 Task: Search one way flight ticket for 2 adults, 2 children, 2 infants in seat in first from Birmingham: Birmingham-shuttlesworth International Airport to South Bend: South Bend International Airport on 8-6-2023. Choice of flights is Westjet. Number of bags: 7 checked bags. Price is upto 86000. Outbound departure time preference is 23:15.
Action: Mouse moved to (414, 347)
Screenshot: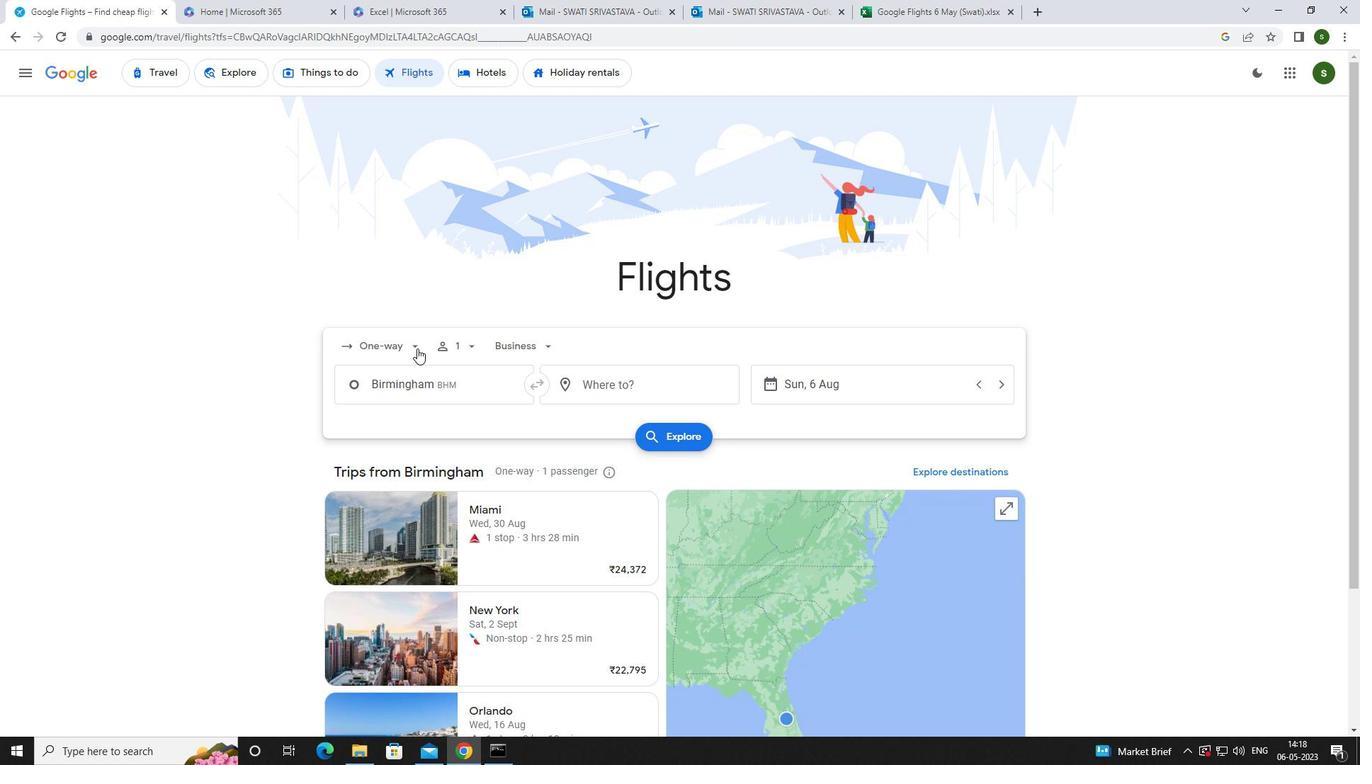 
Action: Mouse pressed left at (414, 347)
Screenshot: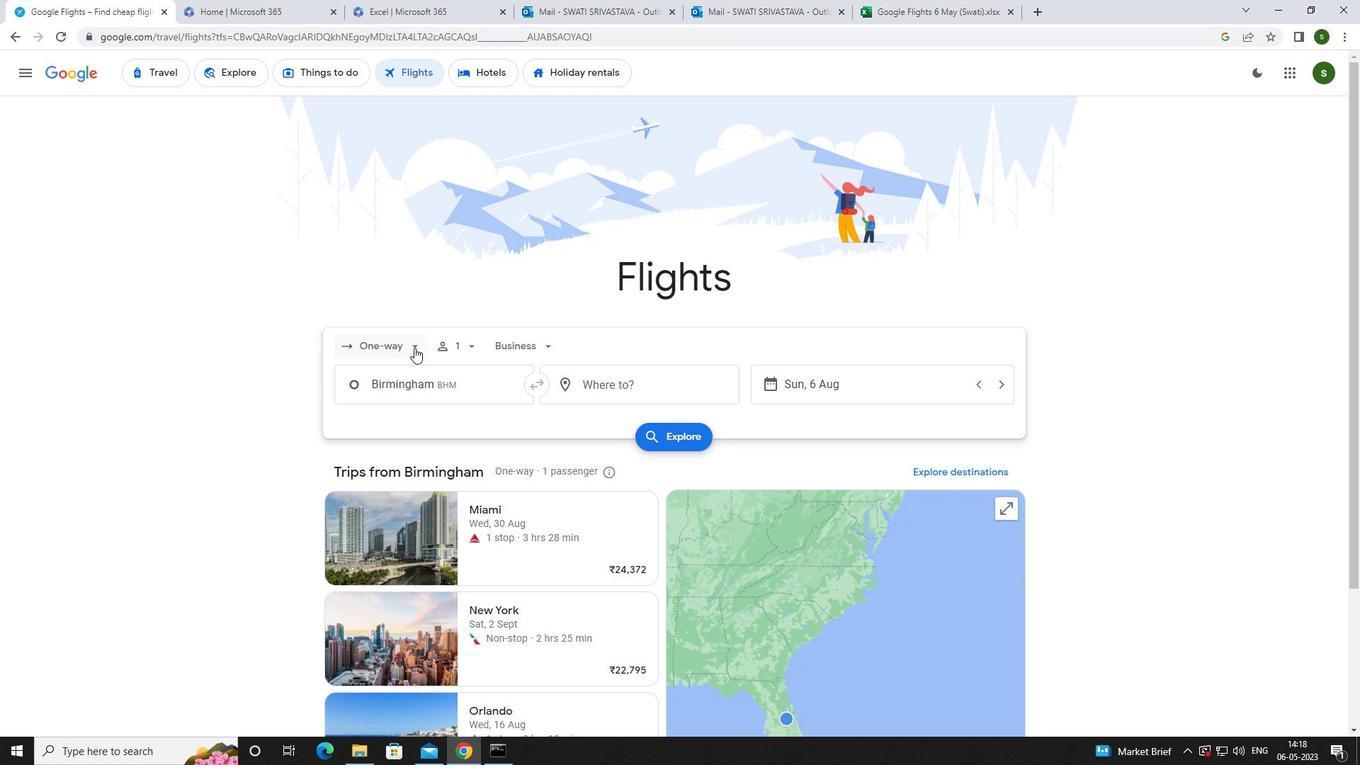 
Action: Mouse moved to (403, 413)
Screenshot: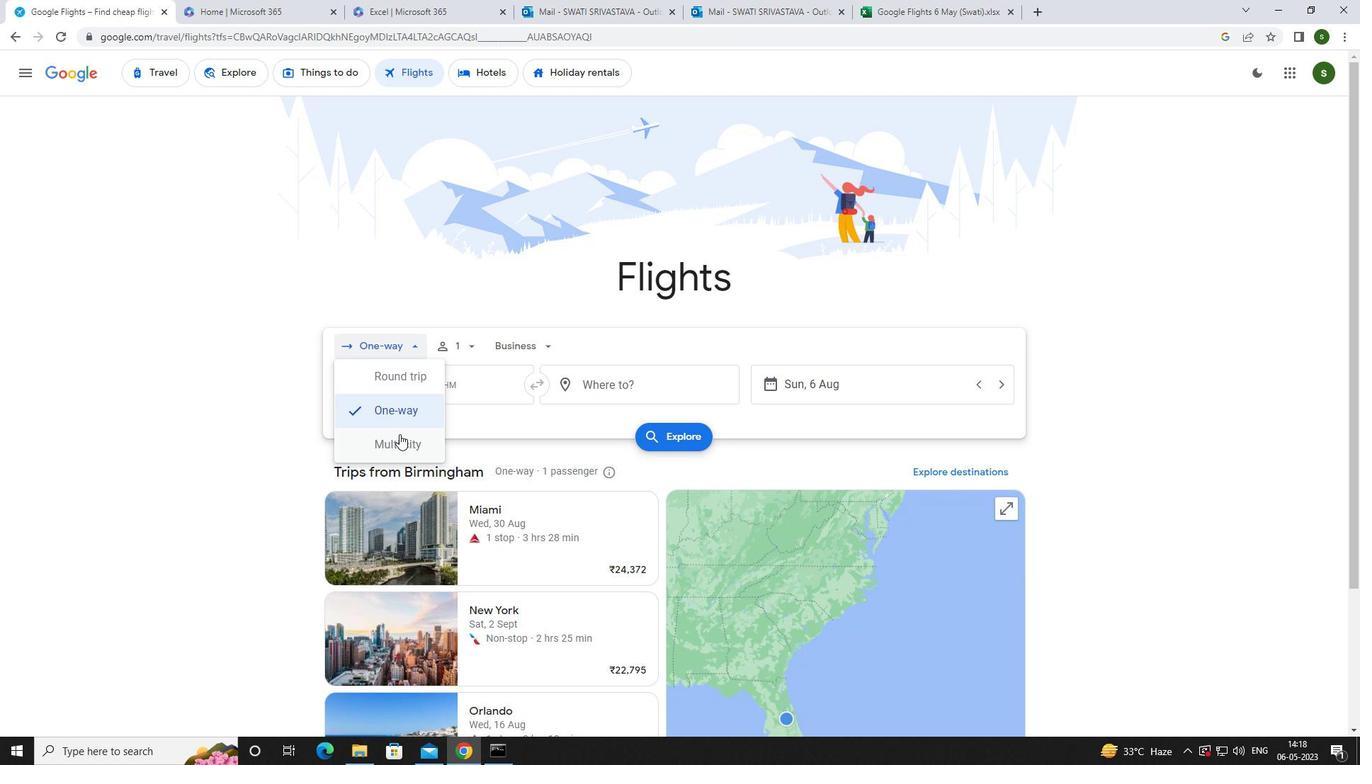 
Action: Mouse pressed left at (403, 413)
Screenshot: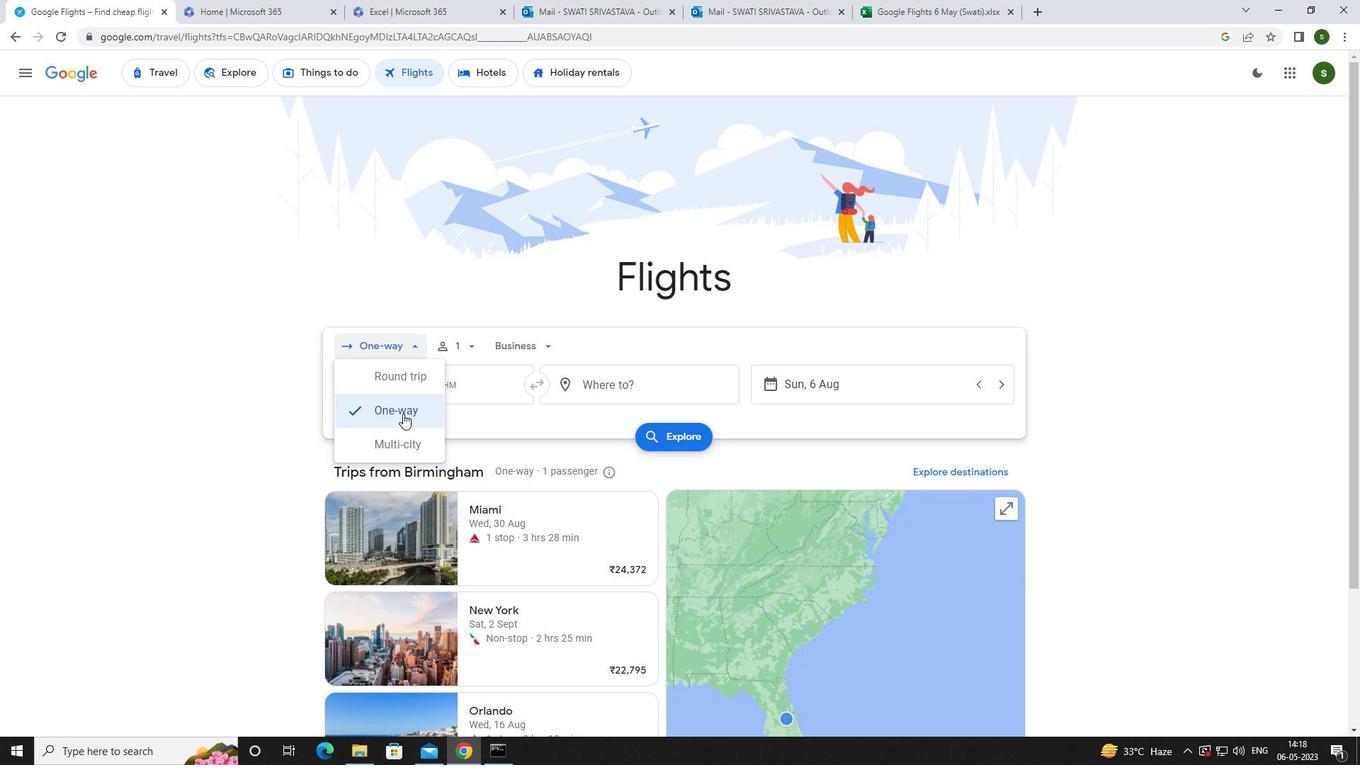 
Action: Mouse moved to (466, 342)
Screenshot: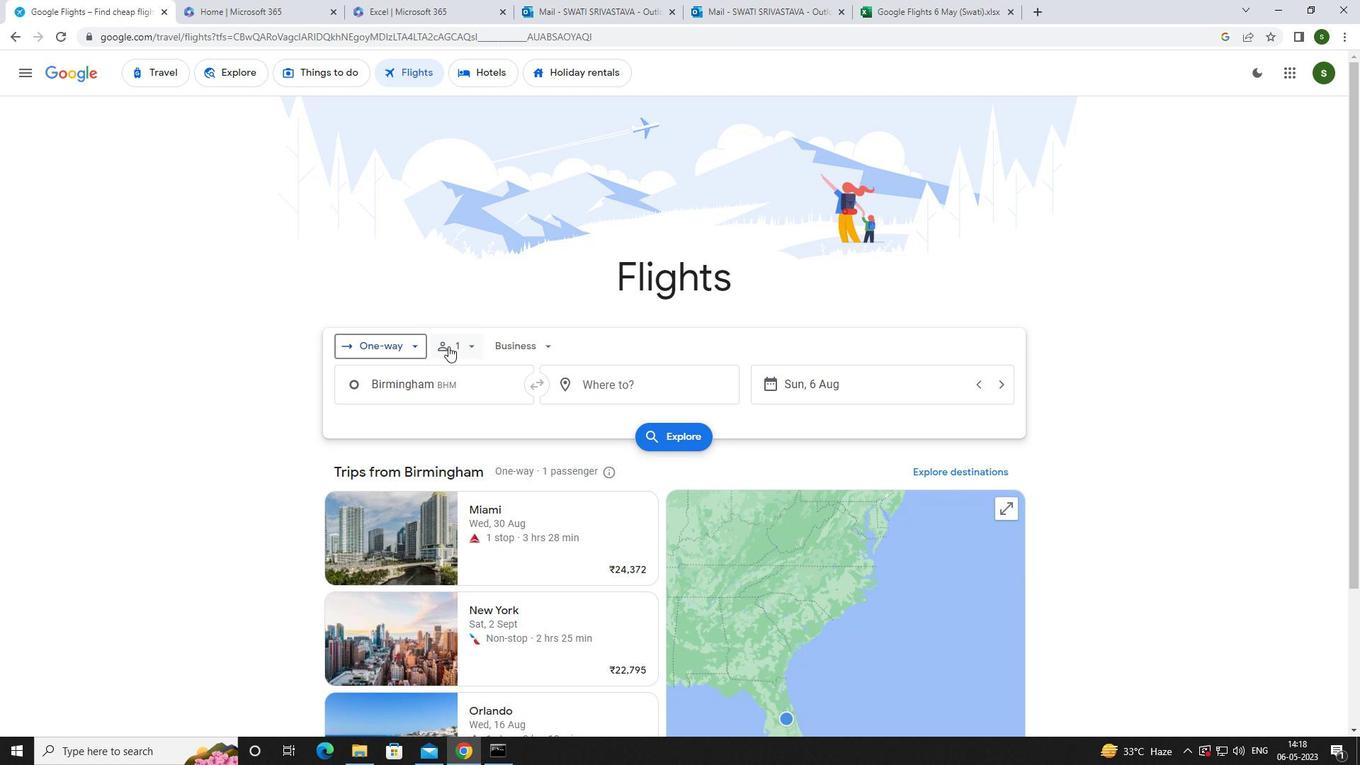 
Action: Mouse pressed left at (466, 342)
Screenshot: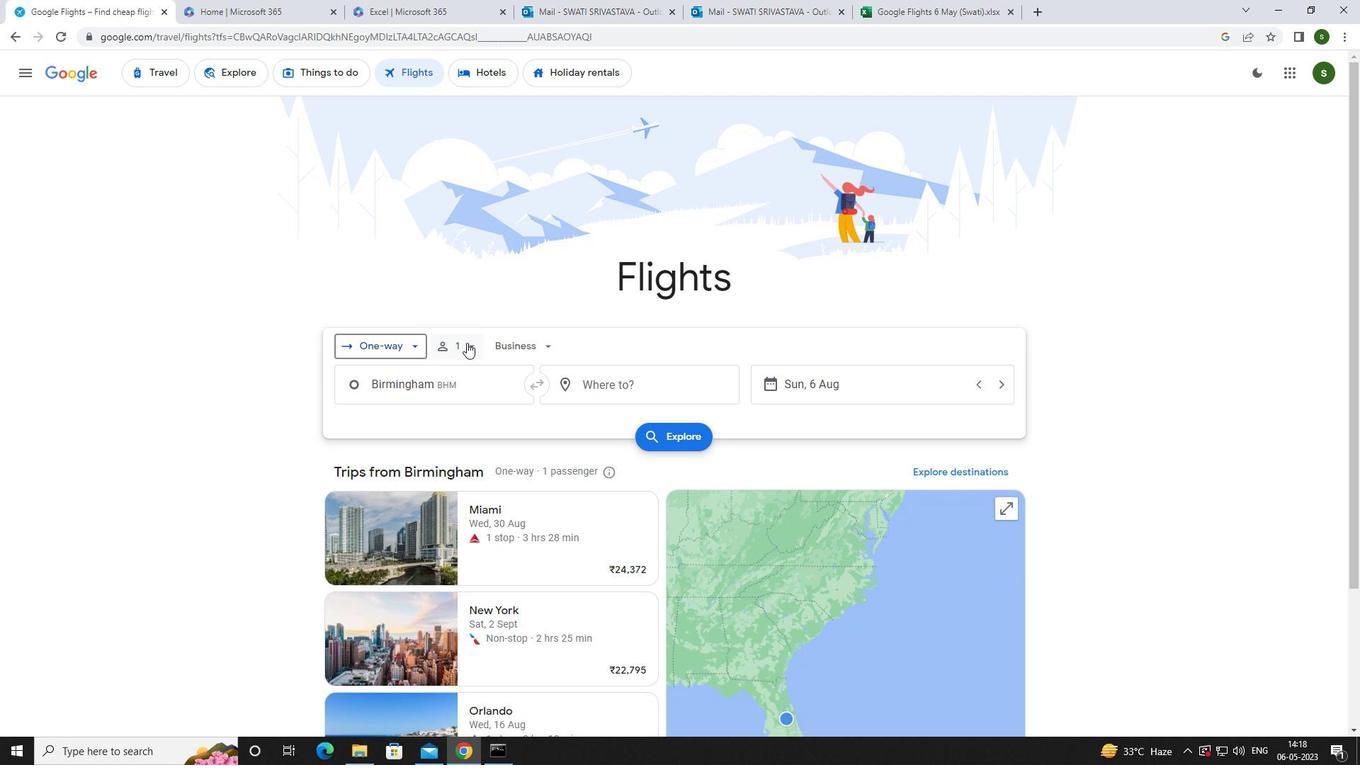 
Action: Mouse moved to (583, 380)
Screenshot: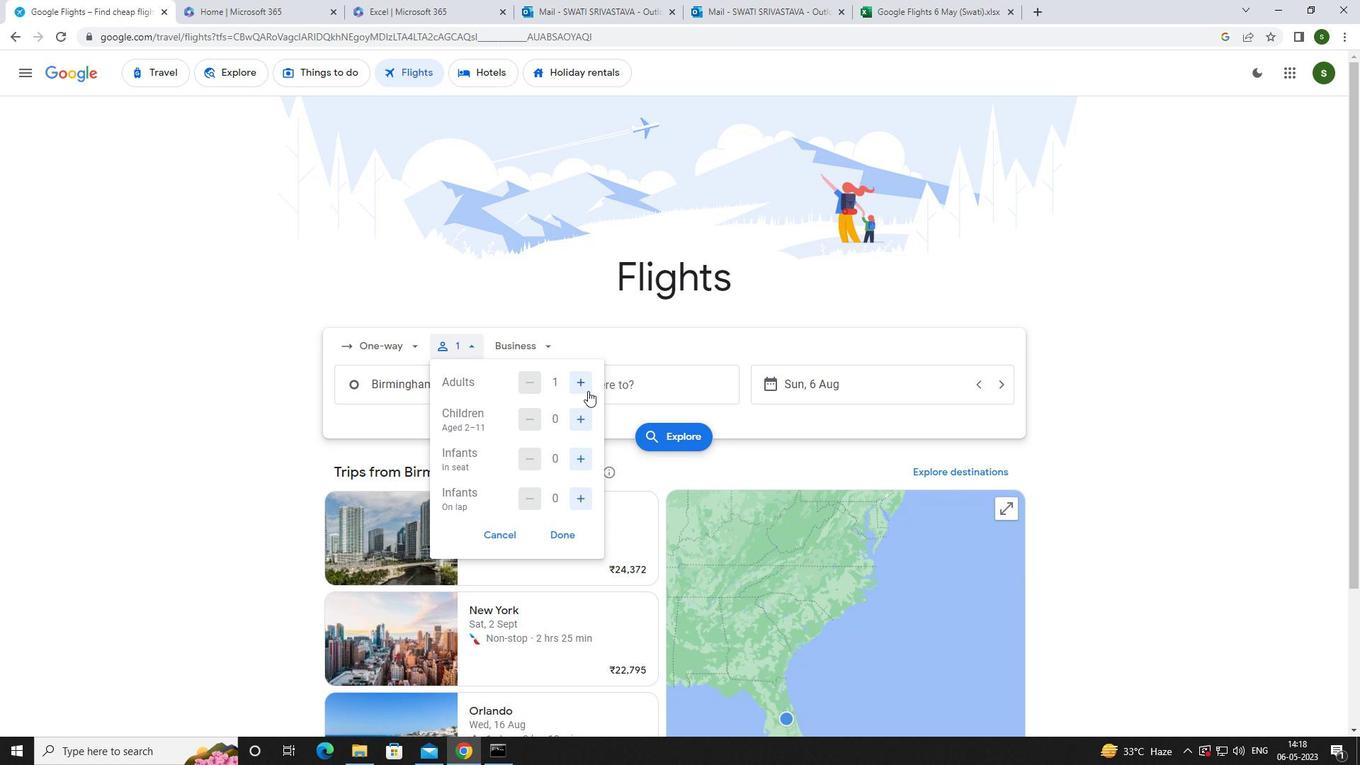 
Action: Mouse pressed left at (583, 380)
Screenshot: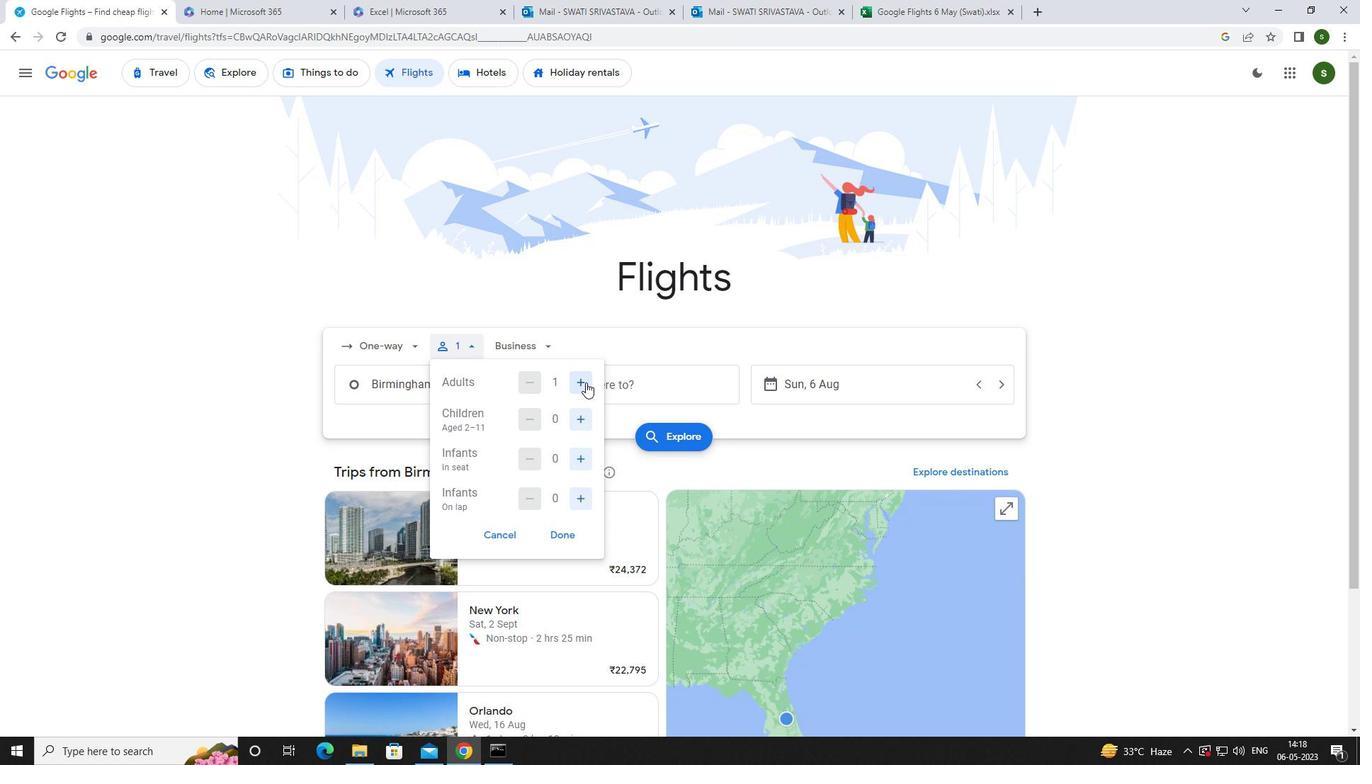 
Action: Mouse moved to (578, 415)
Screenshot: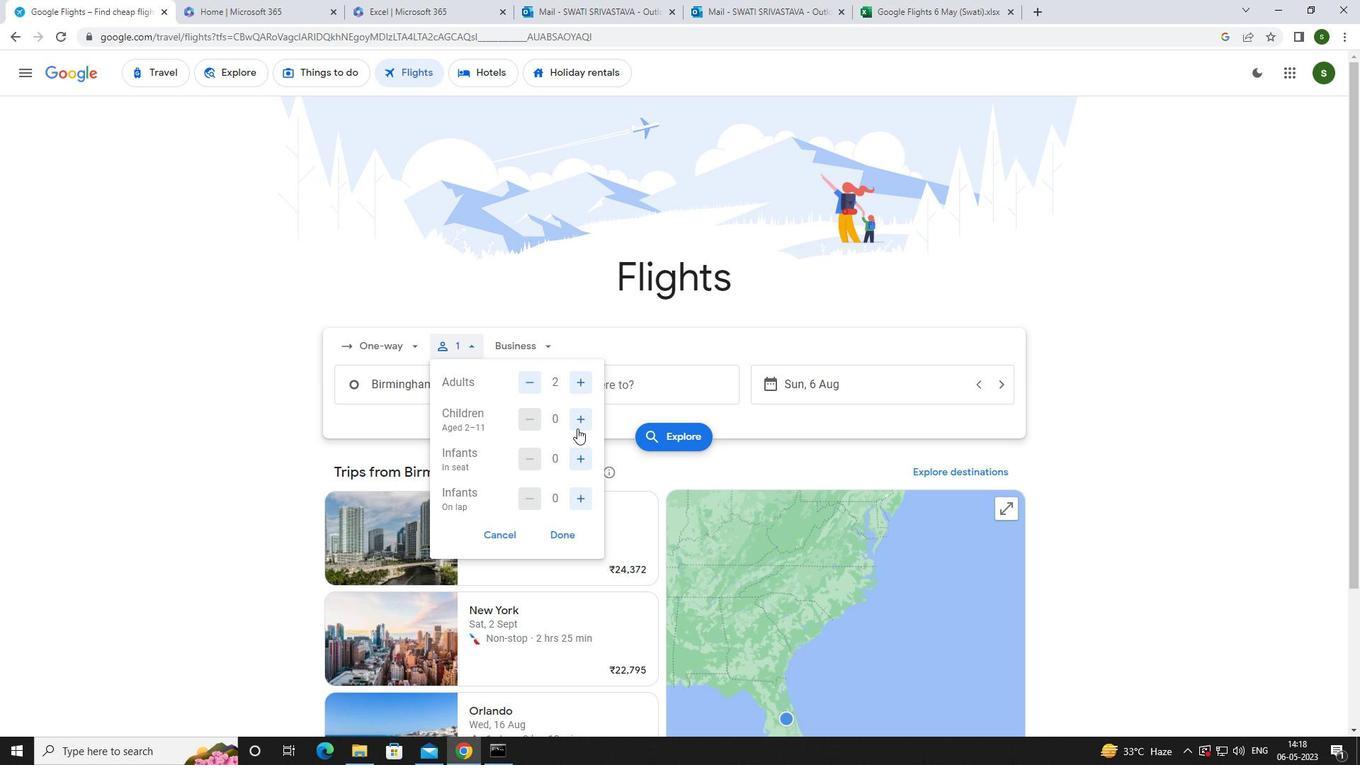 
Action: Mouse pressed left at (578, 415)
Screenshot: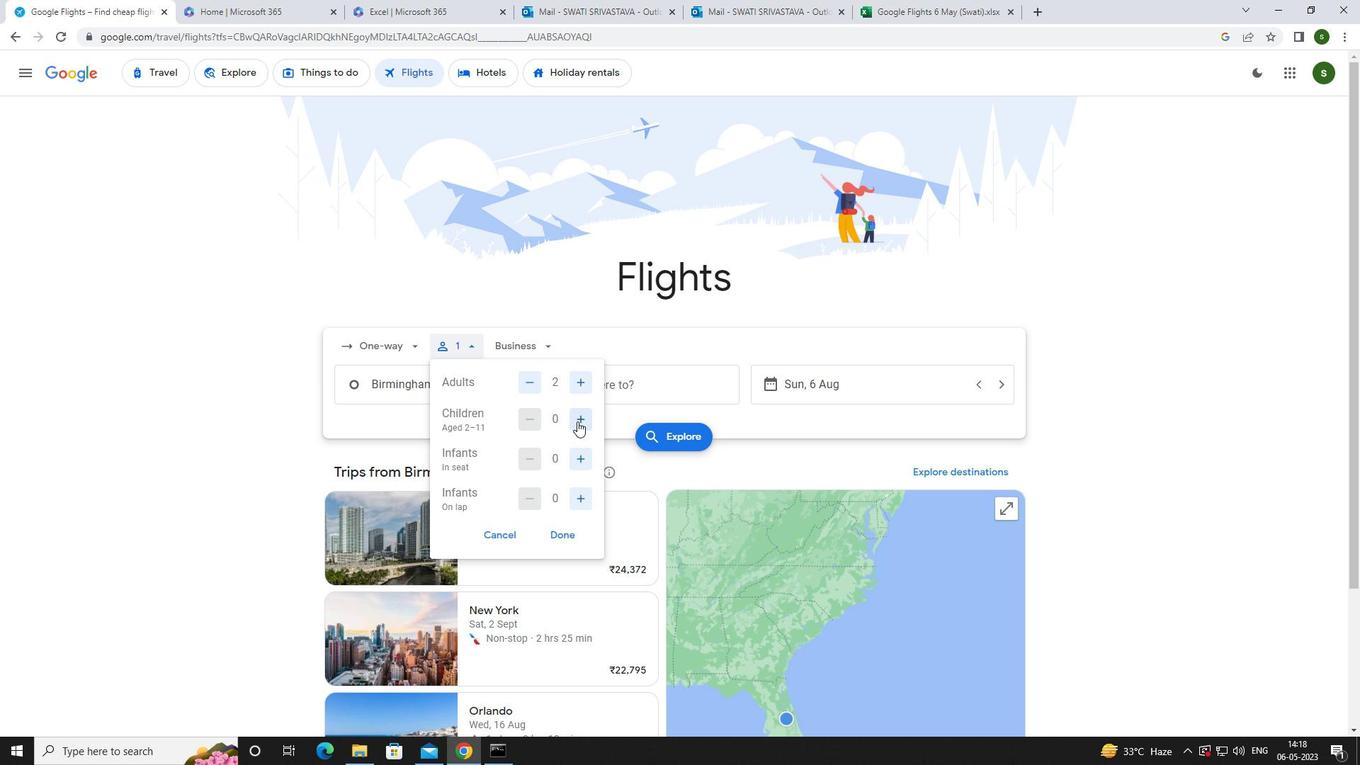 
Action: Mouse pressed left at (578, 415)
Screenshot: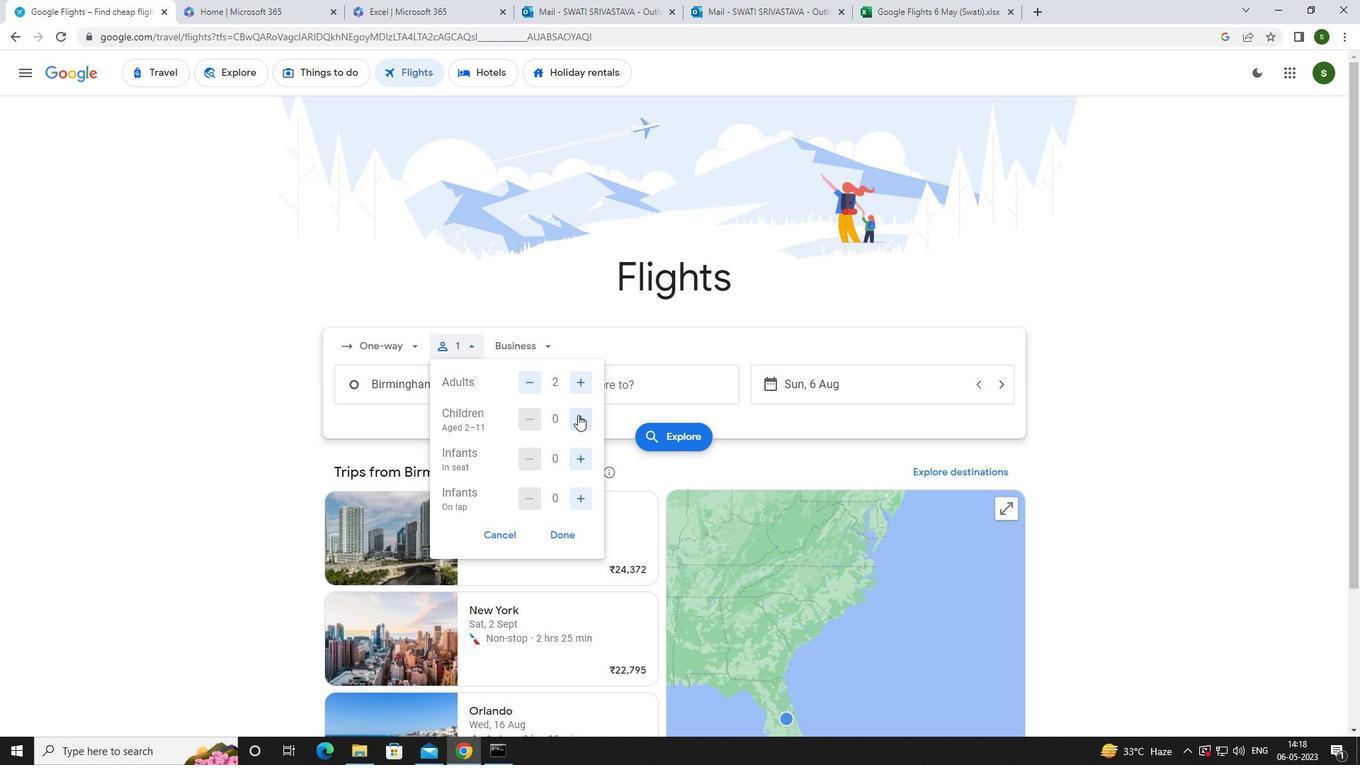 
Action: Mouse moved to (582, 456)
Screenshot: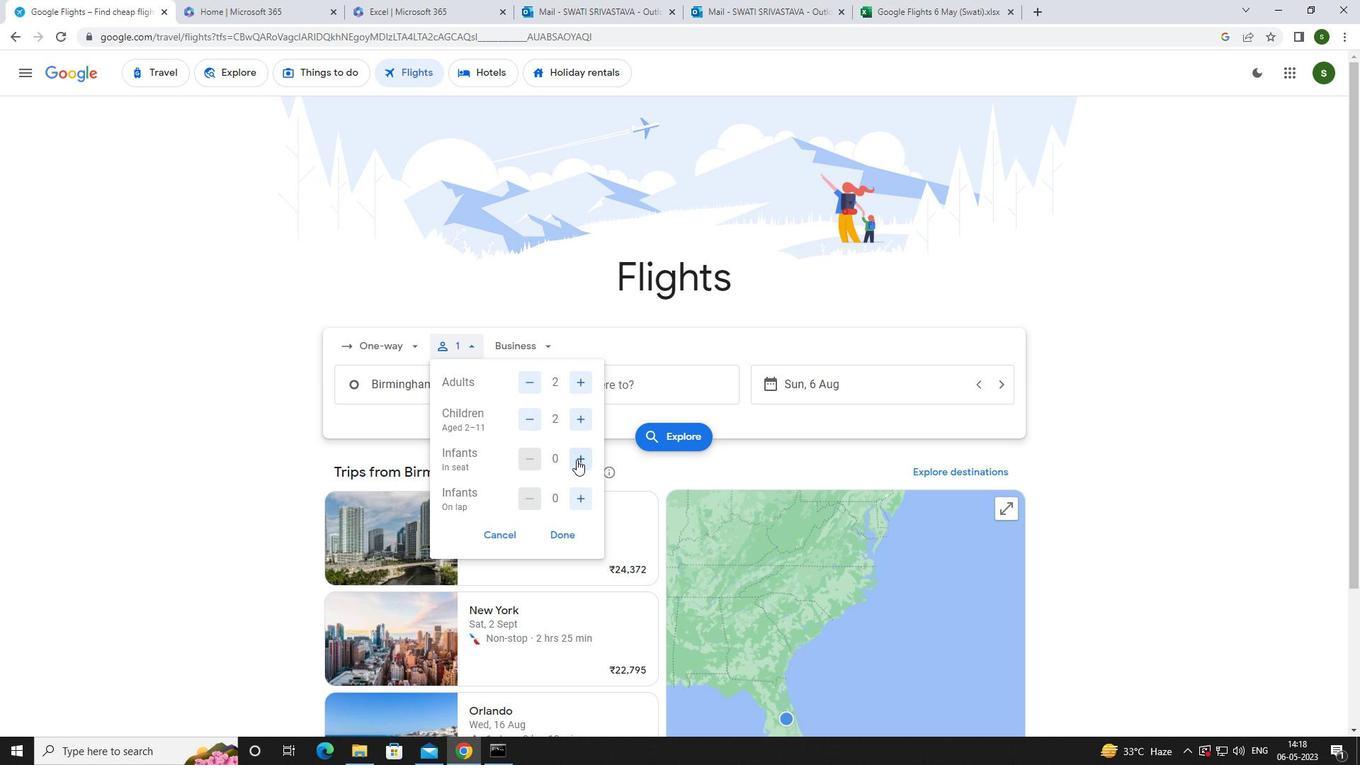 
Action: Mouse pressed left at (582, 456)
Screenshot: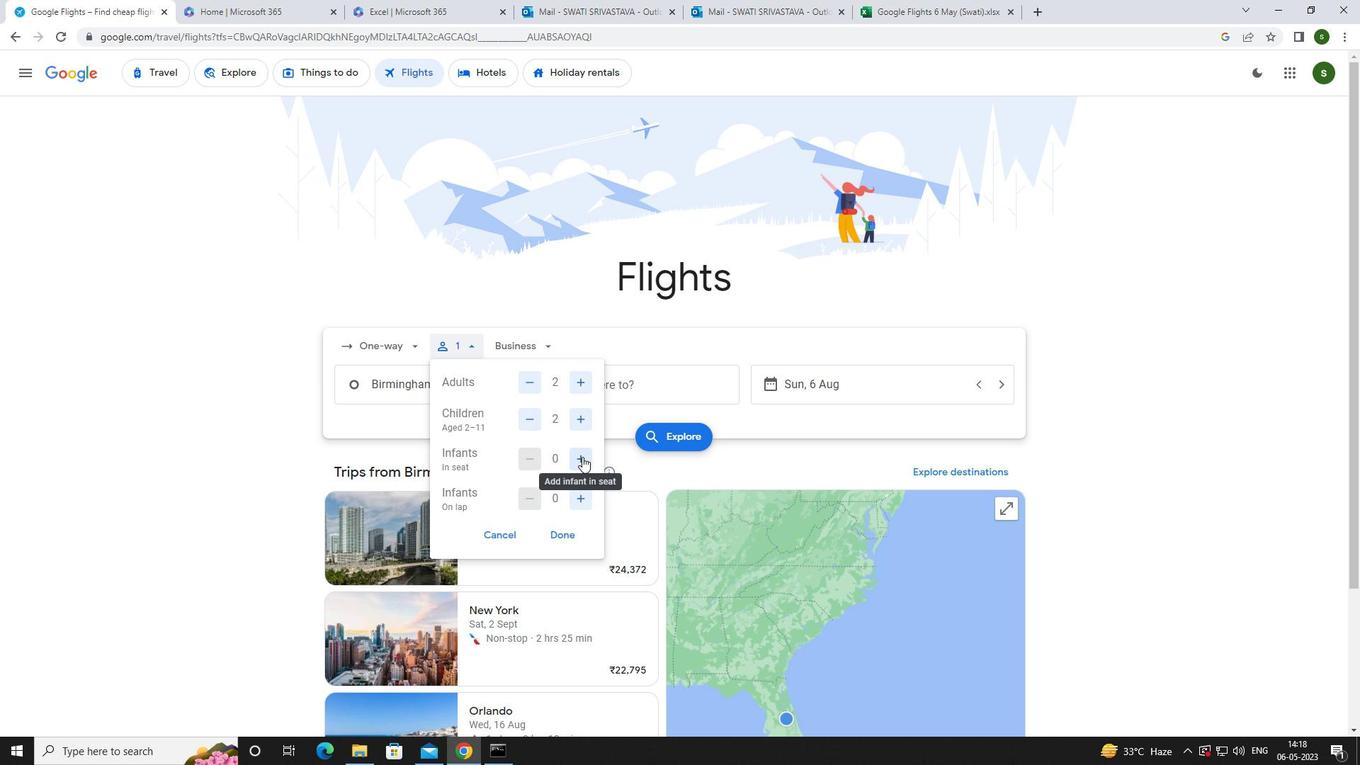 
Action: Mouse pressed left at (582, 456)
Screenshot: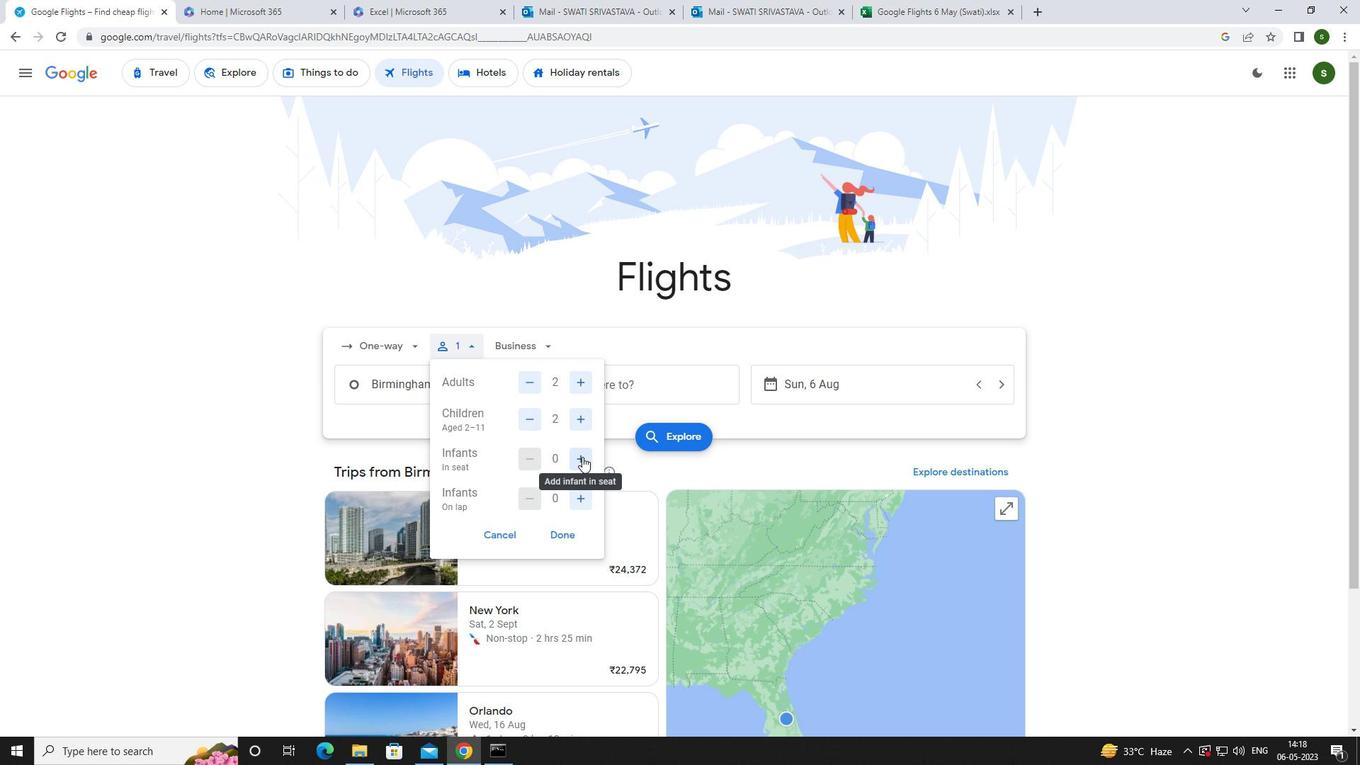 
Action: Mouse moved to (517, 342)
Screenshot: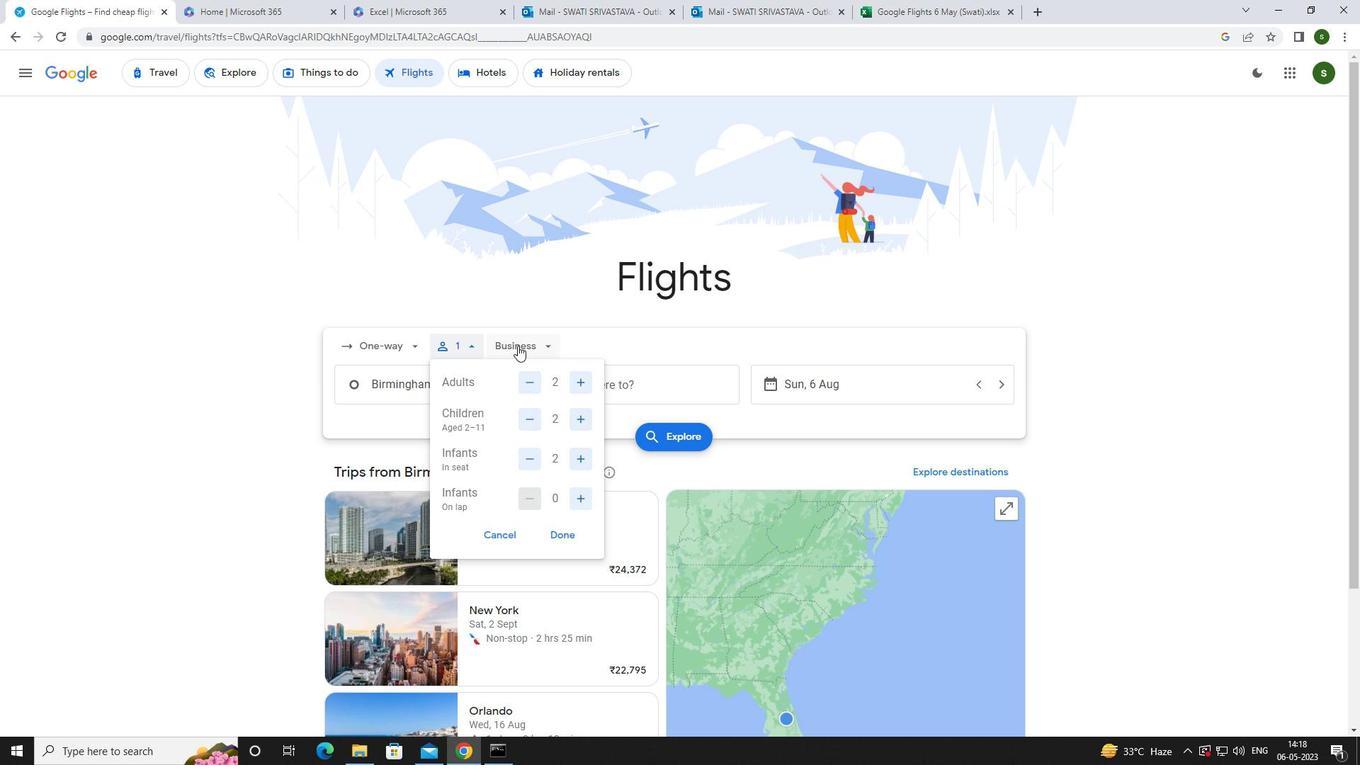 
Action: Mouse pressed left at (517, 342)
Screenshot: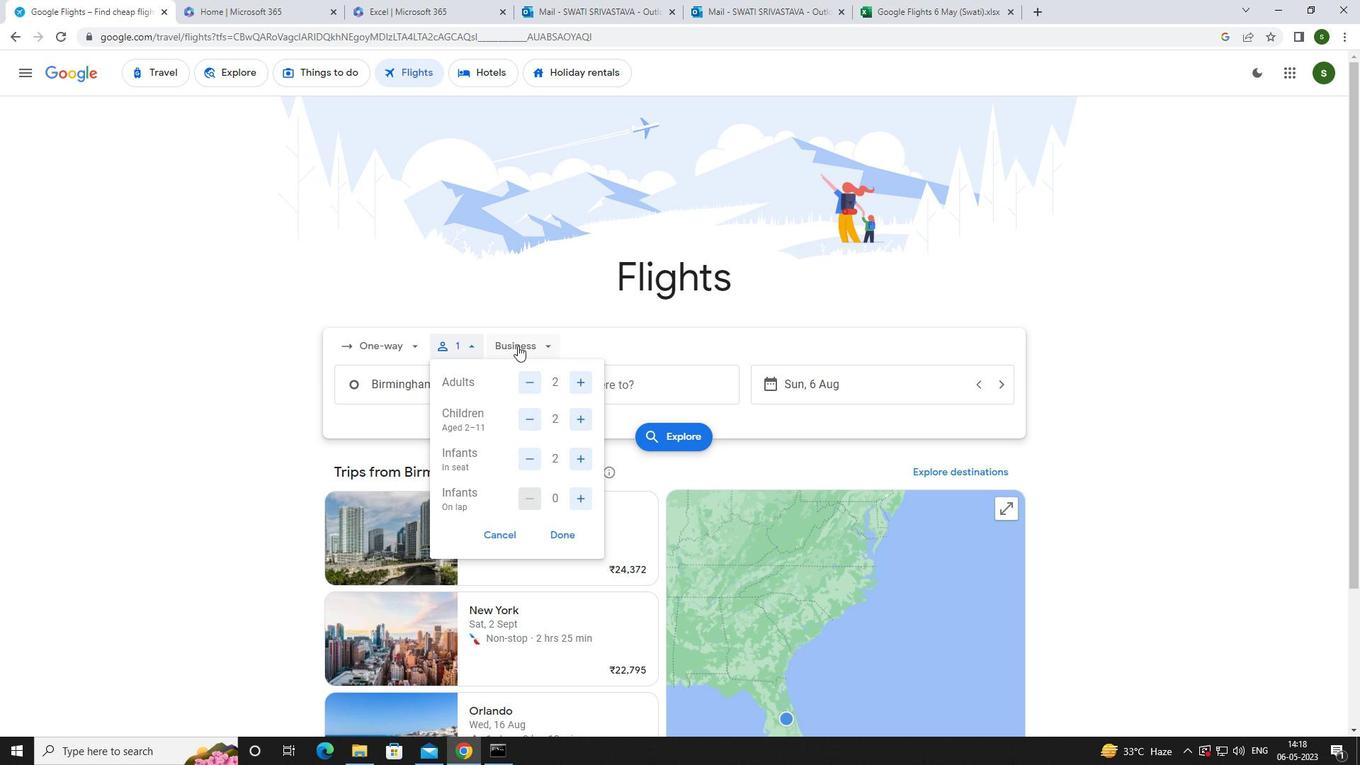 
Action: Mouse moved to (552, 476)
Screenshot: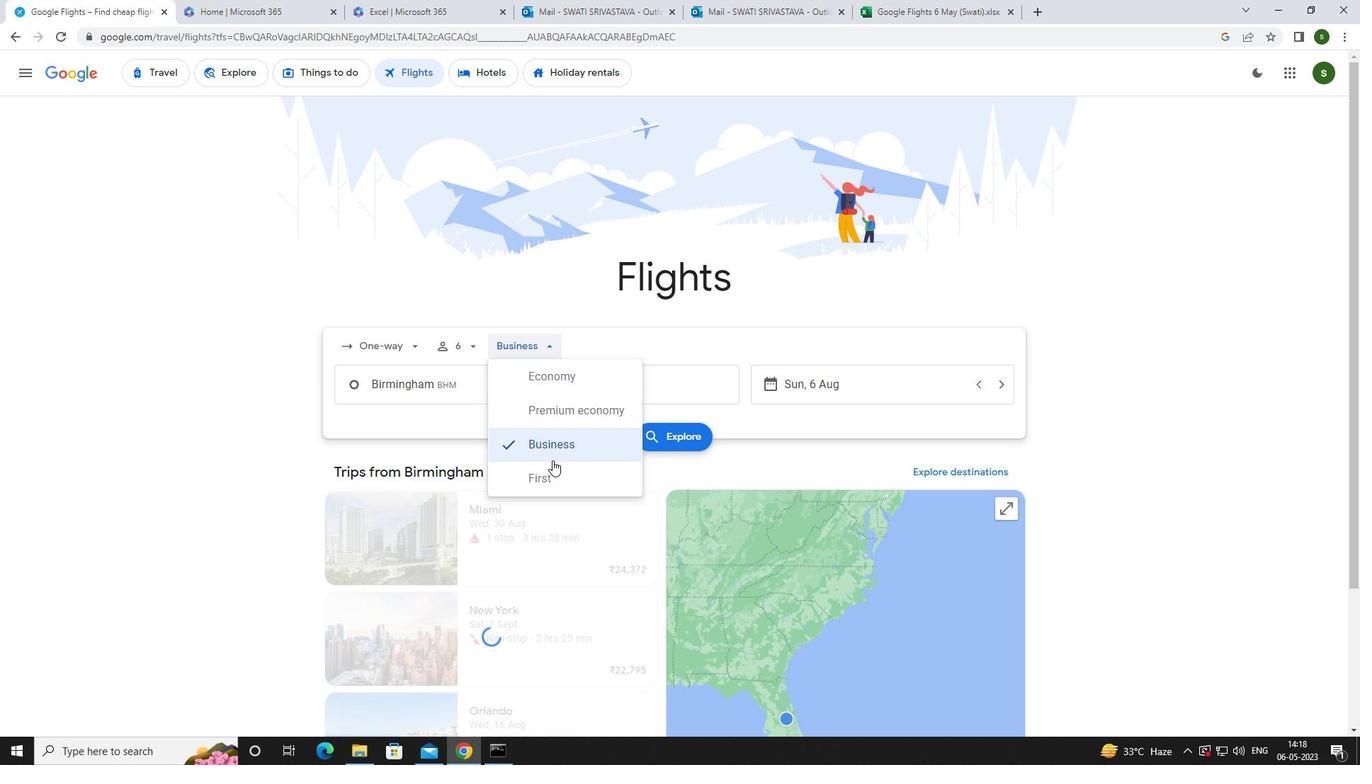 
Action: Mouse pressed left at (552, 476)
Screenshot: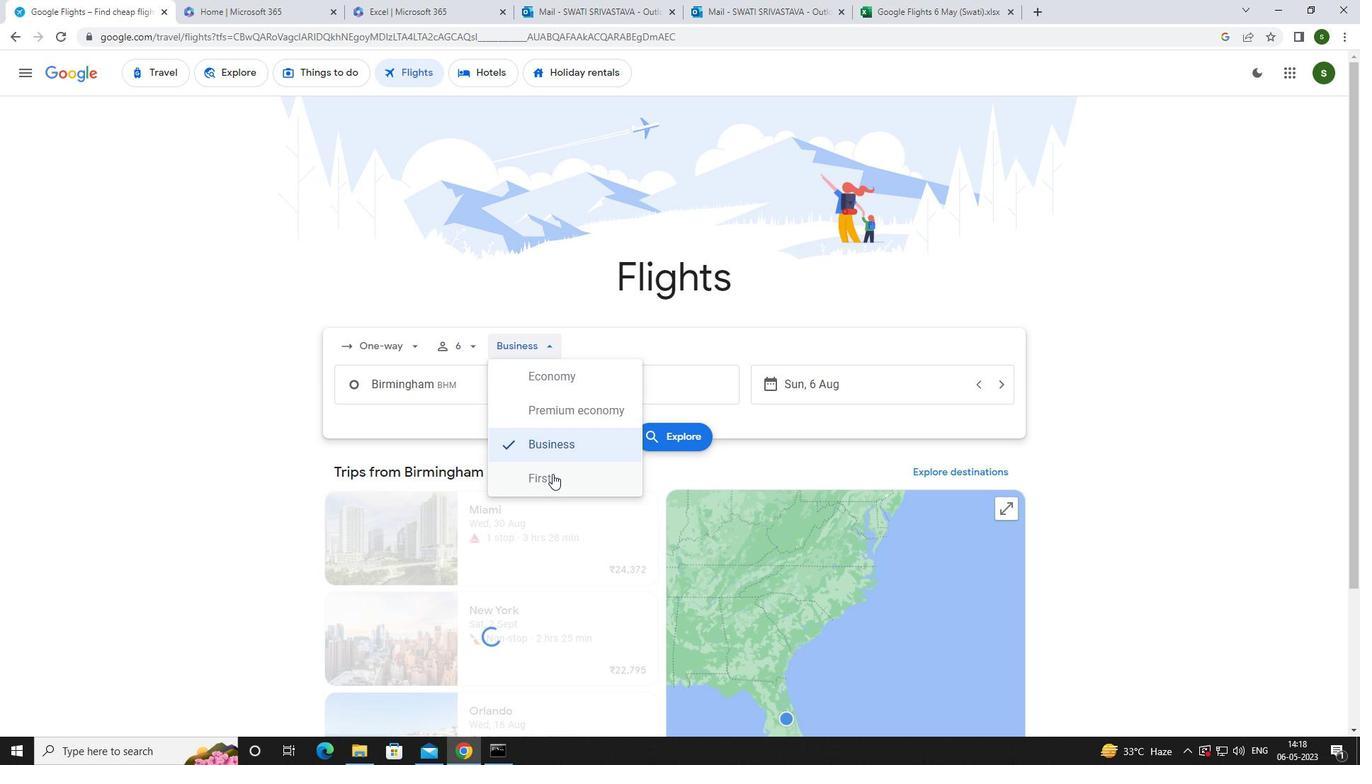 
Action: Mouse moved to (498, 393)
Screenshot: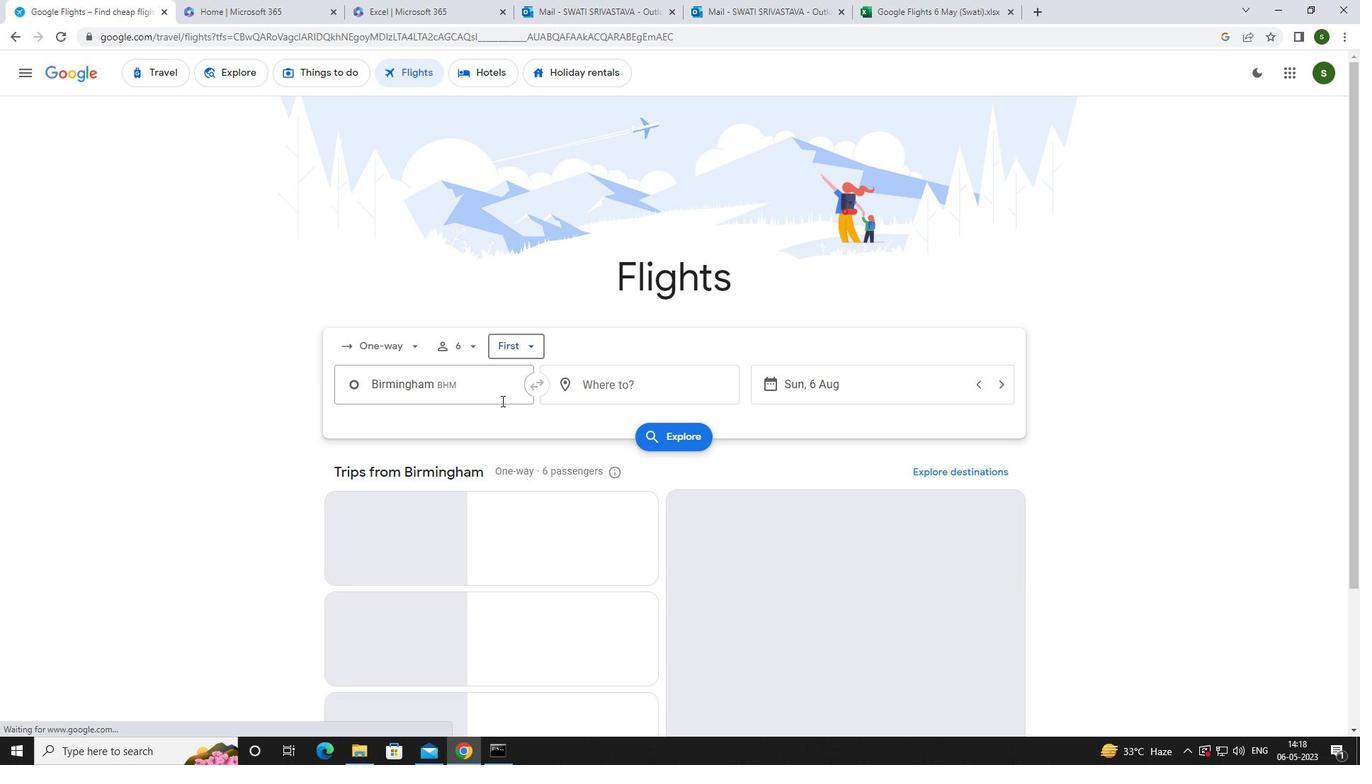 
Action: Mouse pressed left at (498, 393)
Screenshot: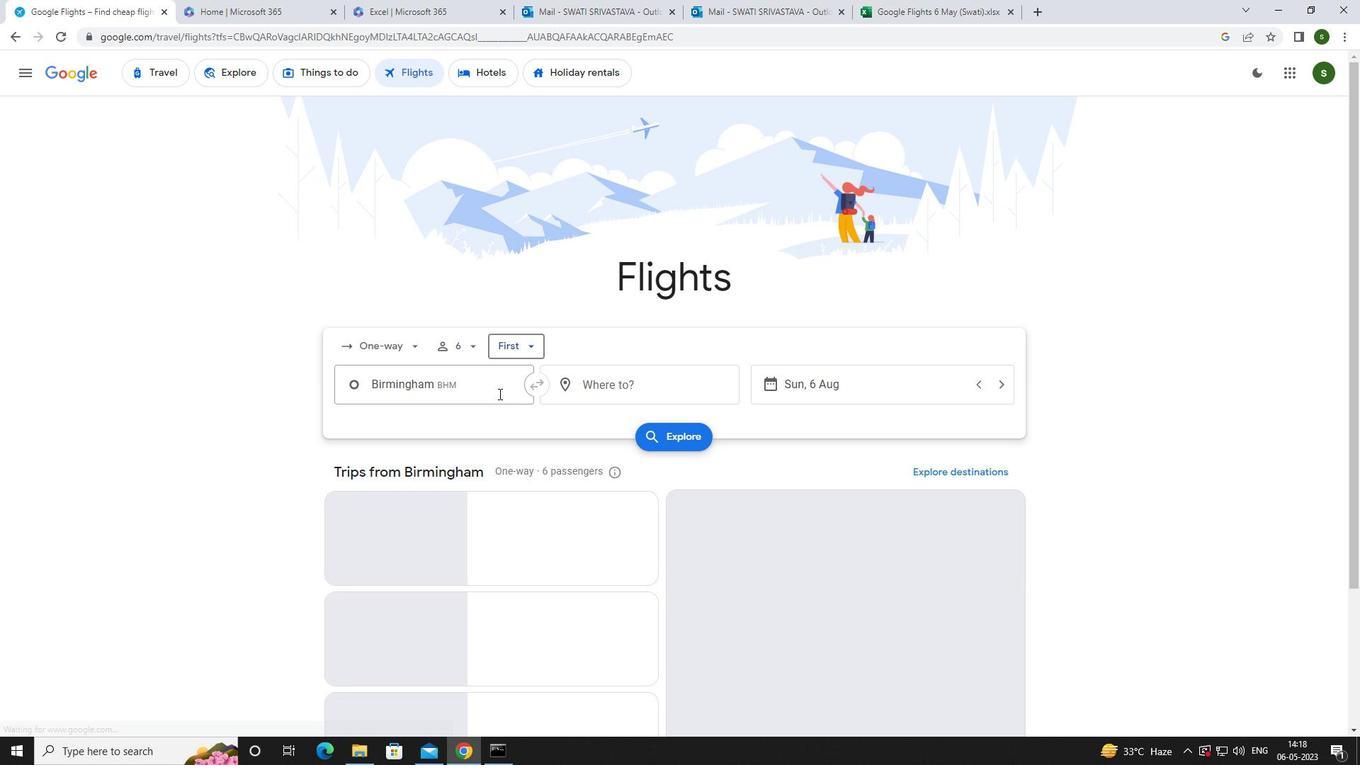 
Action: Key pressed <Key.caps_lock>b<Key.caps_lock>irmingh
Screenshot: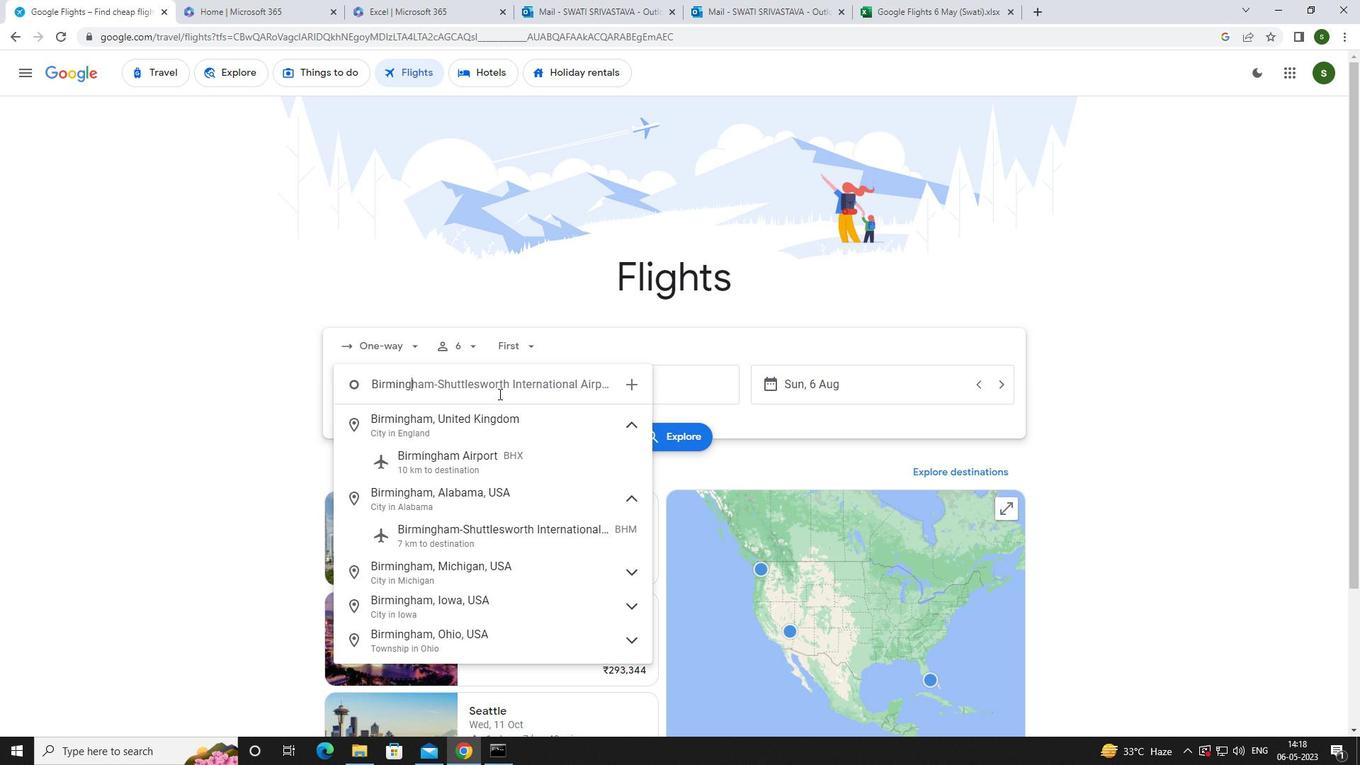 
Action: Mouse moved to (506, 519)
Screenshot: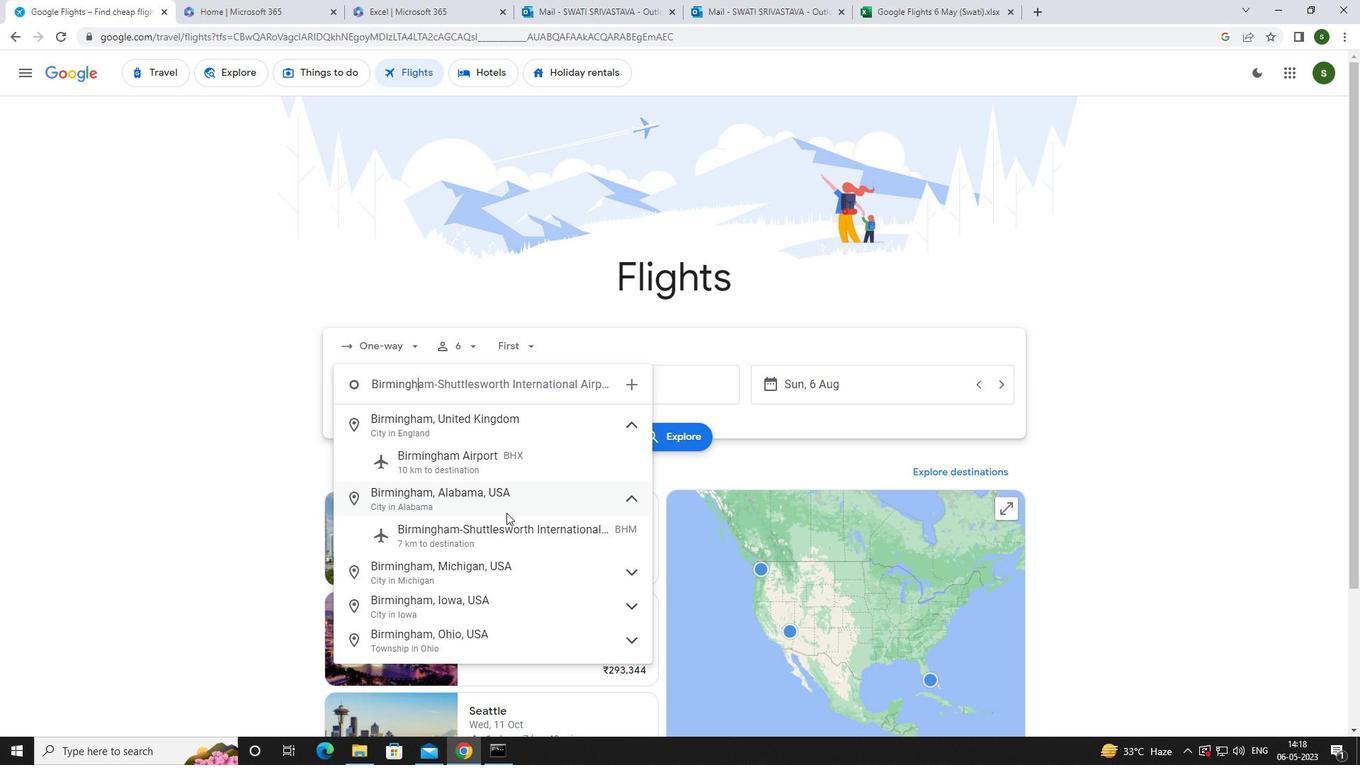 
Action: Mouse pressed left at (506, 519)
Screenshot: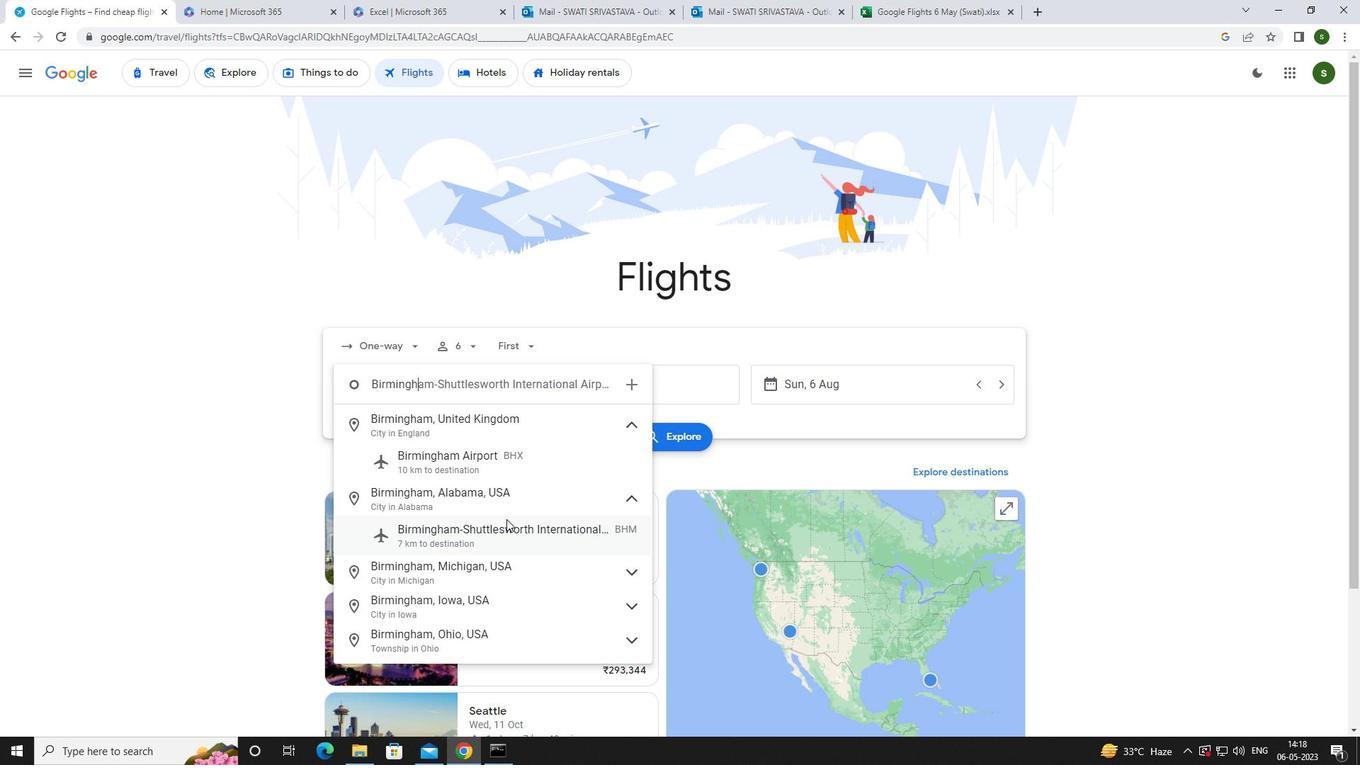
Action: Mouse moved to (616, 388)
Screenshot: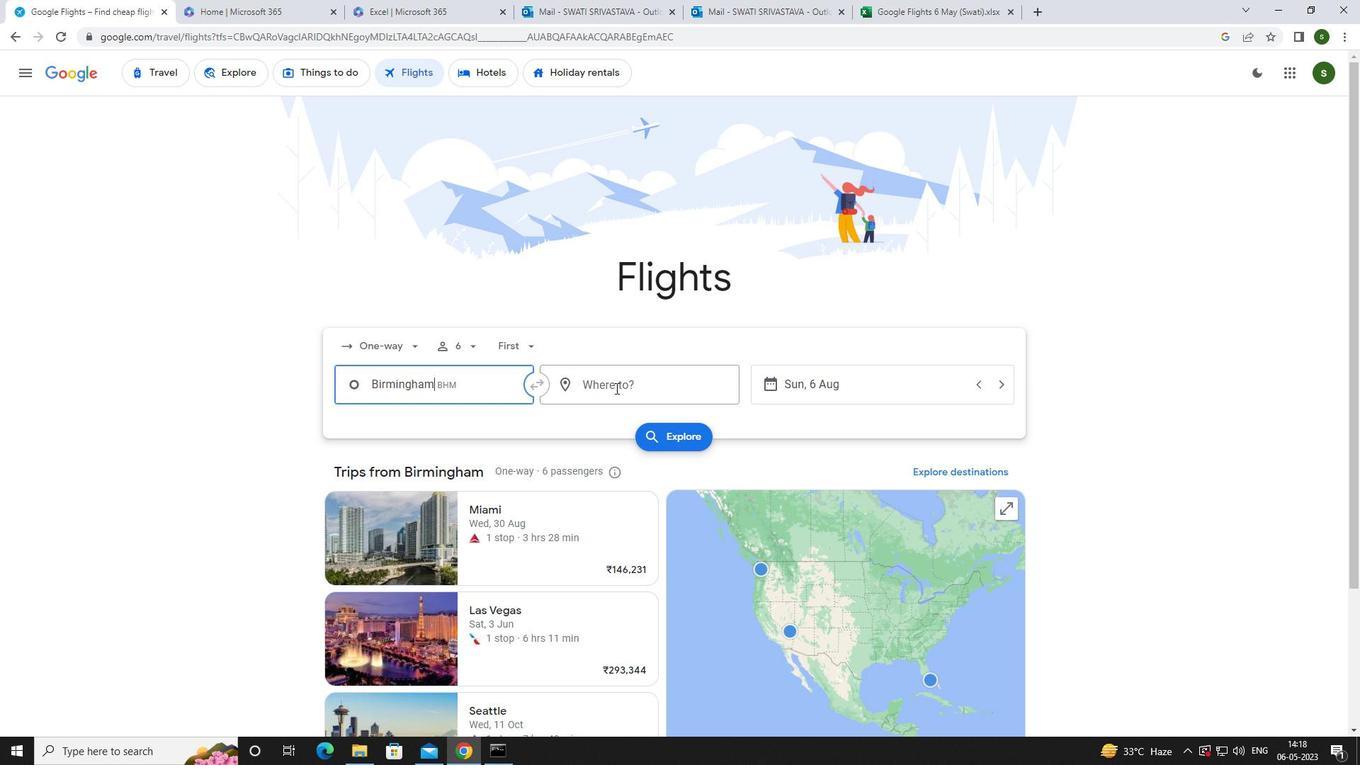 
Action: Mouse pressed left at (616, 388)
Screenshot: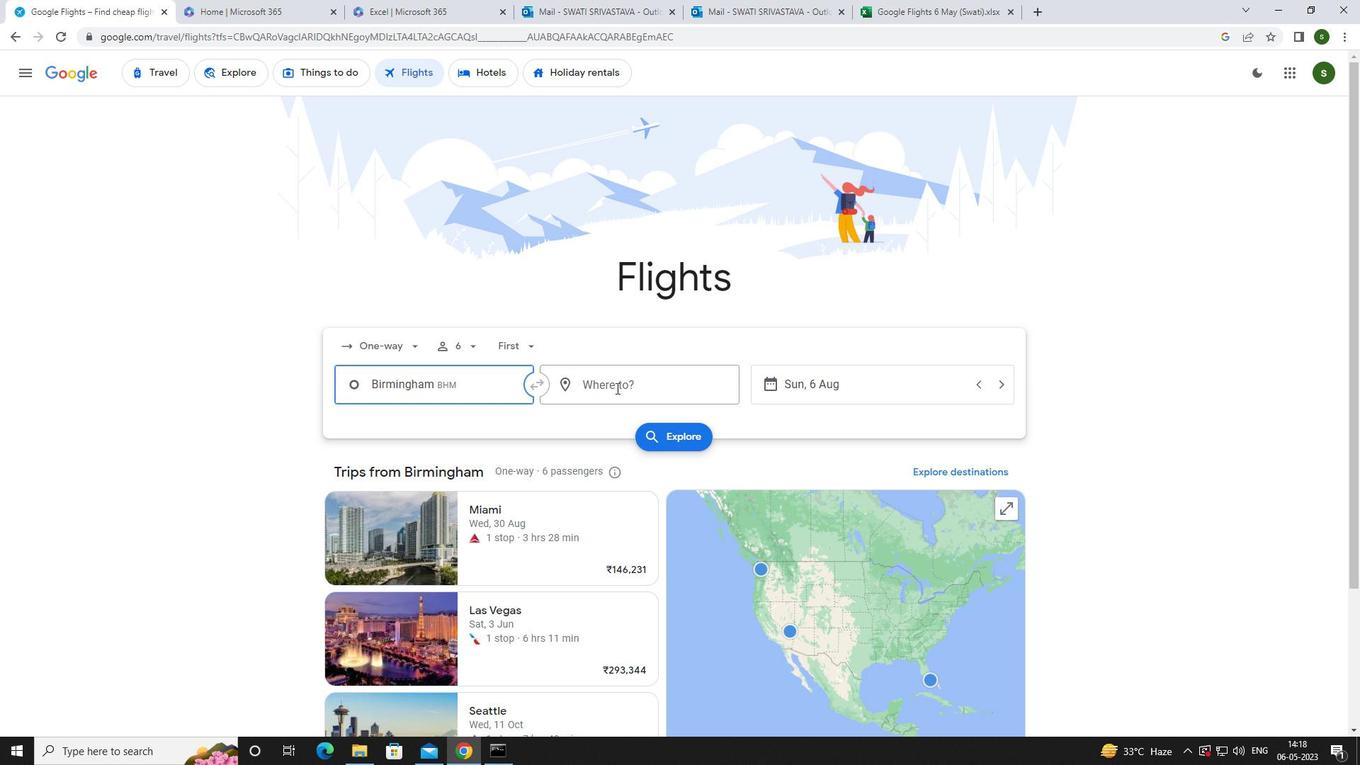 
Action: Key pressed <Key.caps_lock>s<Key.caps_lock>outh<Key.space><Key.caps_lock>b<Key.caps_lock>end<Key.space>
Screenshot: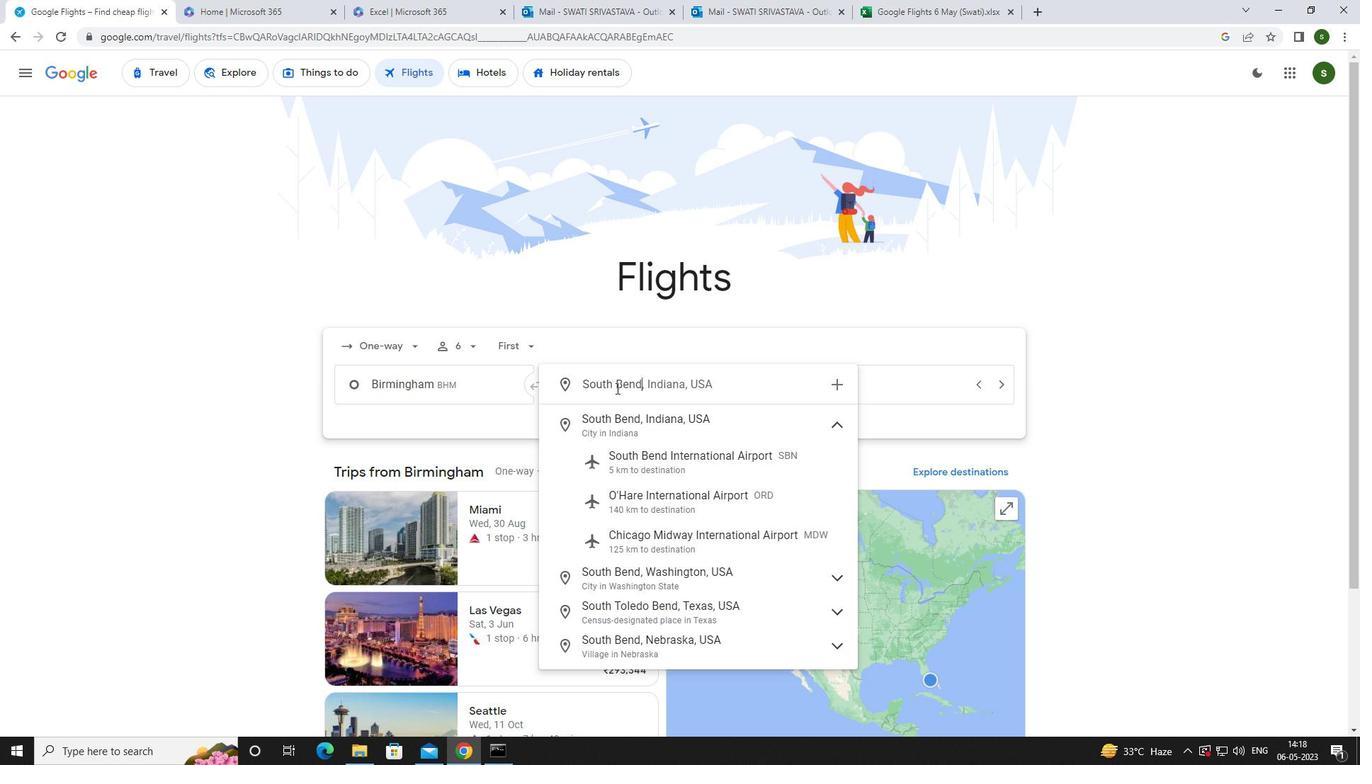 
Action: Mouse moved to (711, 471)
Screenshot: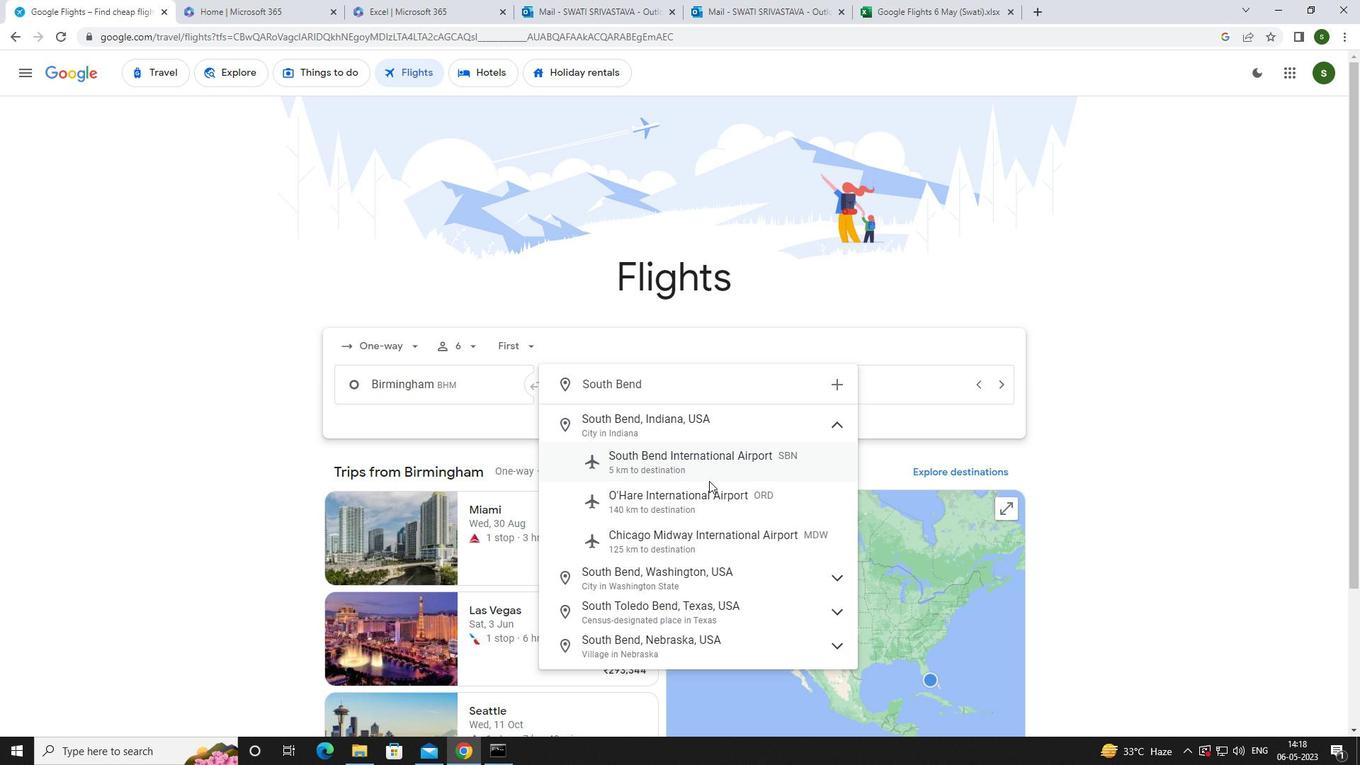 
Action: Mouse pressed left at (711, 471)
Screenshot: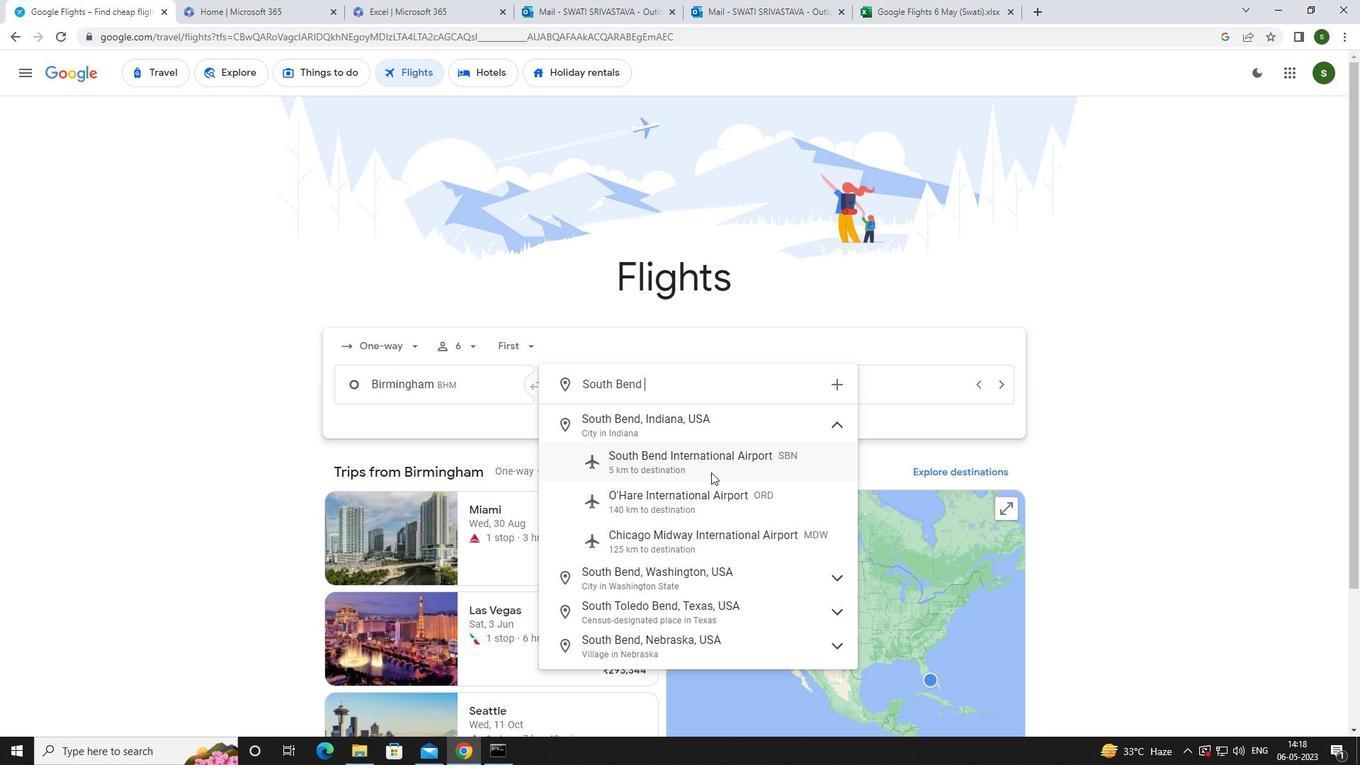 
Action: Mouse moved to (811, 383)
Screenshot: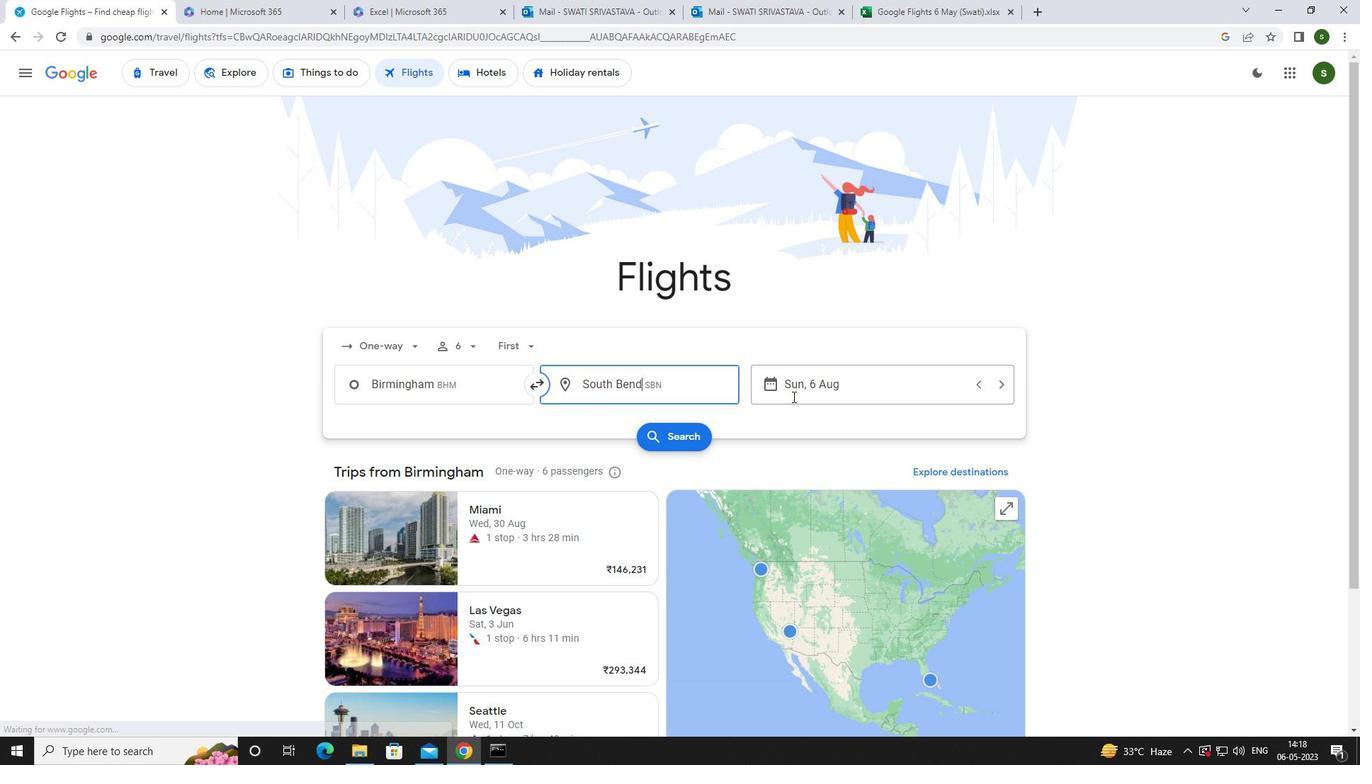 
Action: Mouse pressed left at (811, 383)
Screenshot: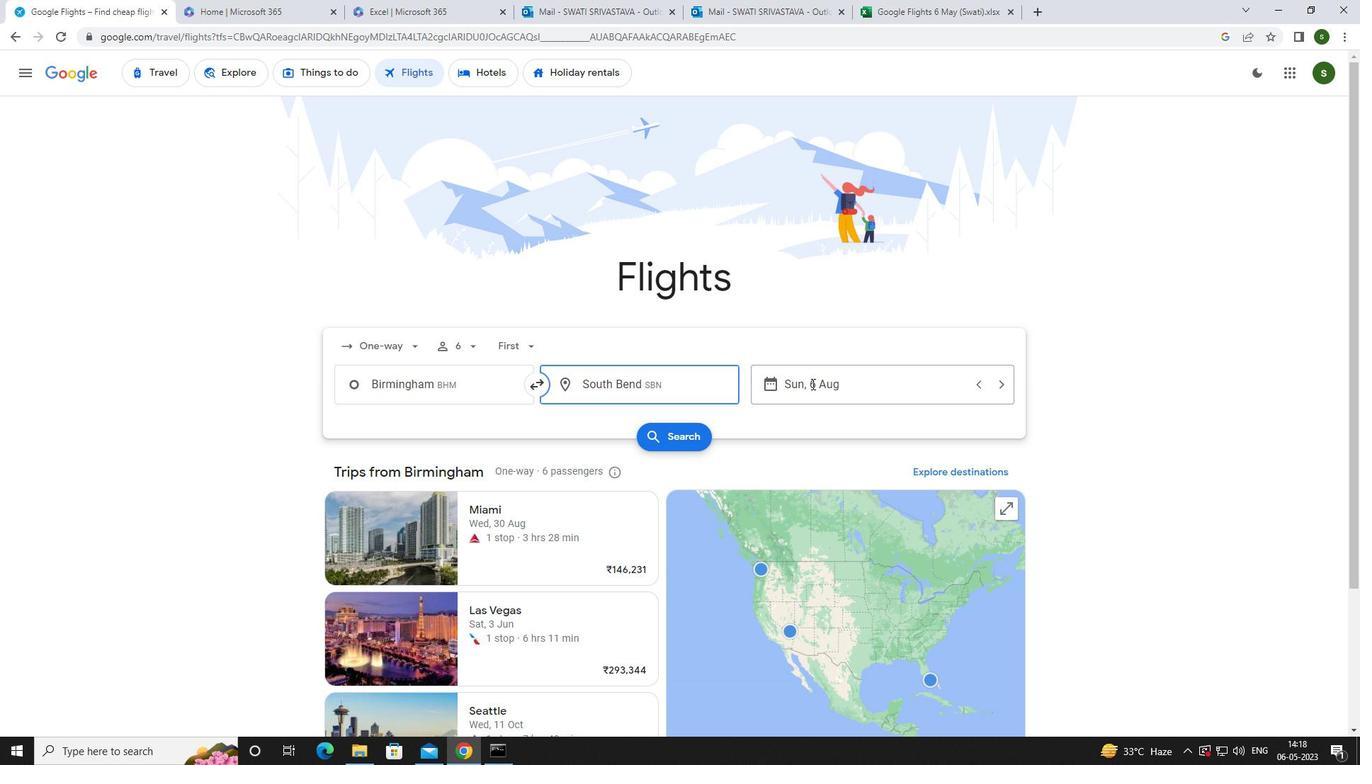 
Action: Mouse moved to (505, 517)
Screenshot: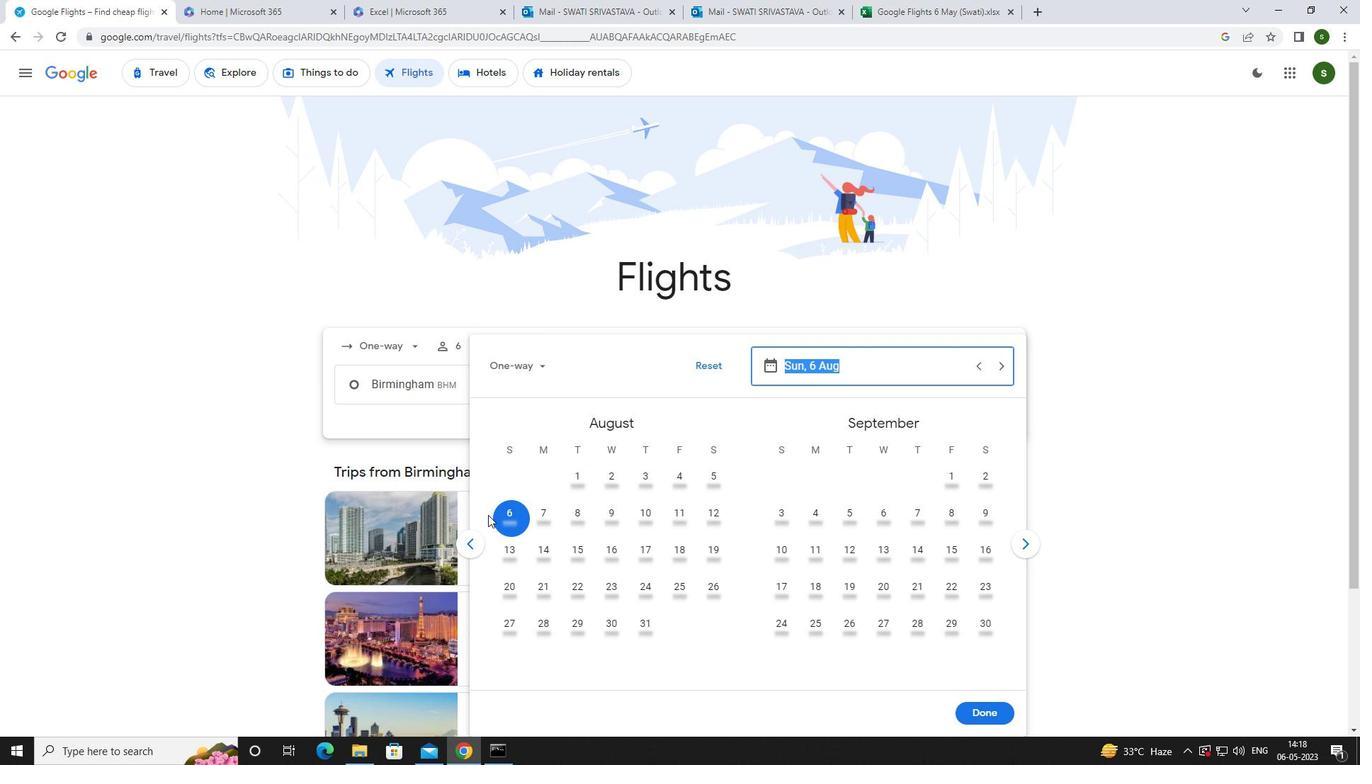 
Action: Mouse pressed left at (505, 517)
Screenshot: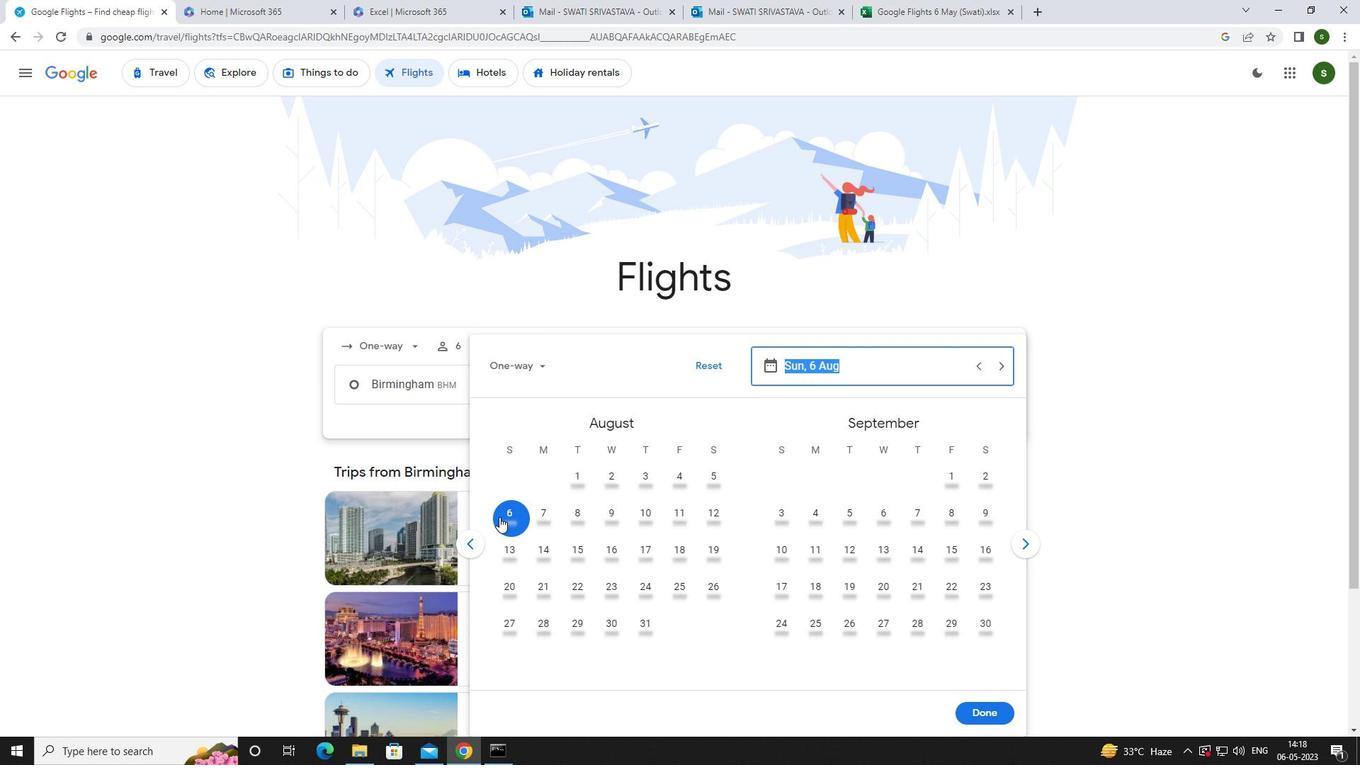 
Action: Mouse moved to (987, 714)
Screenshot: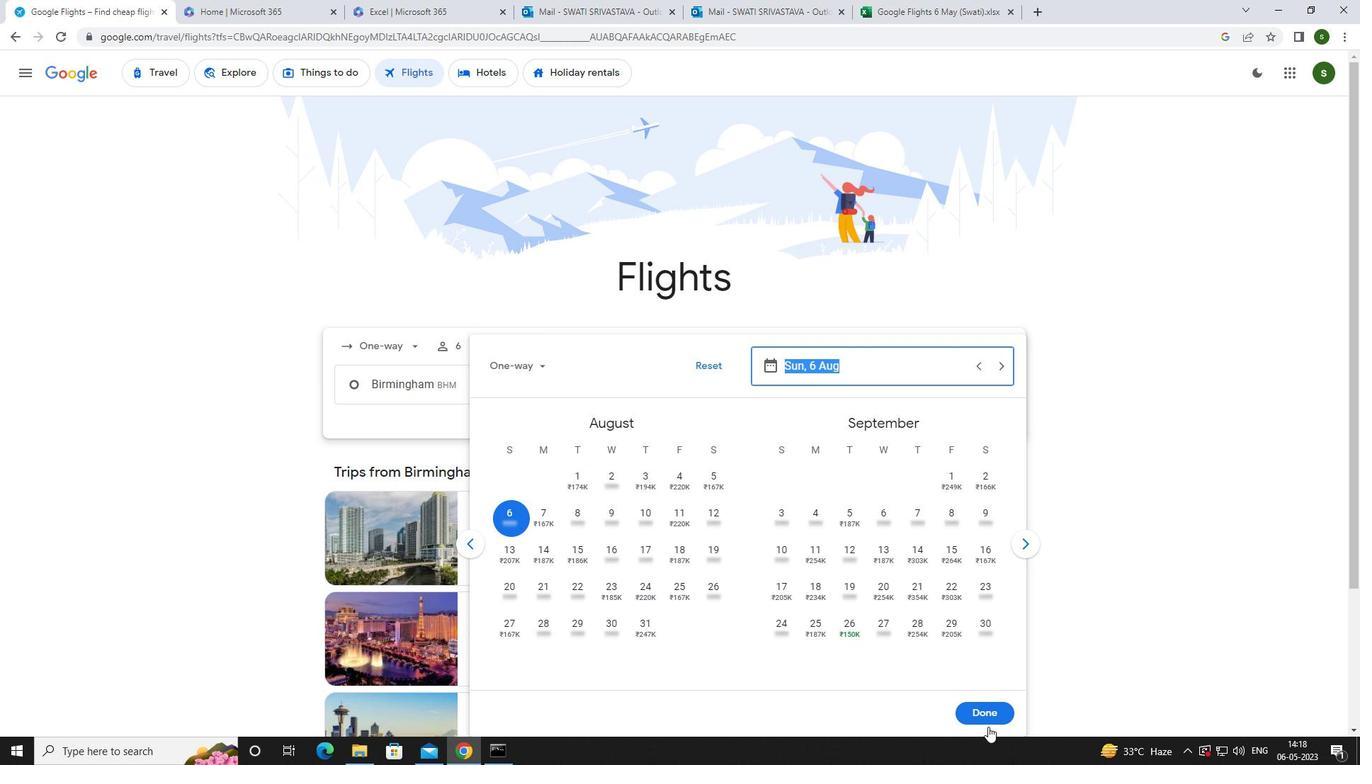 
Action: Mouse pressed left at (987, 714)
Screenshot: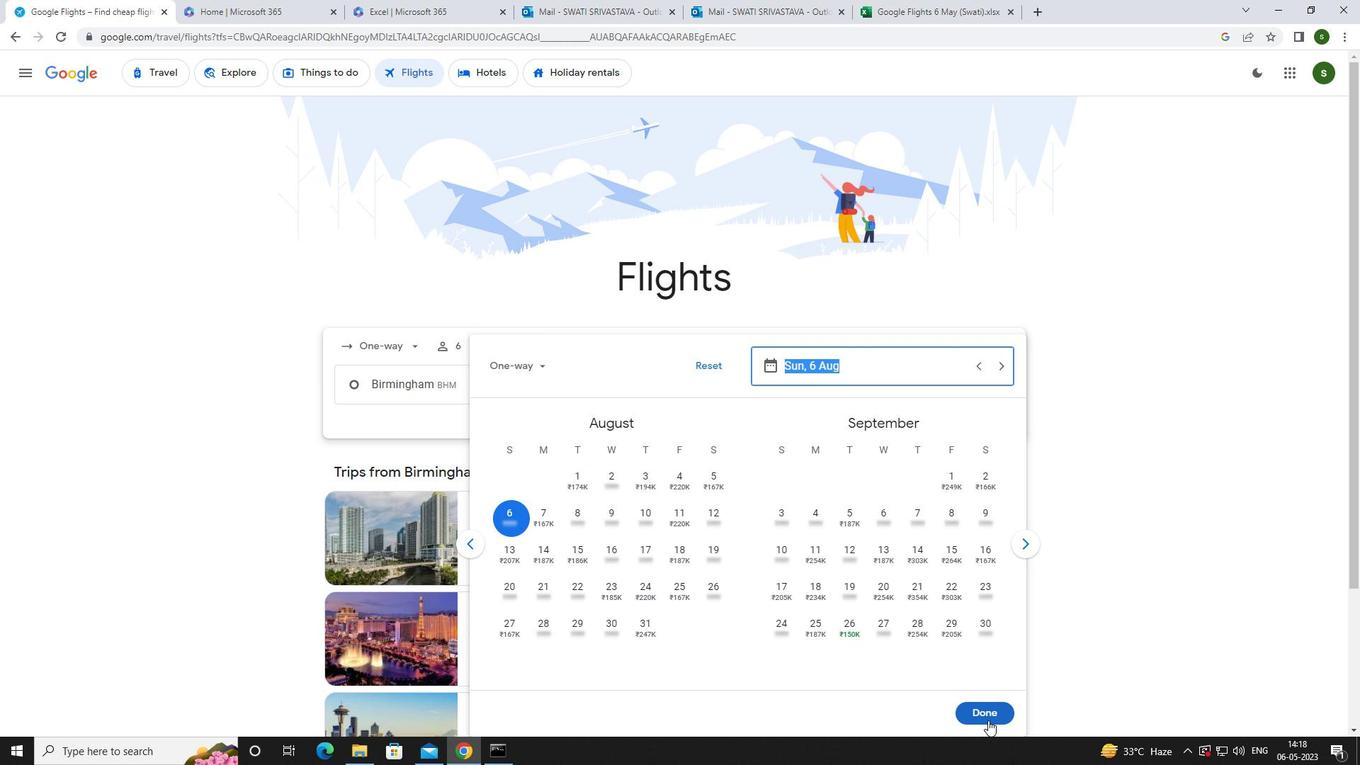 
Action: Mouse moved to (682, 428)
Screenshot: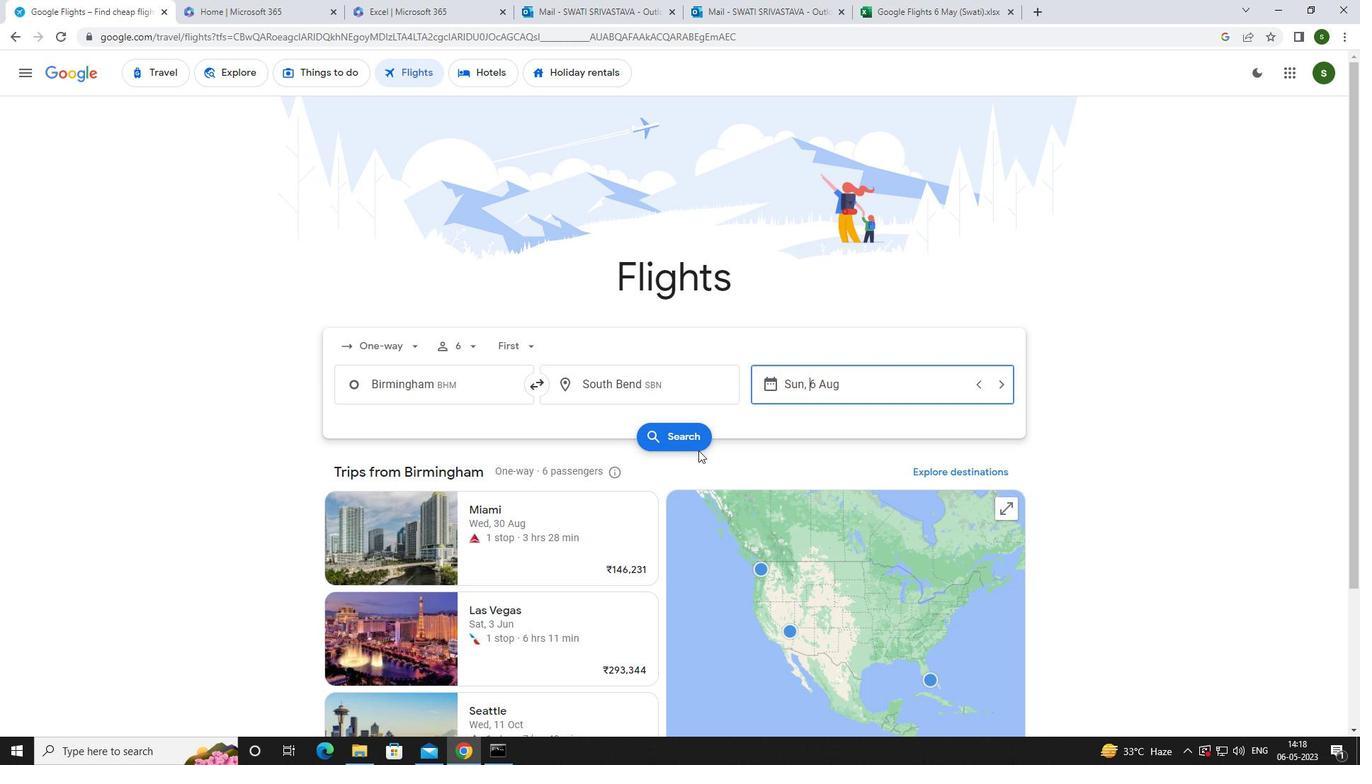 
Action: Mouse pressed left at (682, 428)
Screenshot: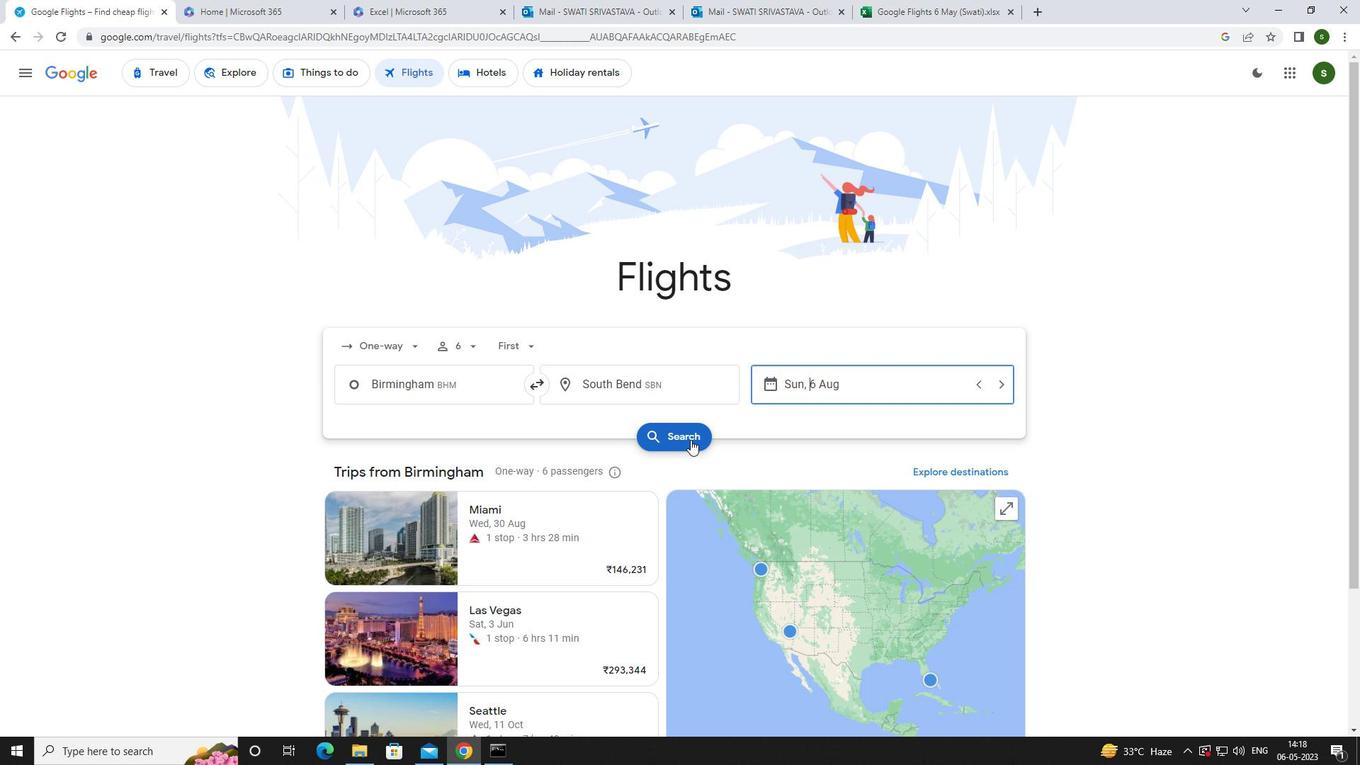 
Action: Mouse moved to (364, 204)
Screenshot: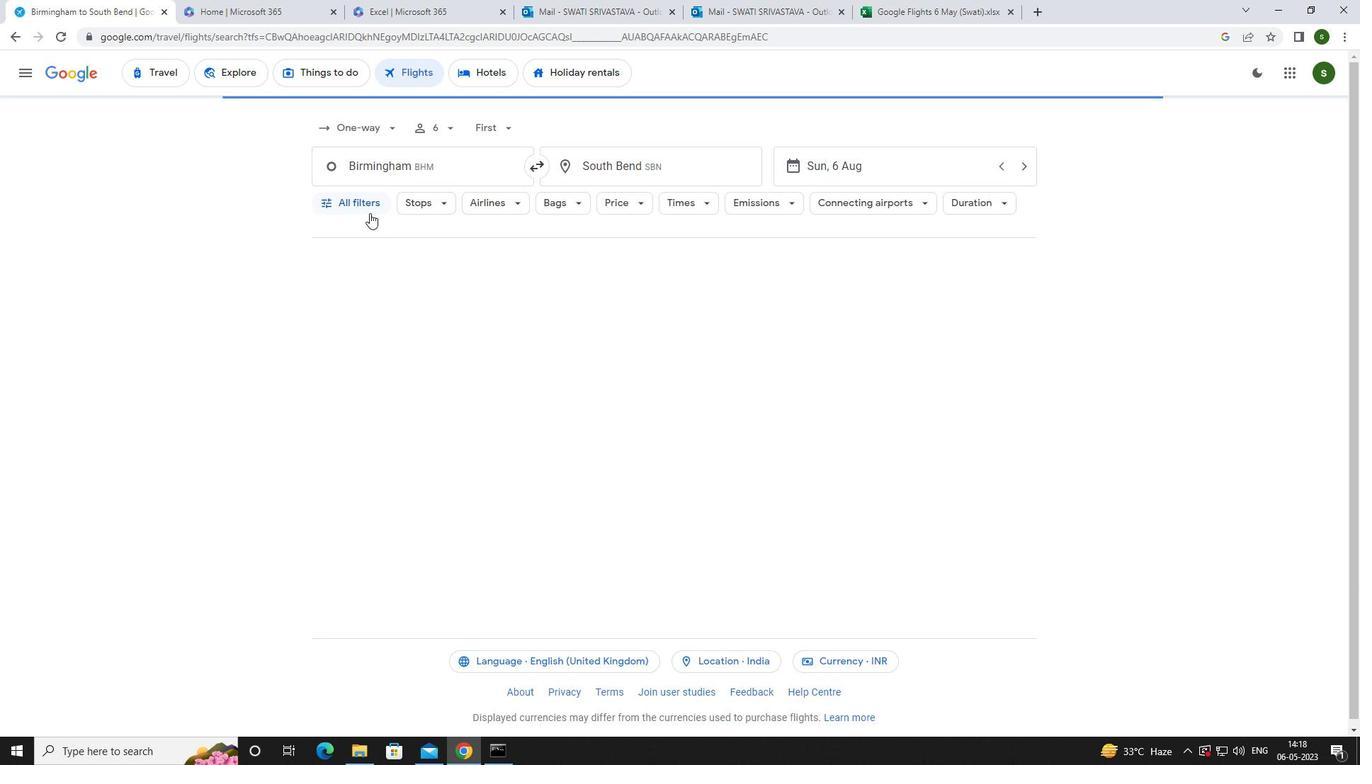 
Action: Mouse pressed left at (364, 204)
Screenshot: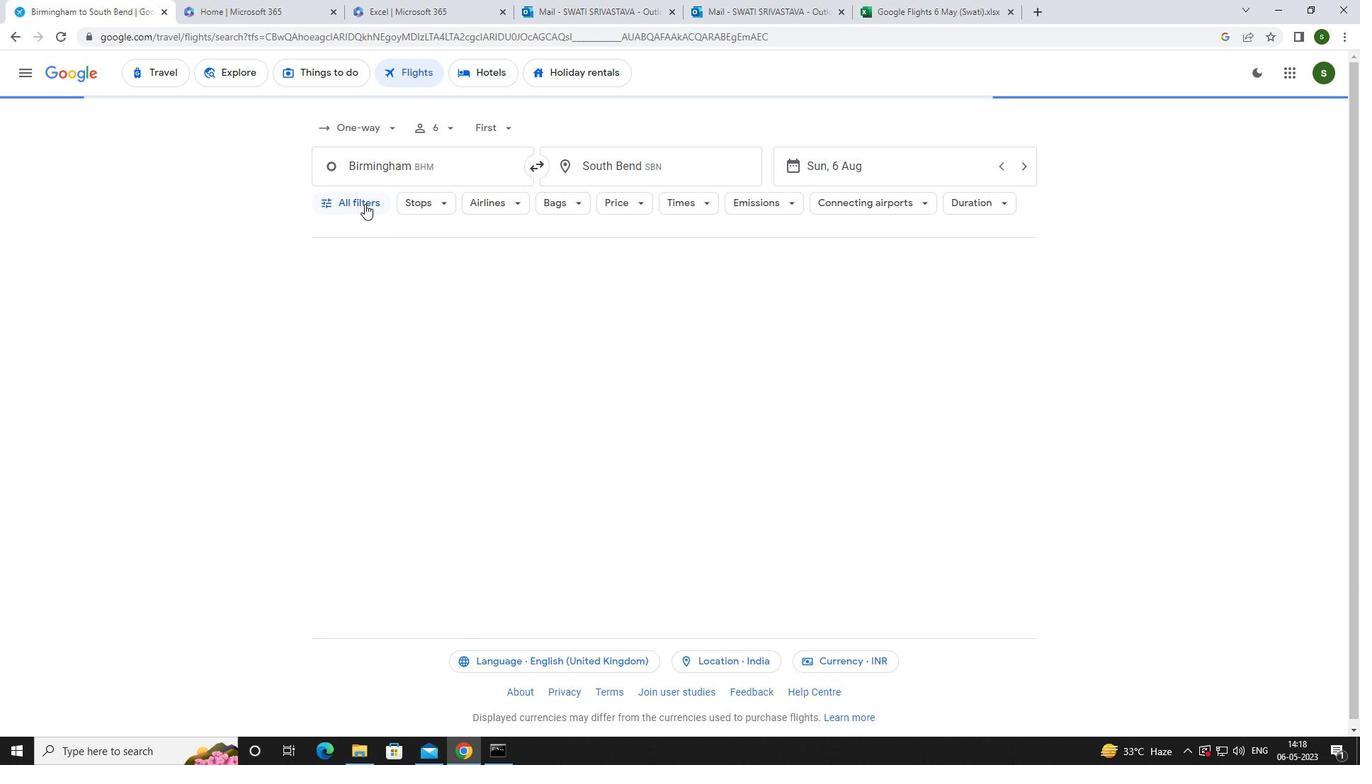 
Action: Mouse moved to (486, 393)
Screenshot: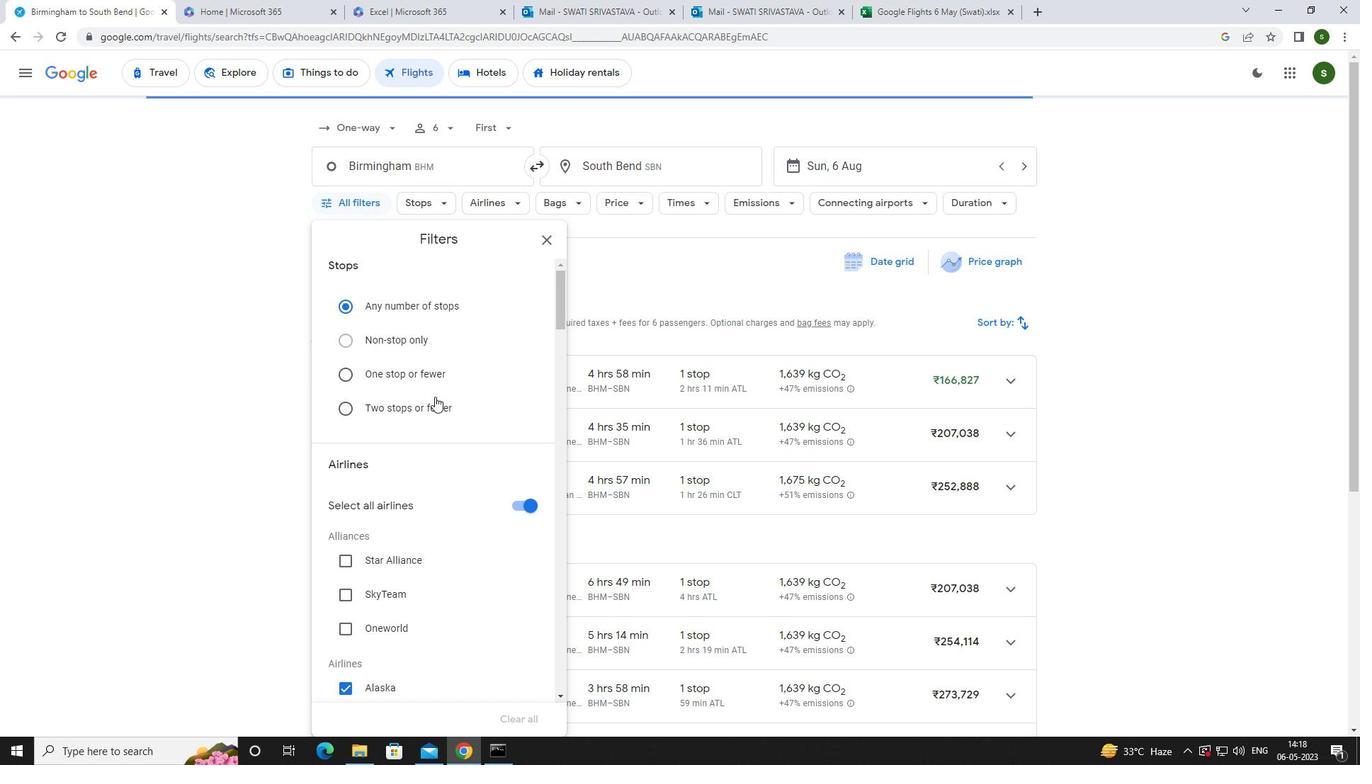 
Action: Mouse scrolled (486, 392) with delta (0, 0)
Screenshot: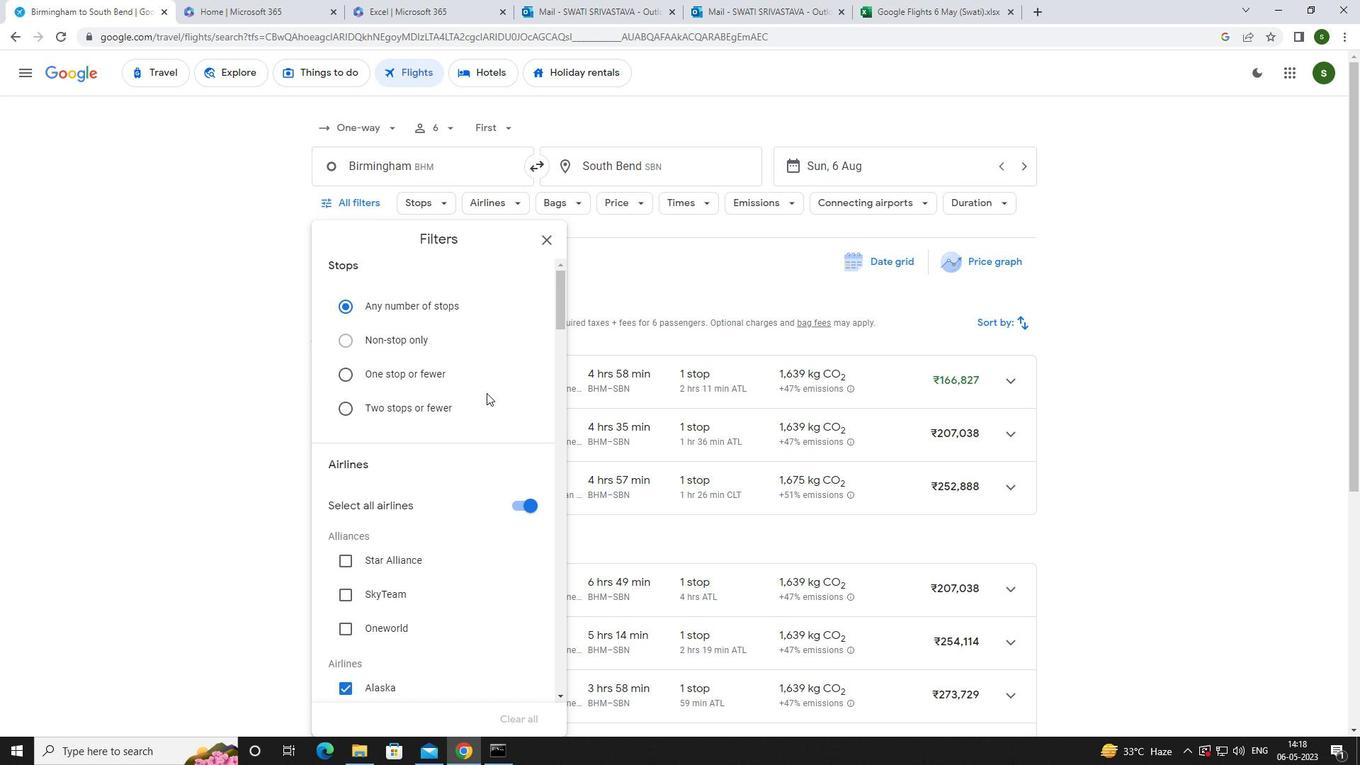 
Action: Mouse scrolled (486, 392) with delta (0, 0)
Screenshot: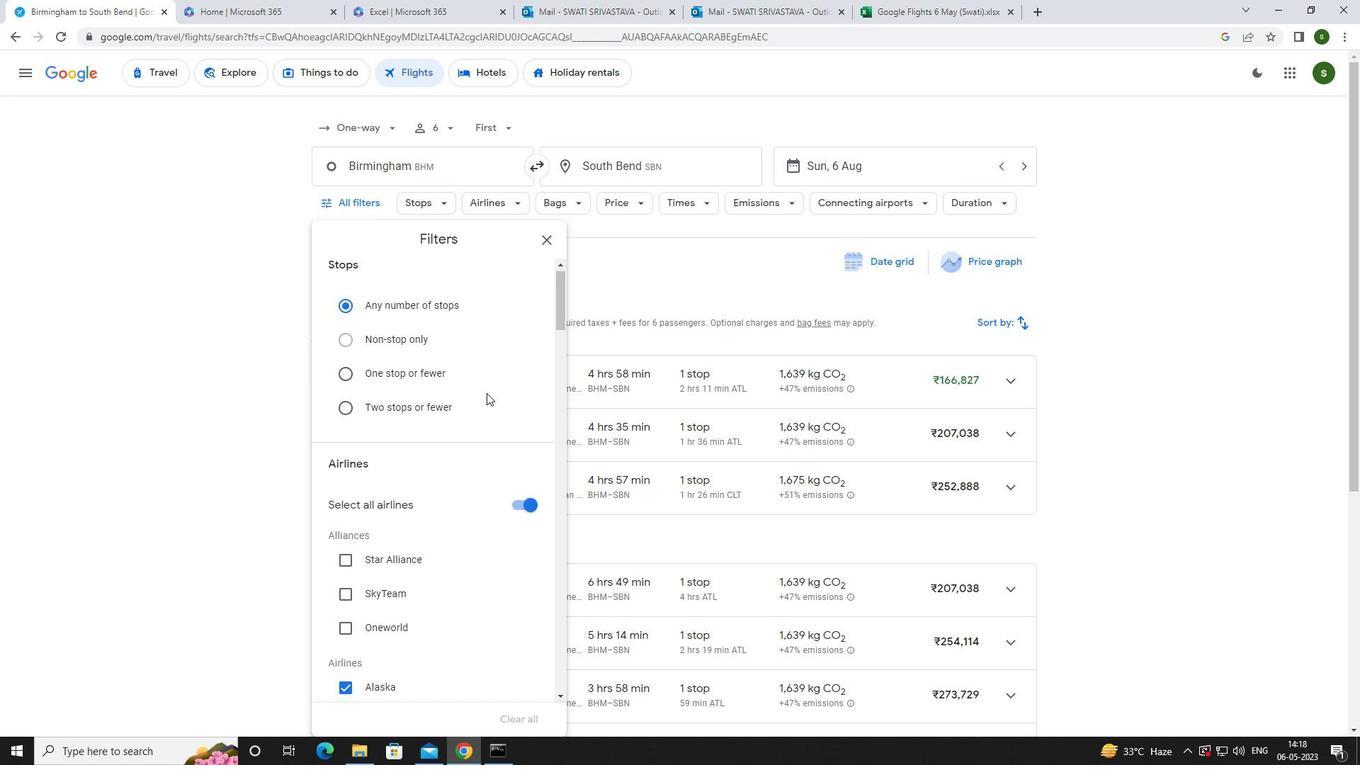 
Action: Mouse moved to (526, 364)
Screenshot: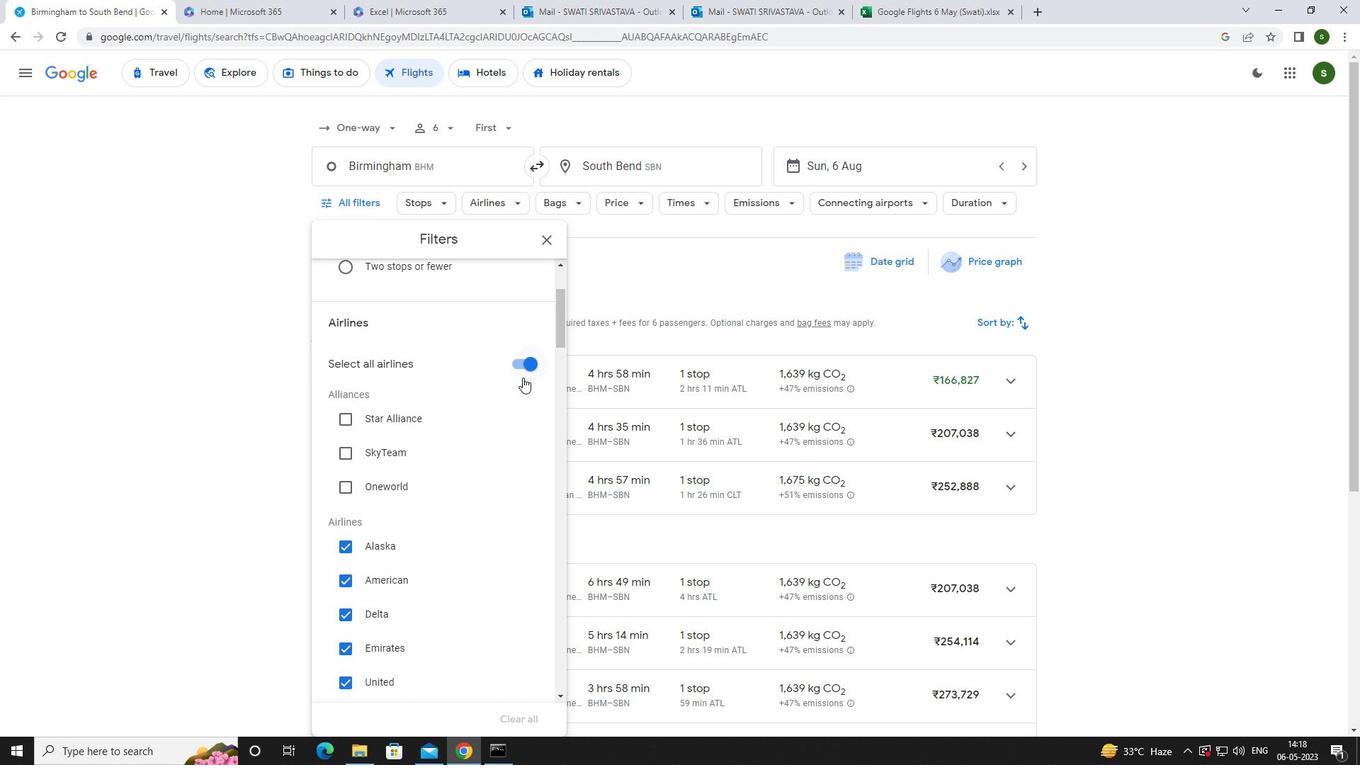 
Action: Mouse pressed left at (526, 364)
Screenshot: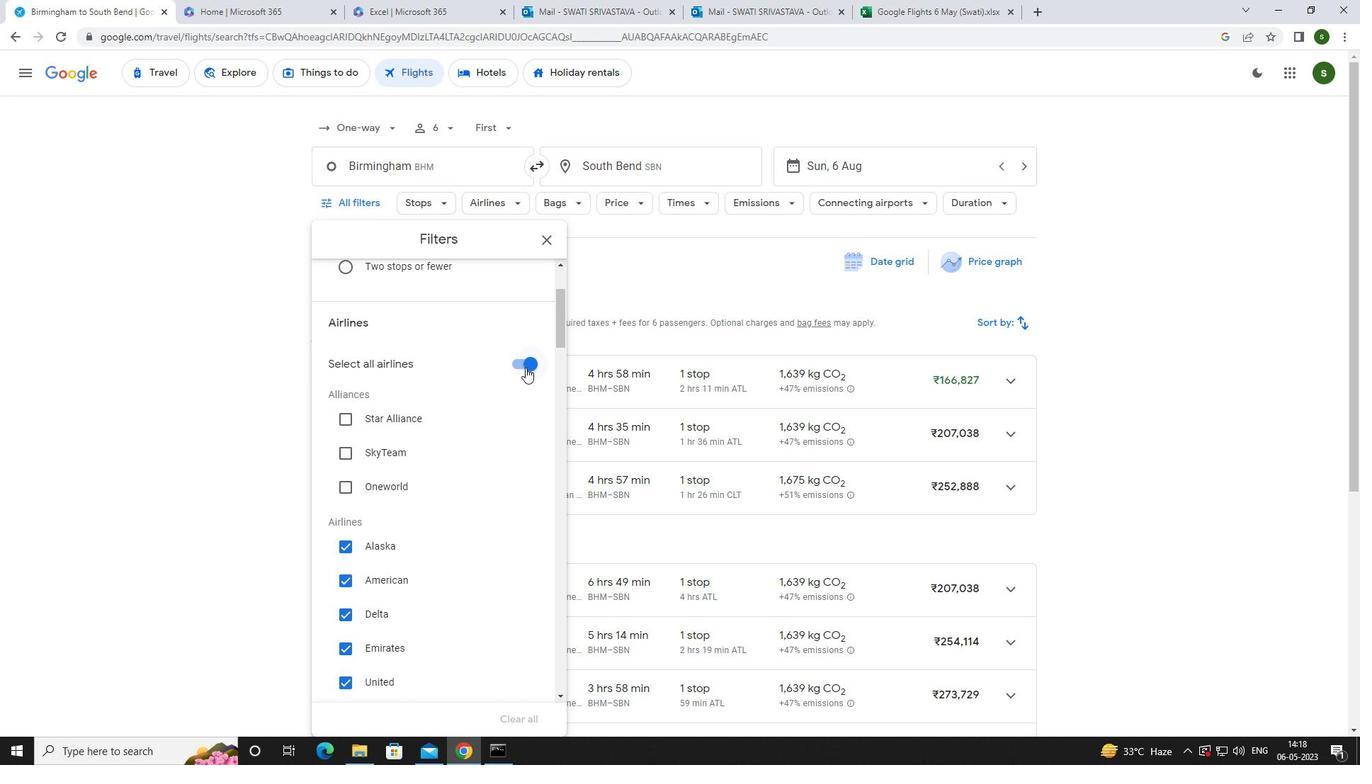 
Action: Mouse moved to (502, 369)
Screenshot: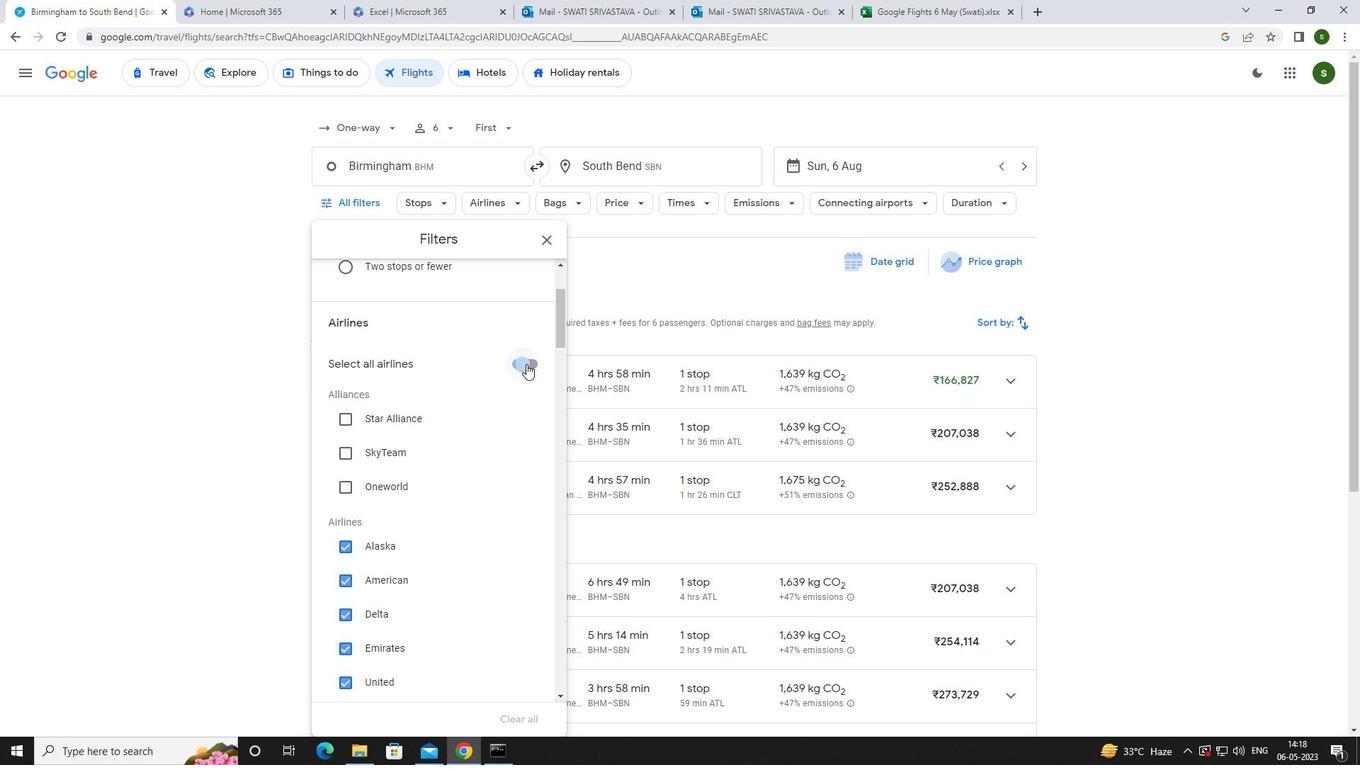 
Action: Mouse scrolled (502, 369) with delta (0, 0)
Screenshot: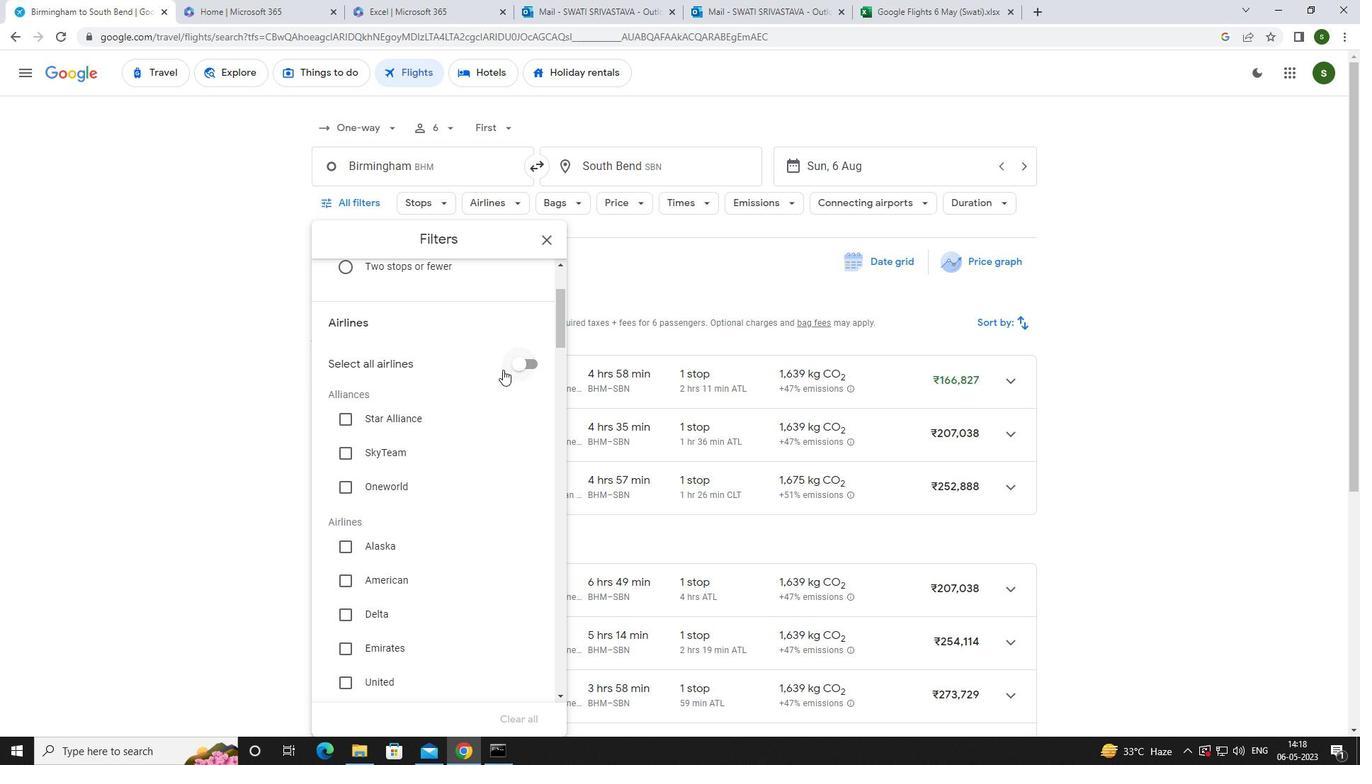 
Action: Mouse scrolled (502, 369) with delta (0, 0)
Screenshot: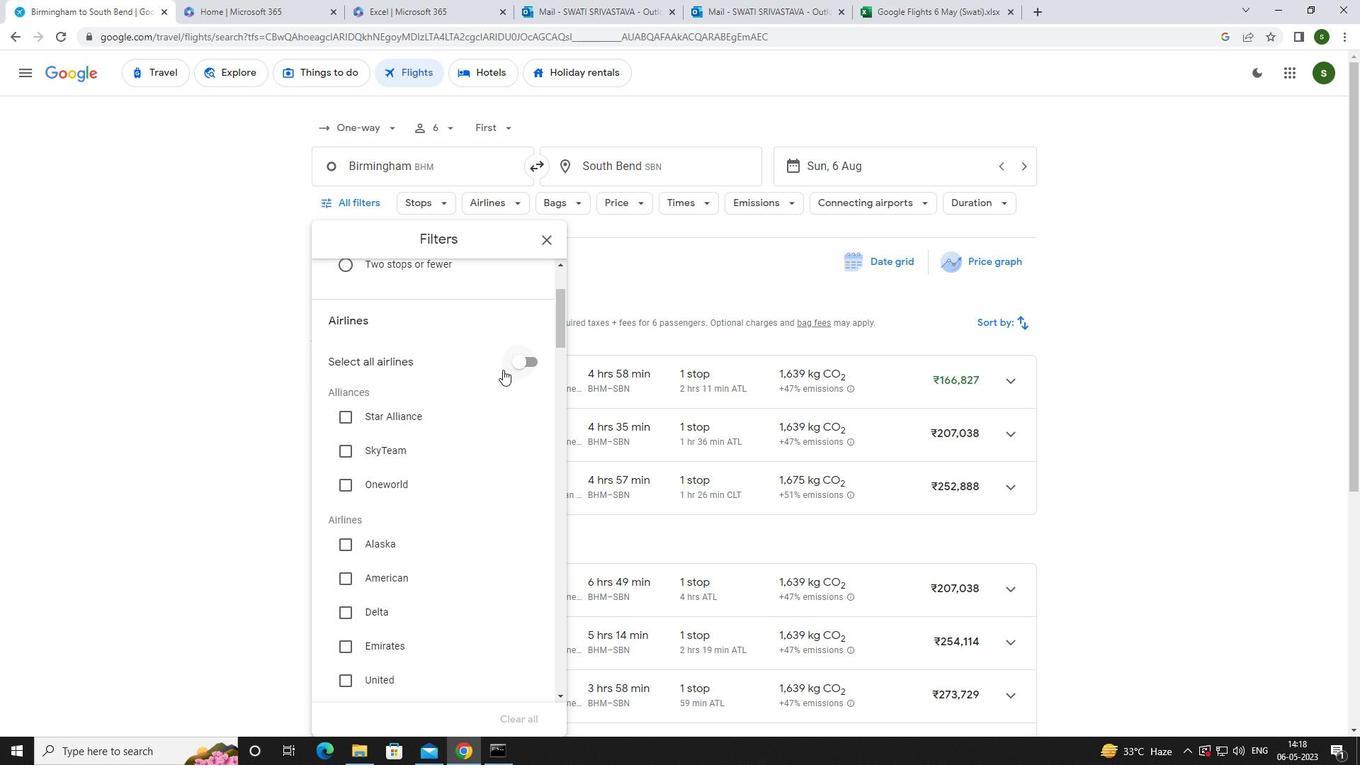 
Action: Mouse scrolled (502, 369) with delta (0, 0)
Screenshot: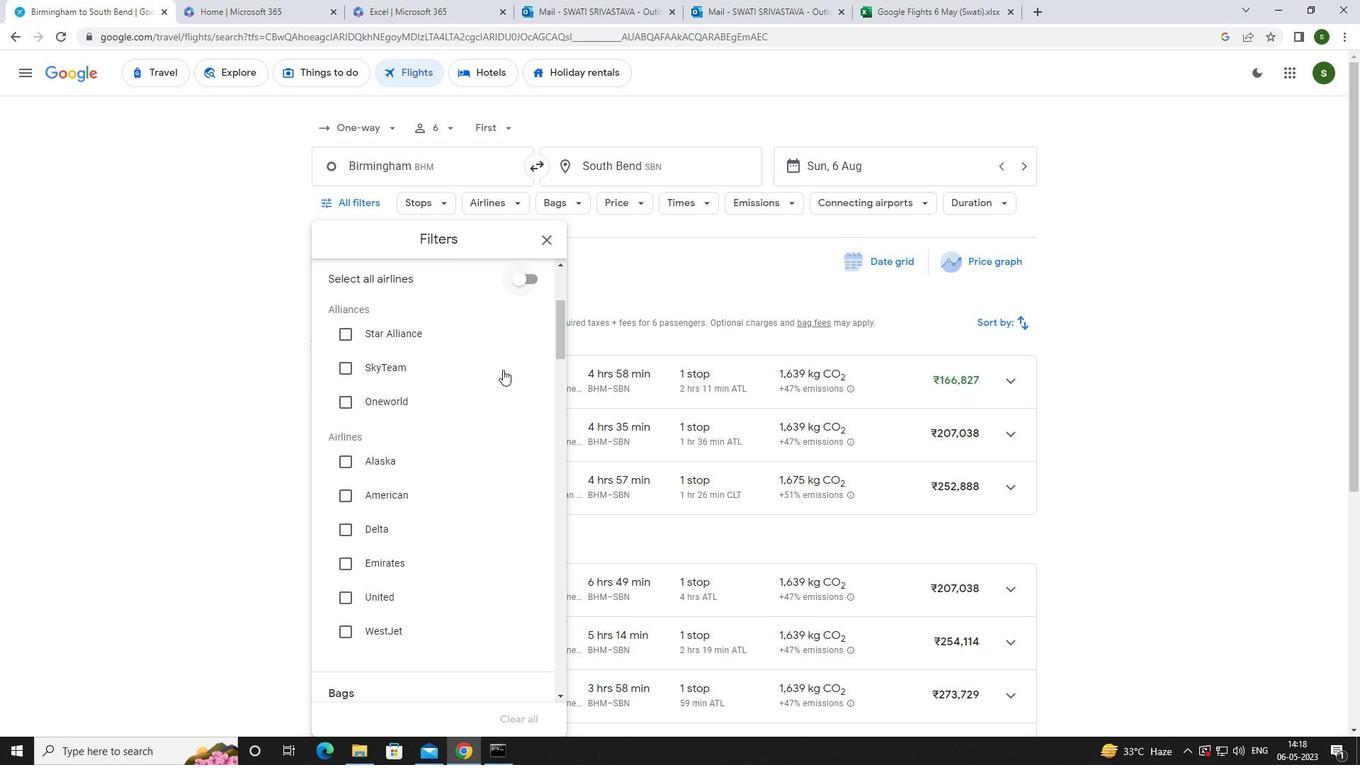 
Action: Mouse moved to (396, 497)
Screenshot: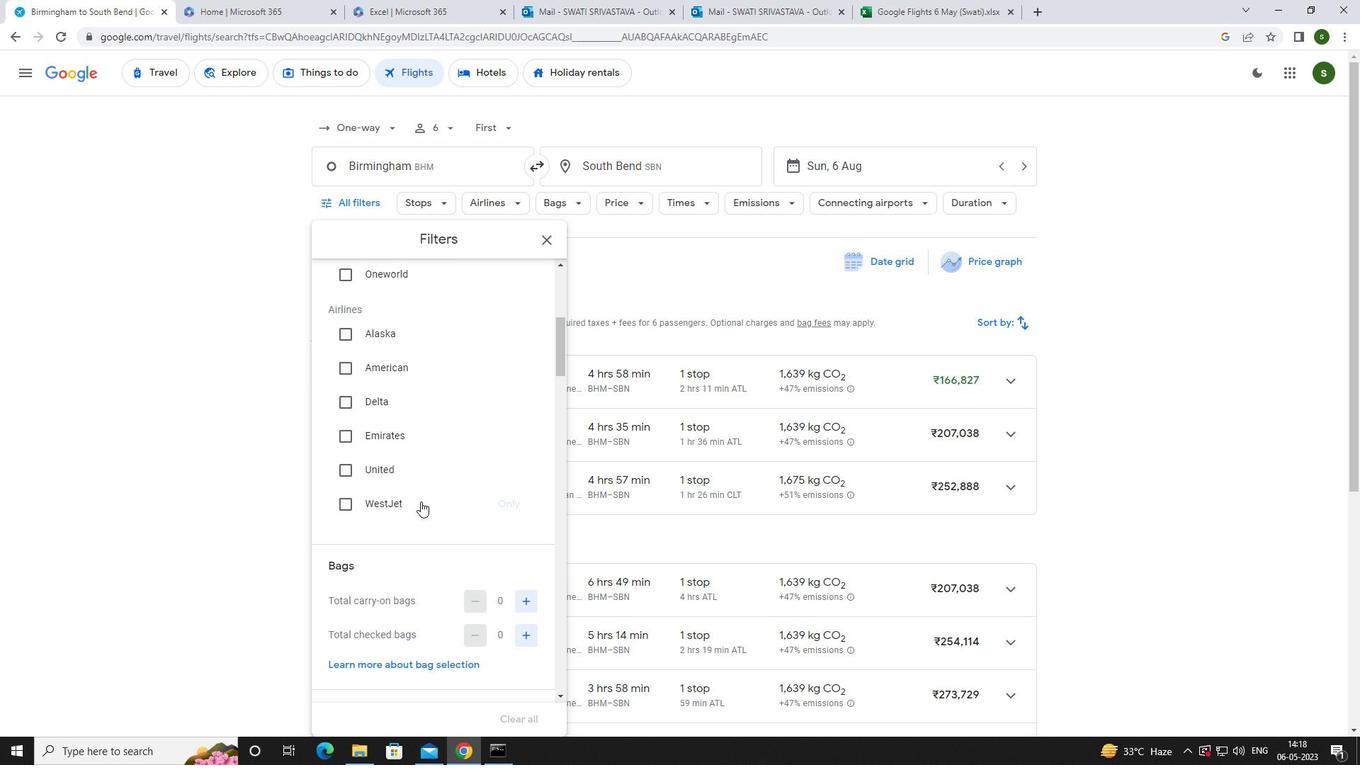 
Action: Mouse pressed left at (396, 497)
Screenshot: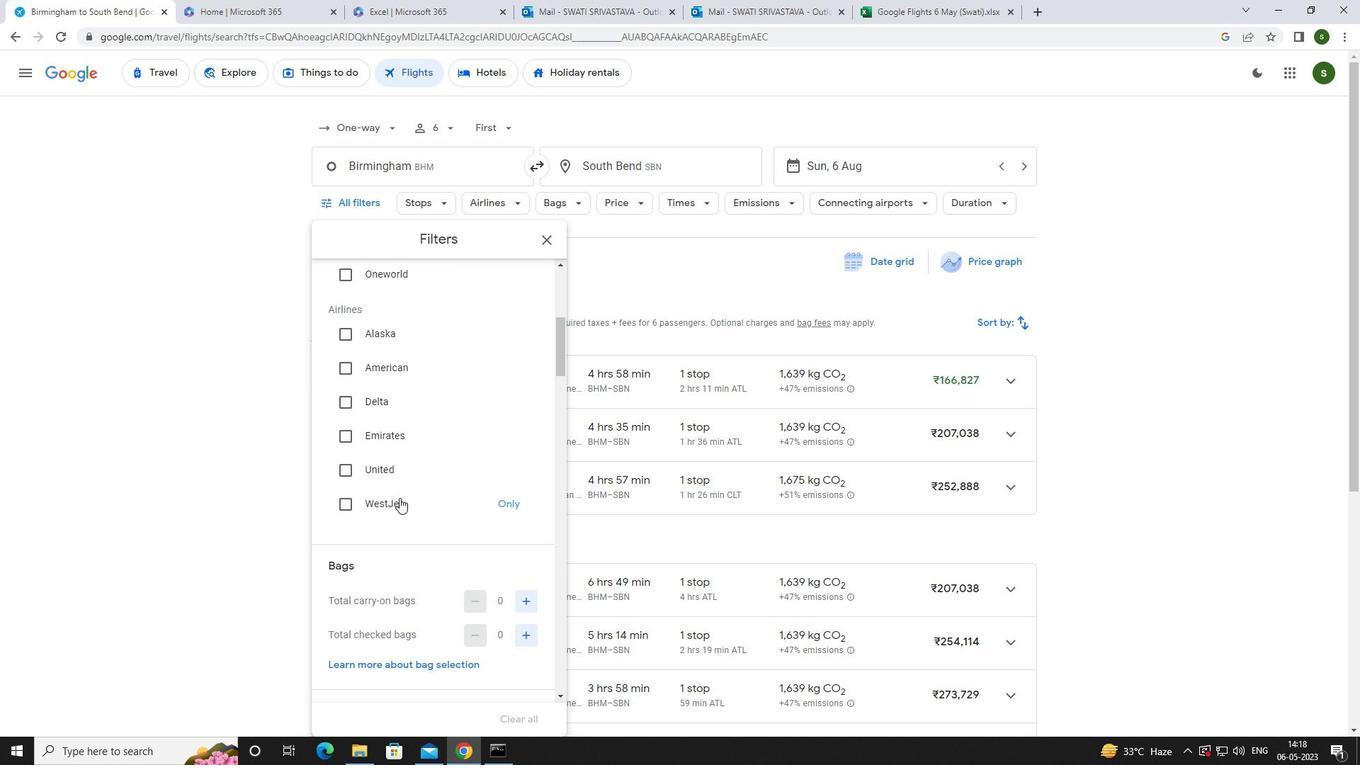
Action: Mouse scrolled (396, 497) with delta (0, 0)
Screenshot: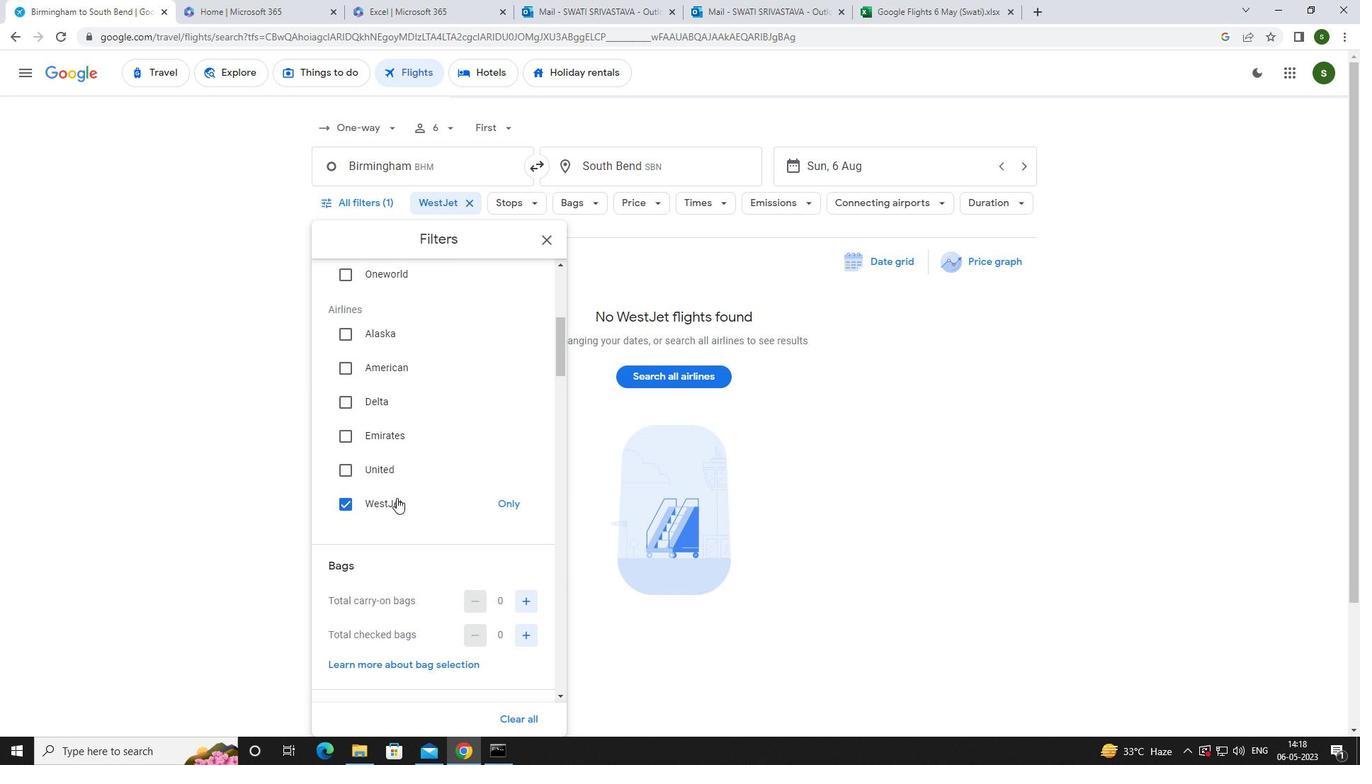 
Action: Mouse scrolled (396, 497) with delta (0, 0)
Screenshot: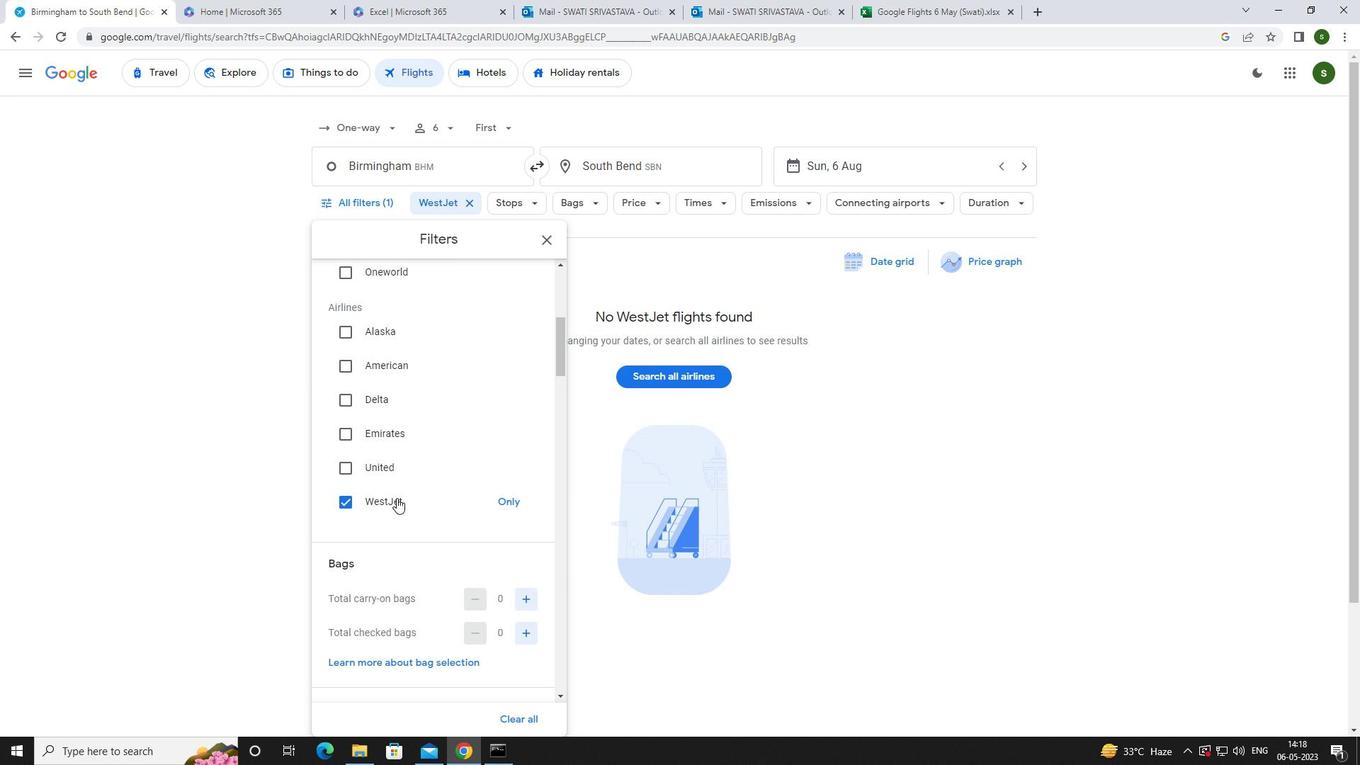 
Action: Mouse moved to (518, 490)
Screenshot: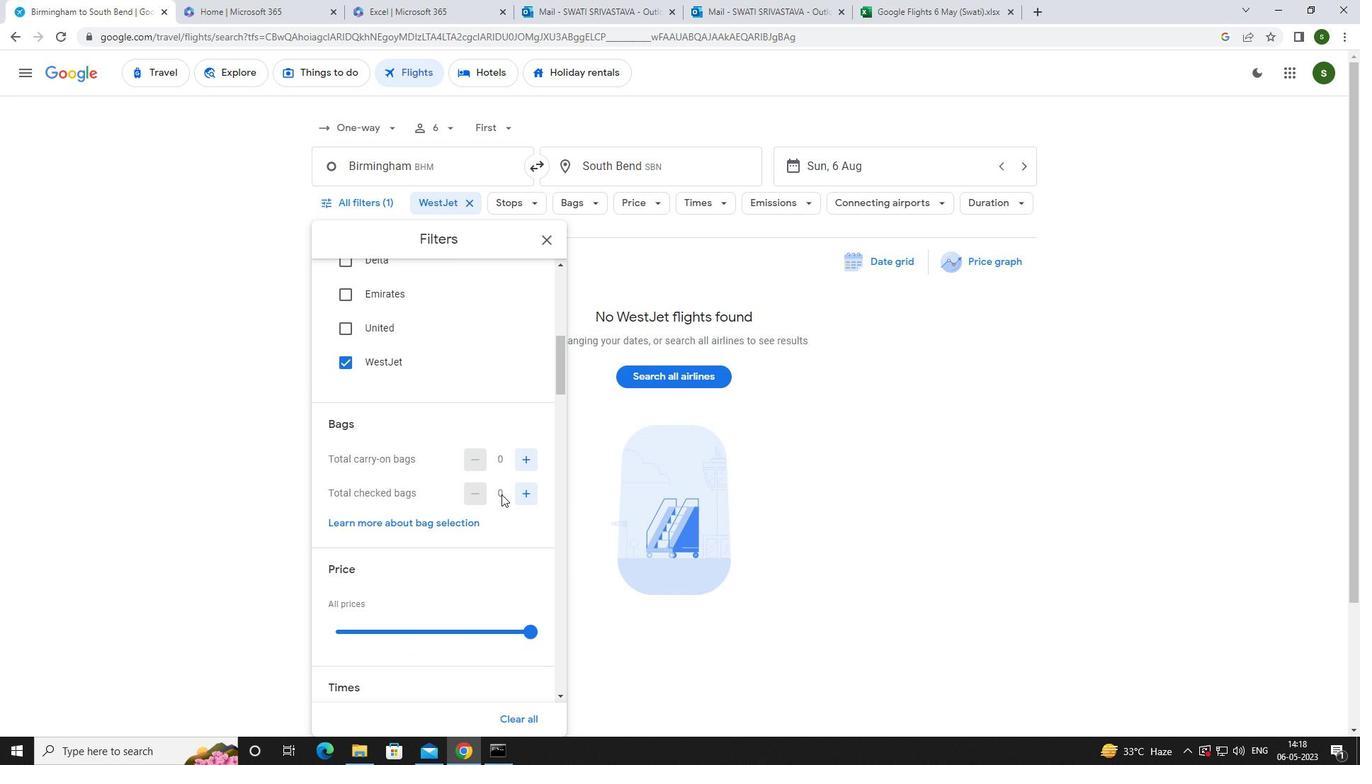 
Action: Mouse pressed left at (518, 490)
Screenshot: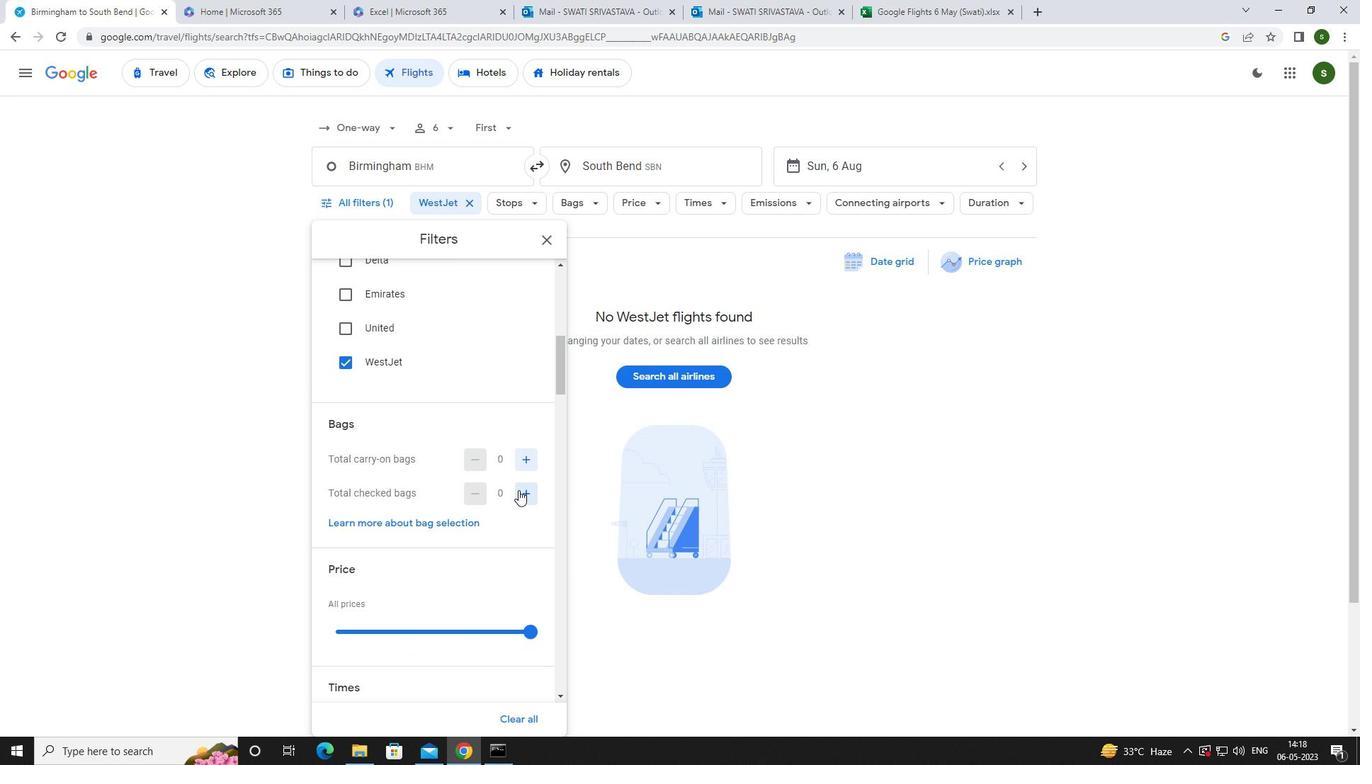 
Action: Mouse pressed left at (518, 490)
Screenshot: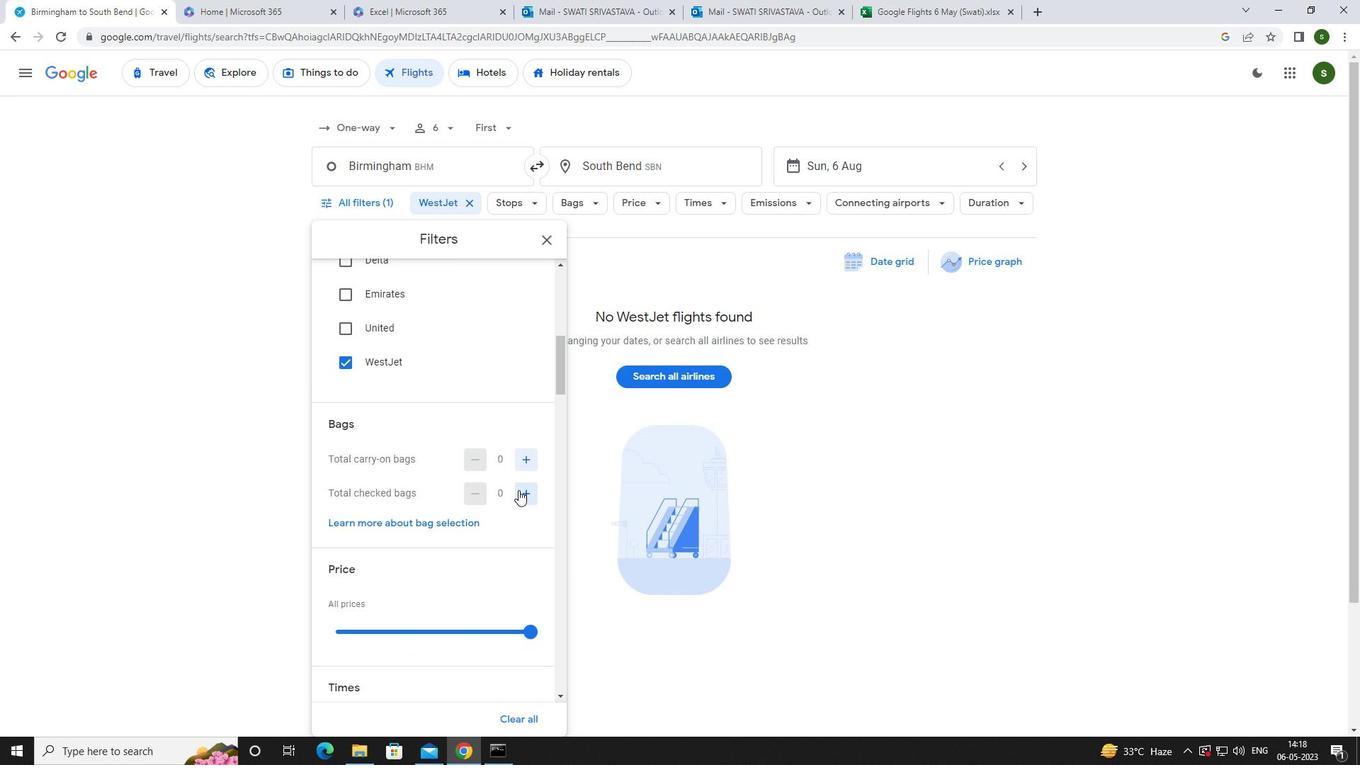 
Action: Mouse pressed left at (518, 490)
Screenshot: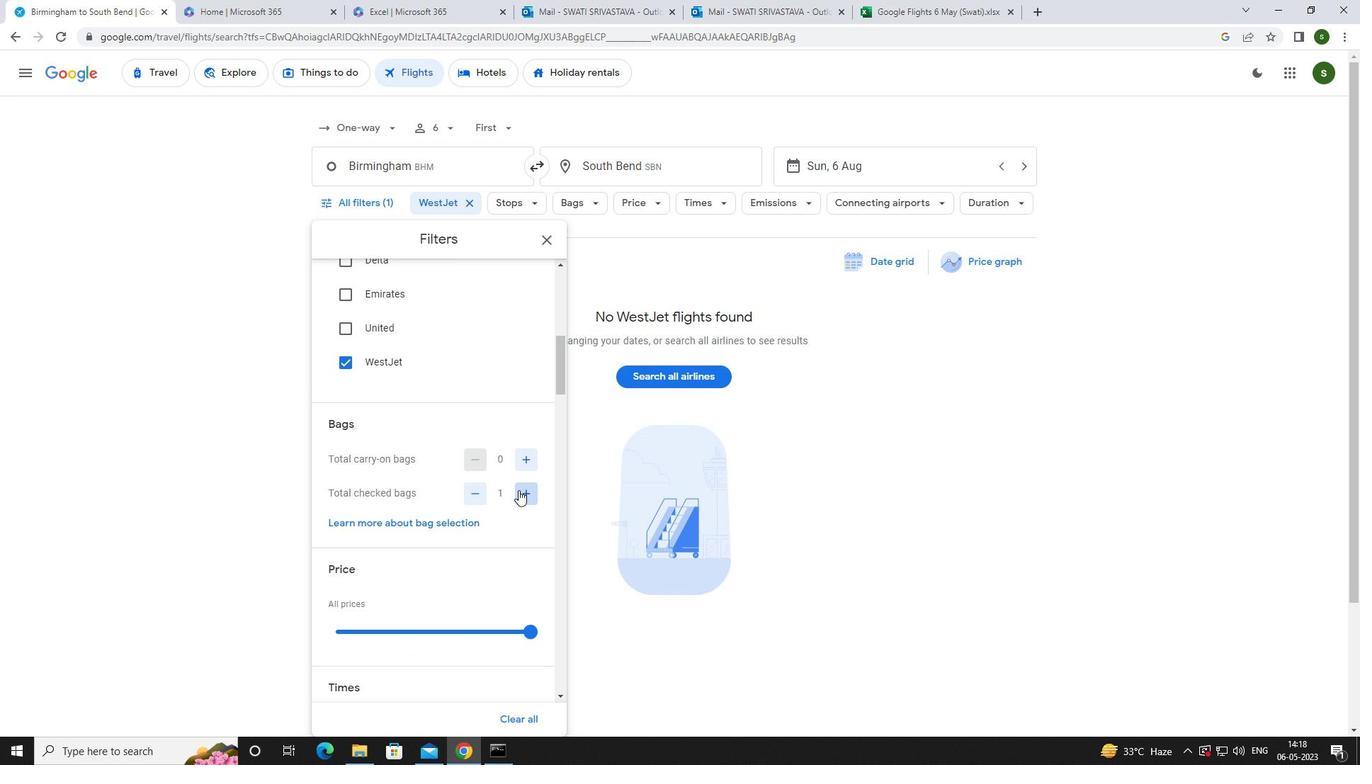 
Action: Mouse pressed left at (518, 490)
Screenshot: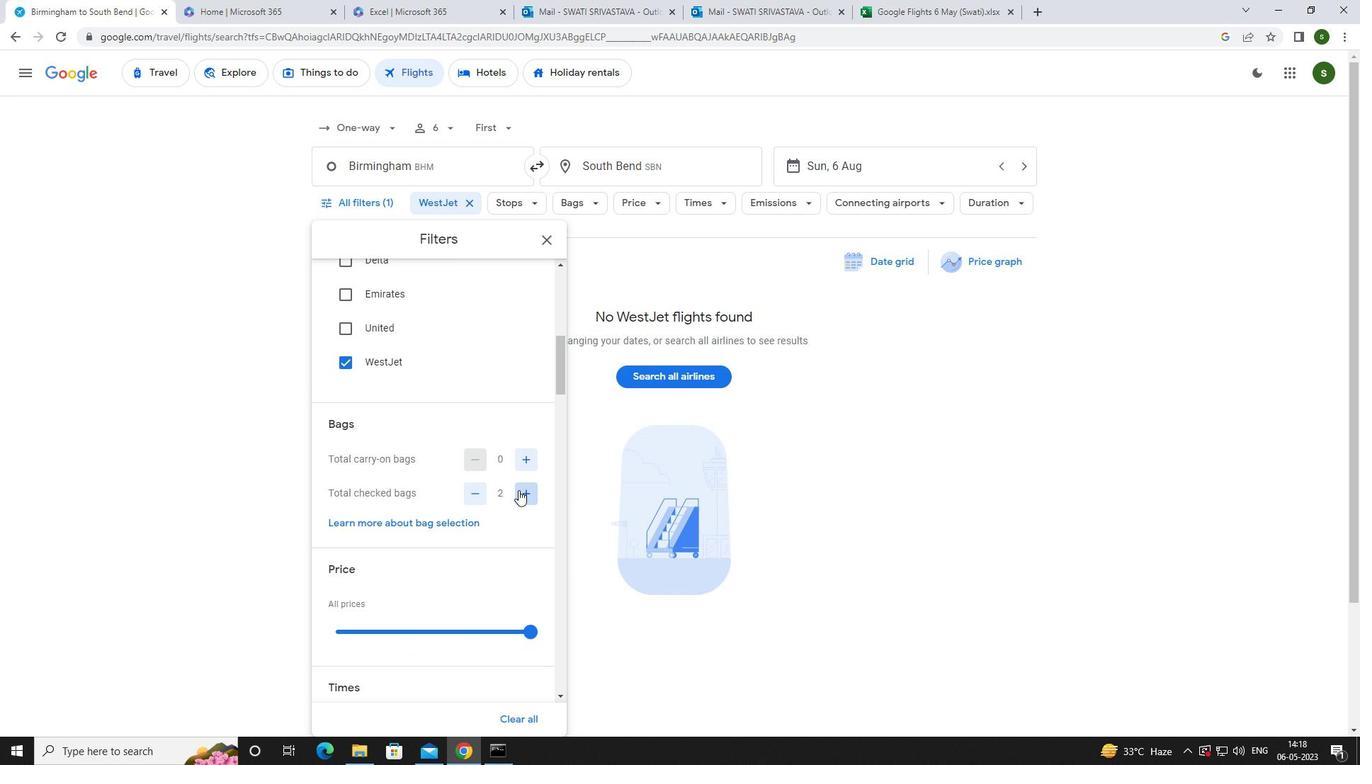 
Action: Mouse pressed left at (518, 490)
Screenshot: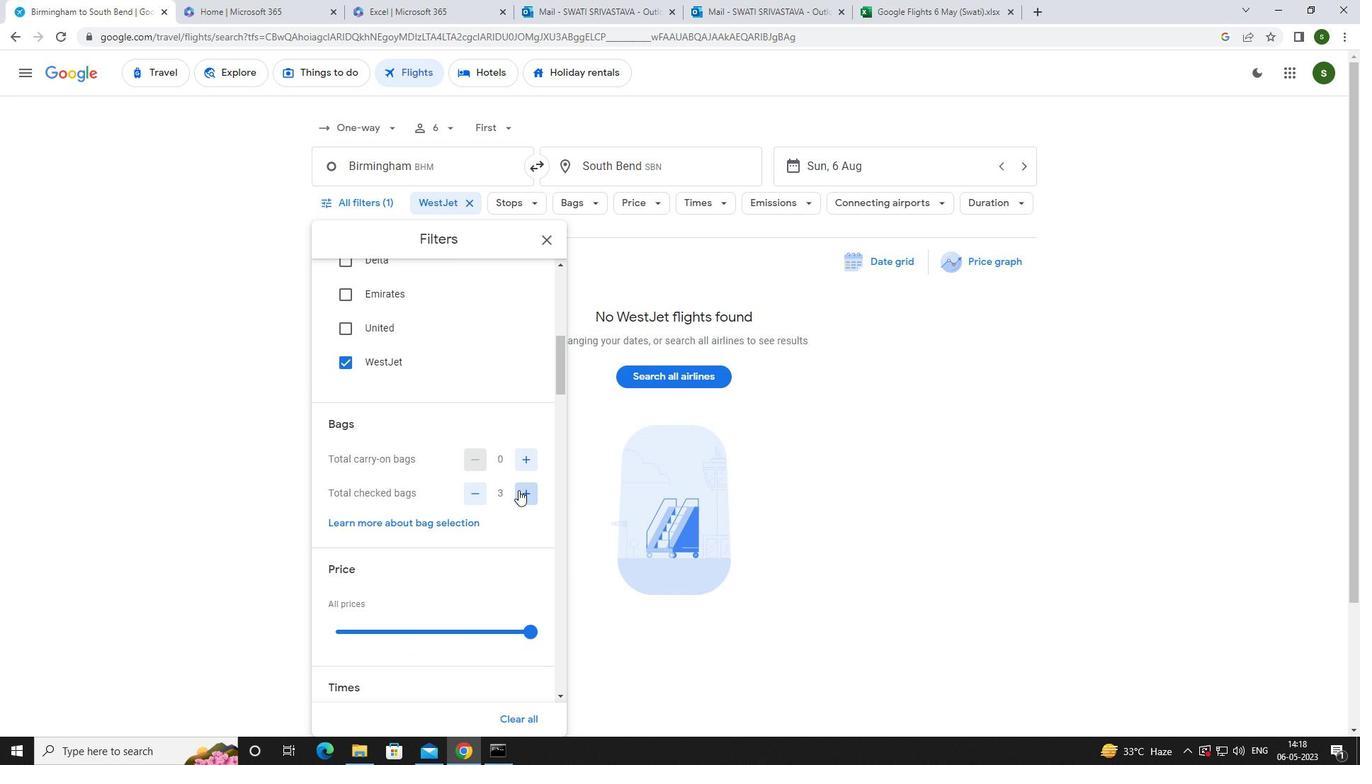 
Action: Mouse pressed left at (518, 490)
Screenshot: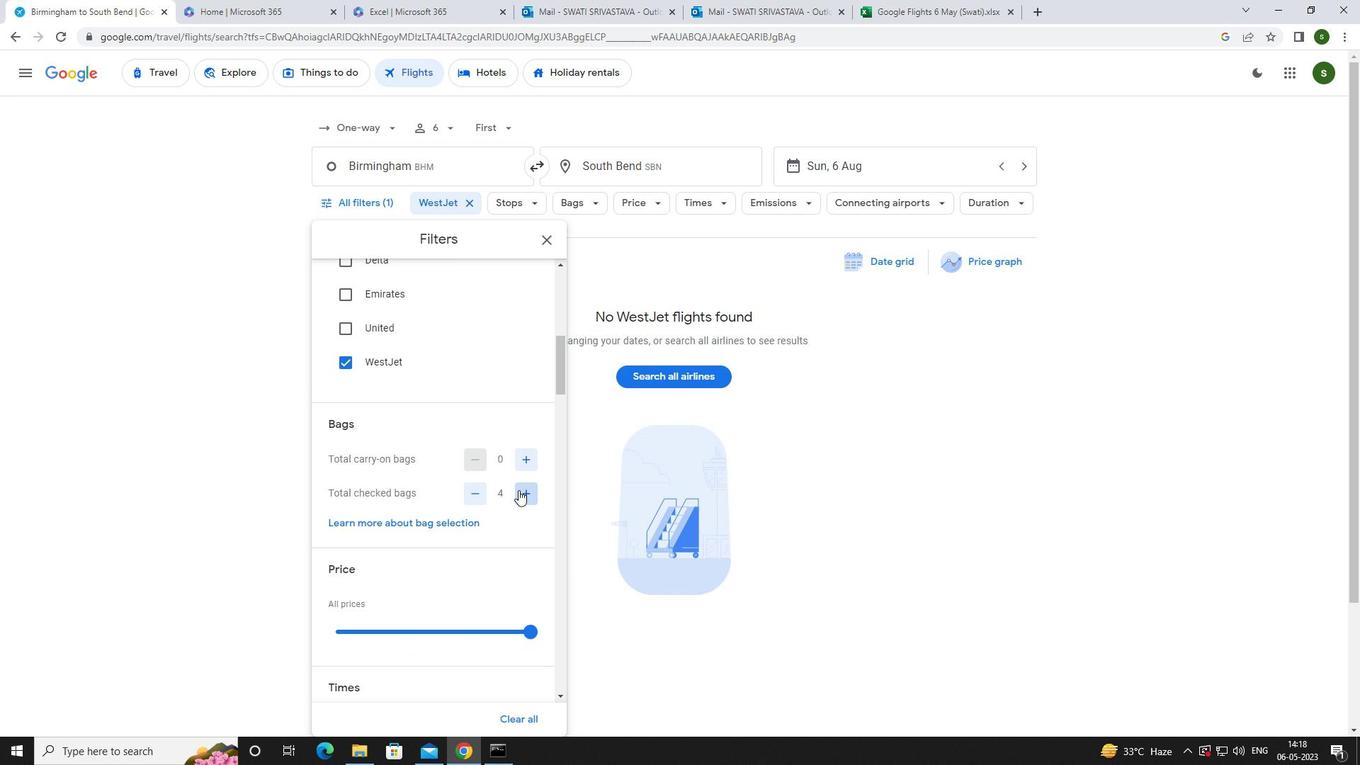 
Action: Mouse pressed left at (518, 490)
Screenshot: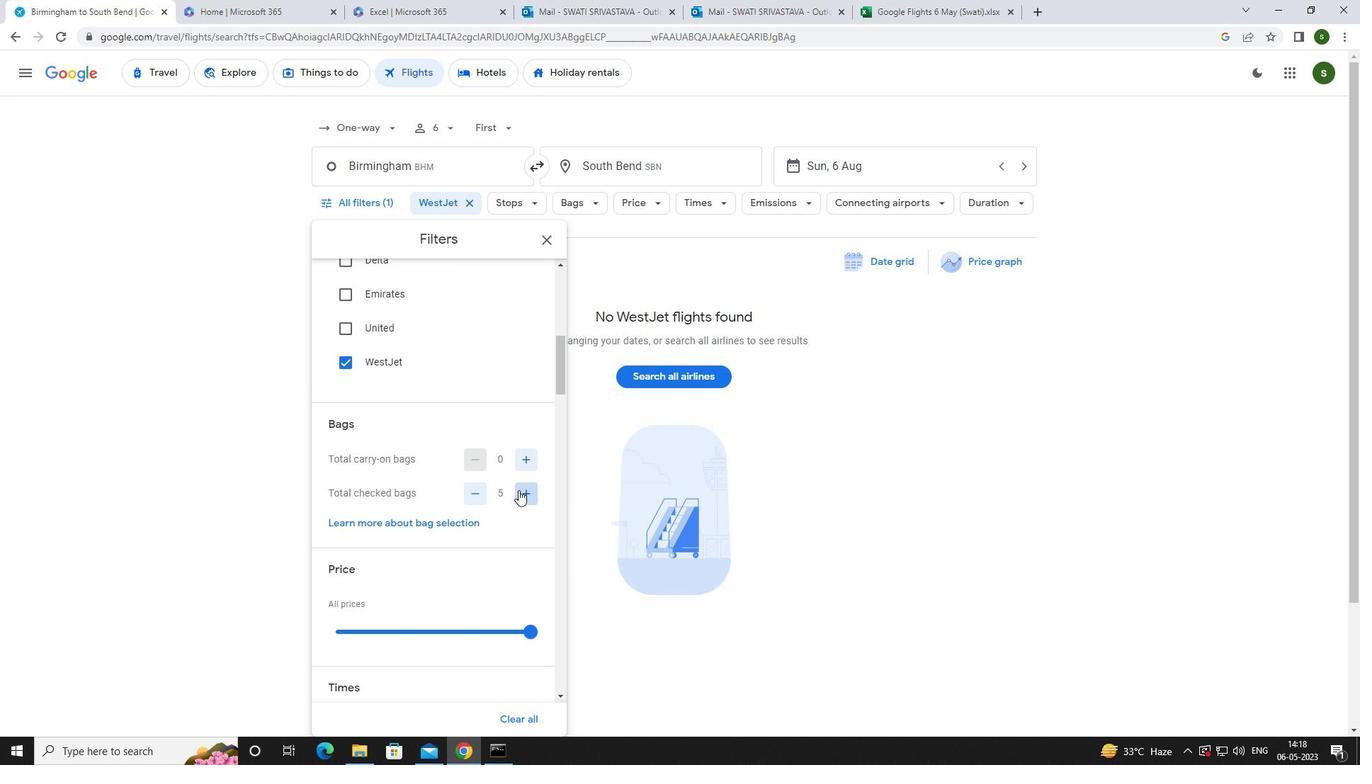 
Action: Mouse moved to (518, 489)
Screenshot: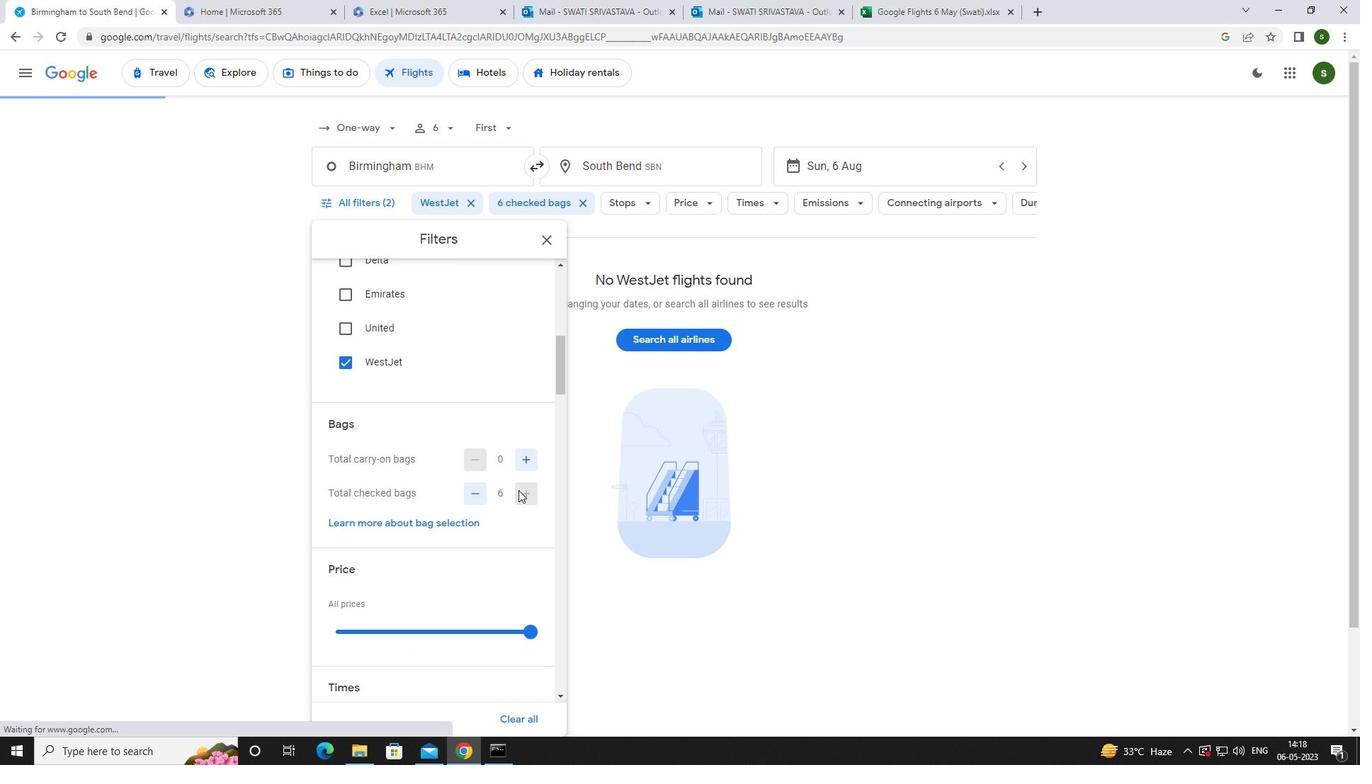 
Action: Mouse scrolled (518, 488) with delta (0, 0)
Screenshot: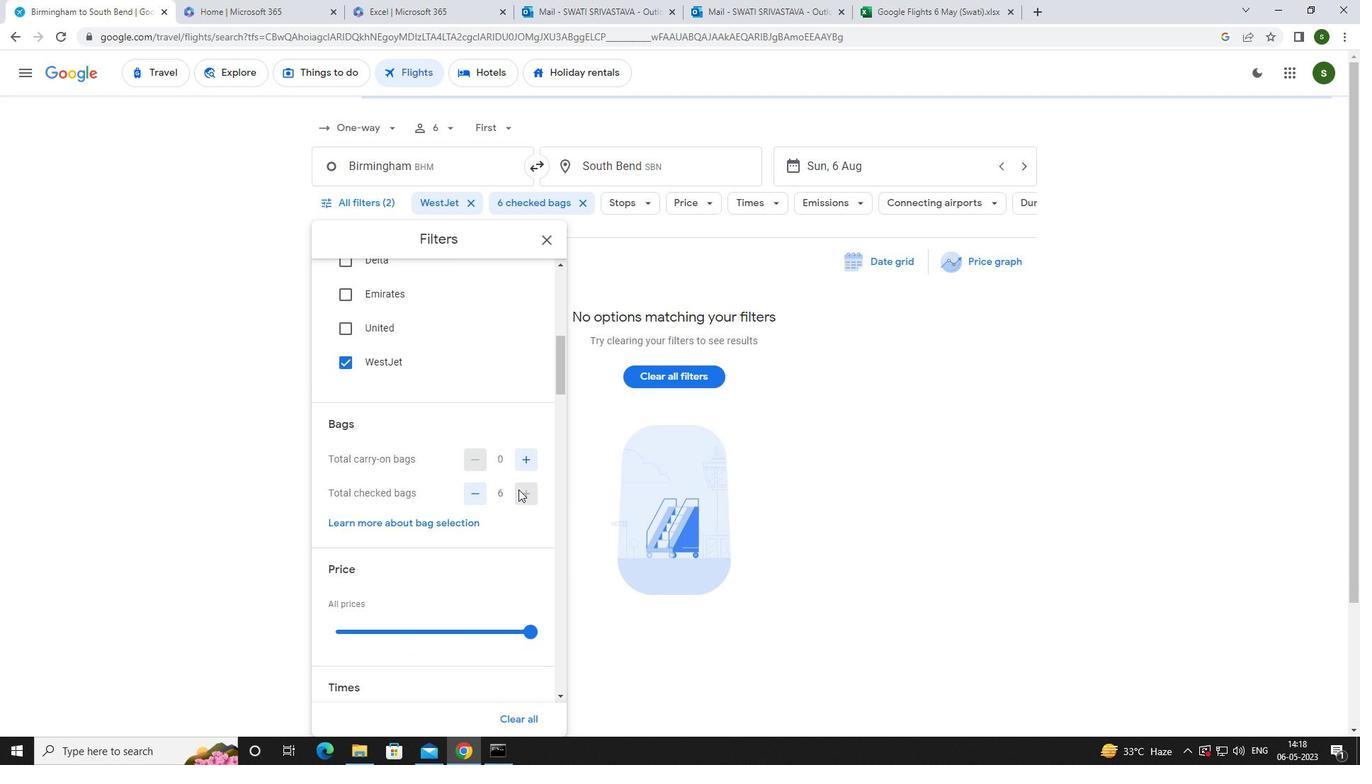 
Action: Mouse scrolled (518, 488) with delta (0, 0)
Screenshot: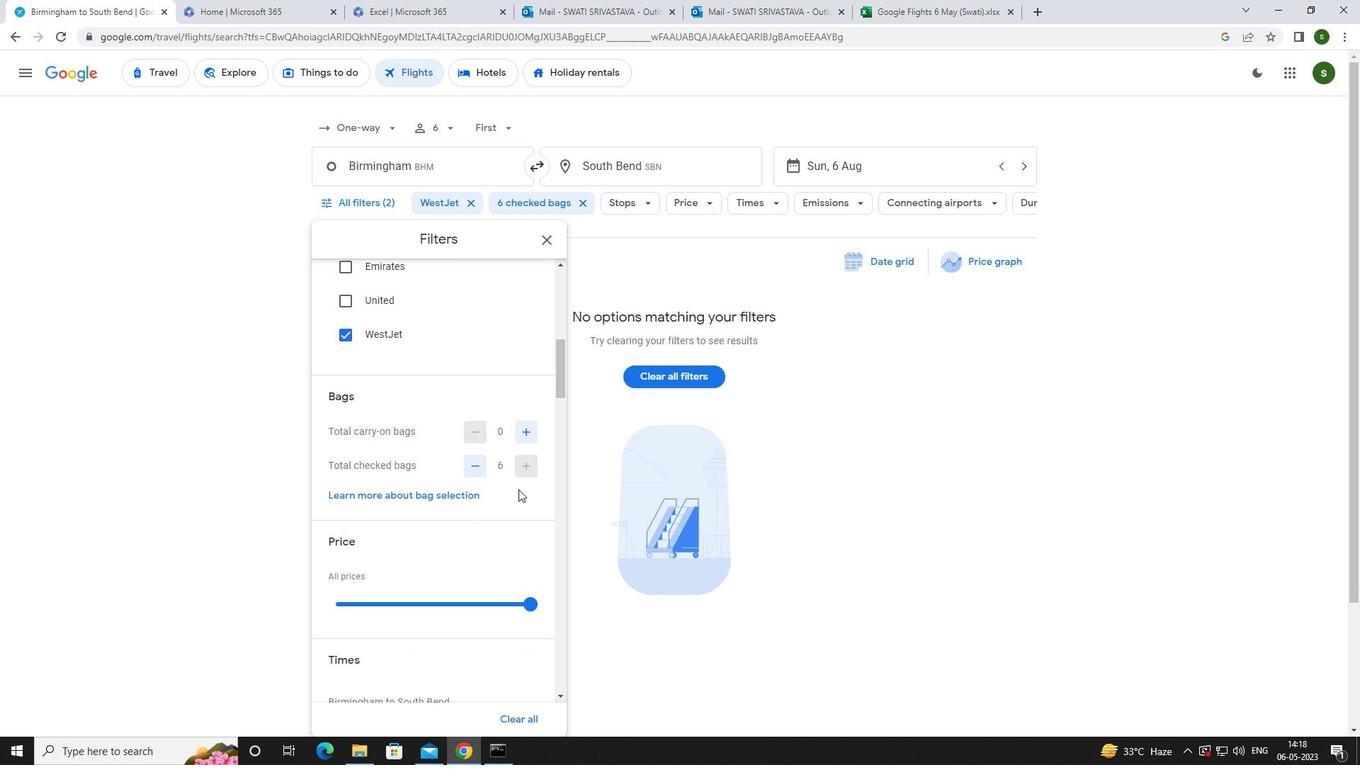 
Action: Mouse moved to (527, 485)
Screenshot: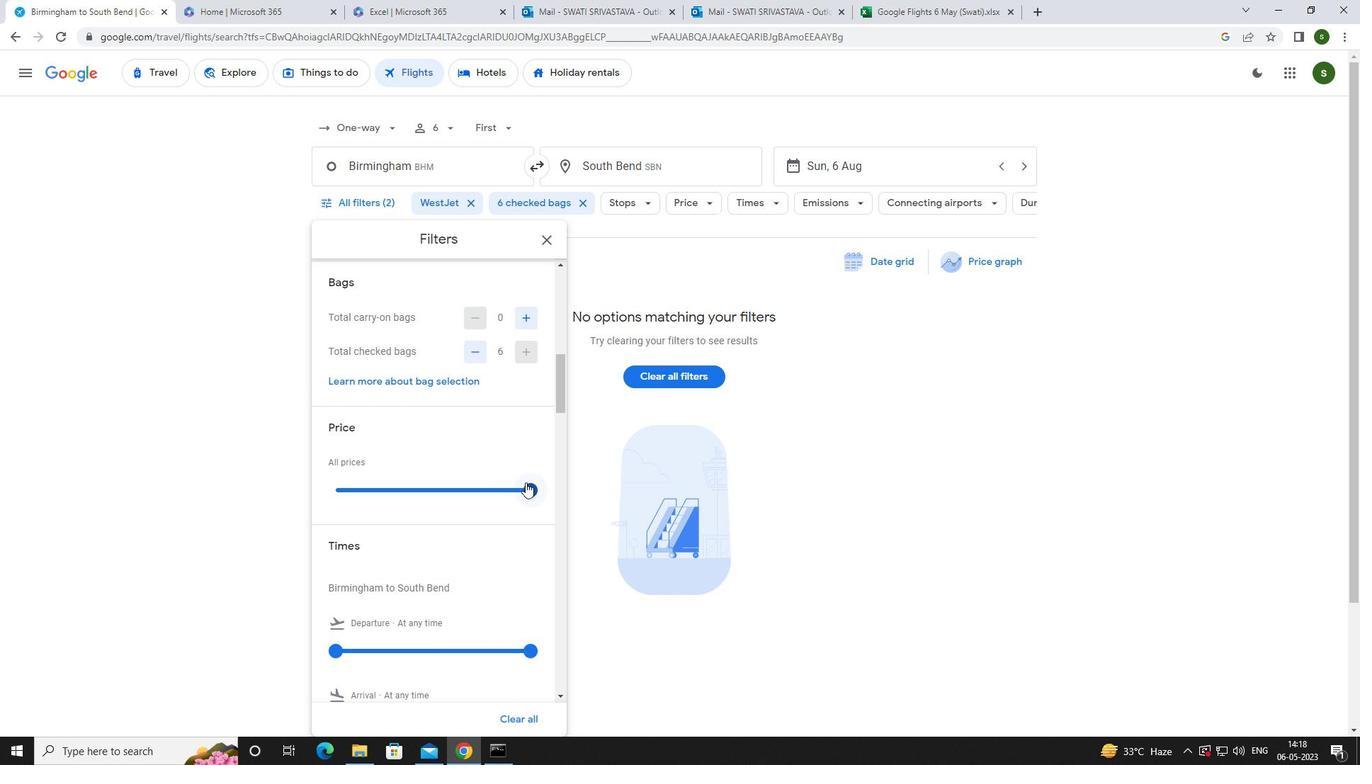
Action: Mouse pressed left at (527, 485)
Screenshot: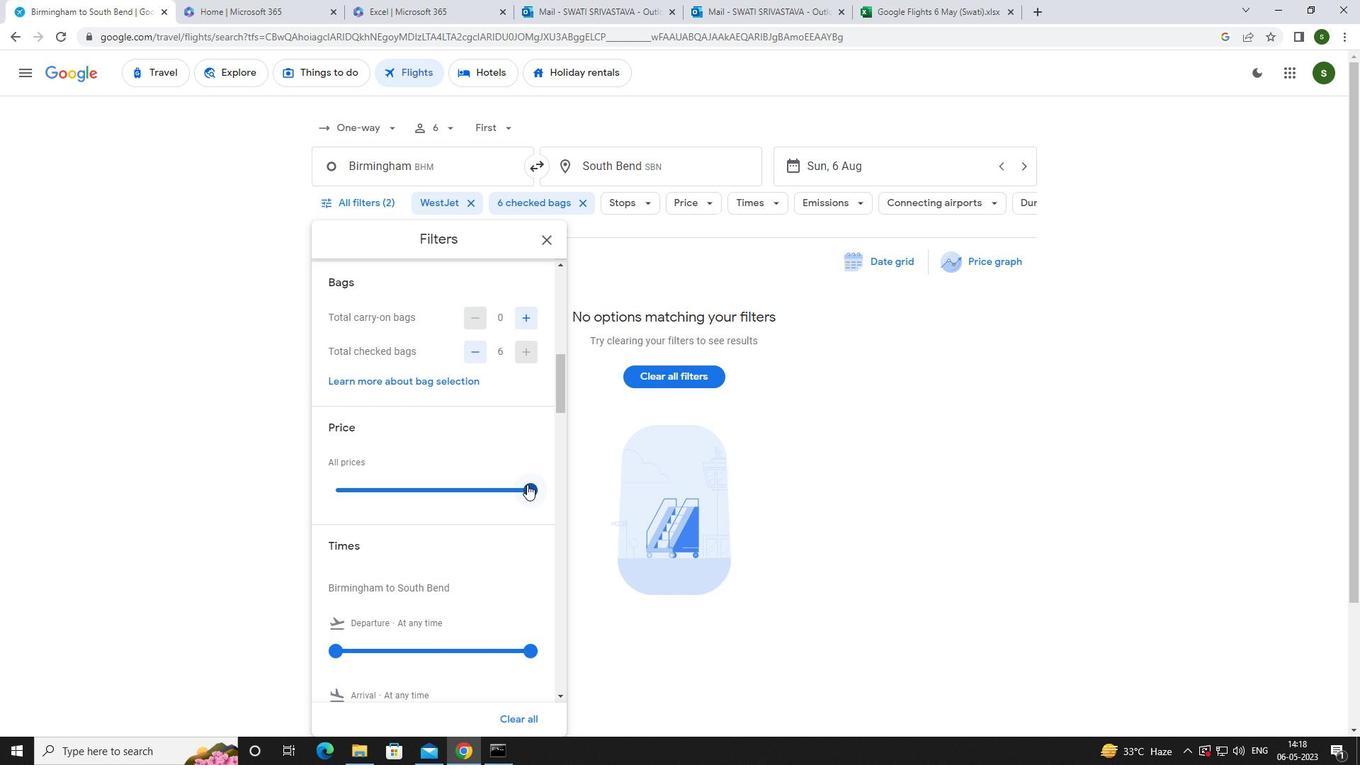 
Action: Mouse moved to (343, 490)
Screenshot: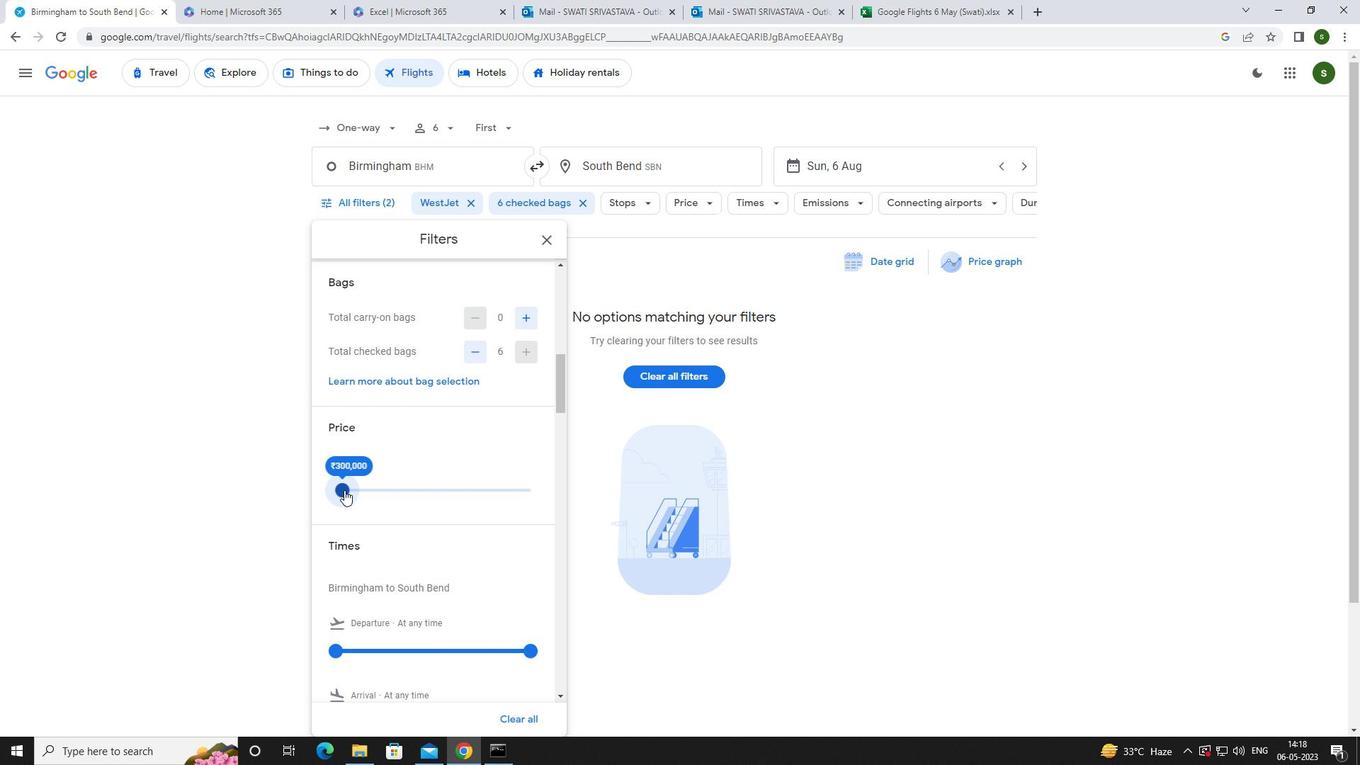 
Action: Mouse scrolled (343, 489) with delta (0, 0)
Screenshot: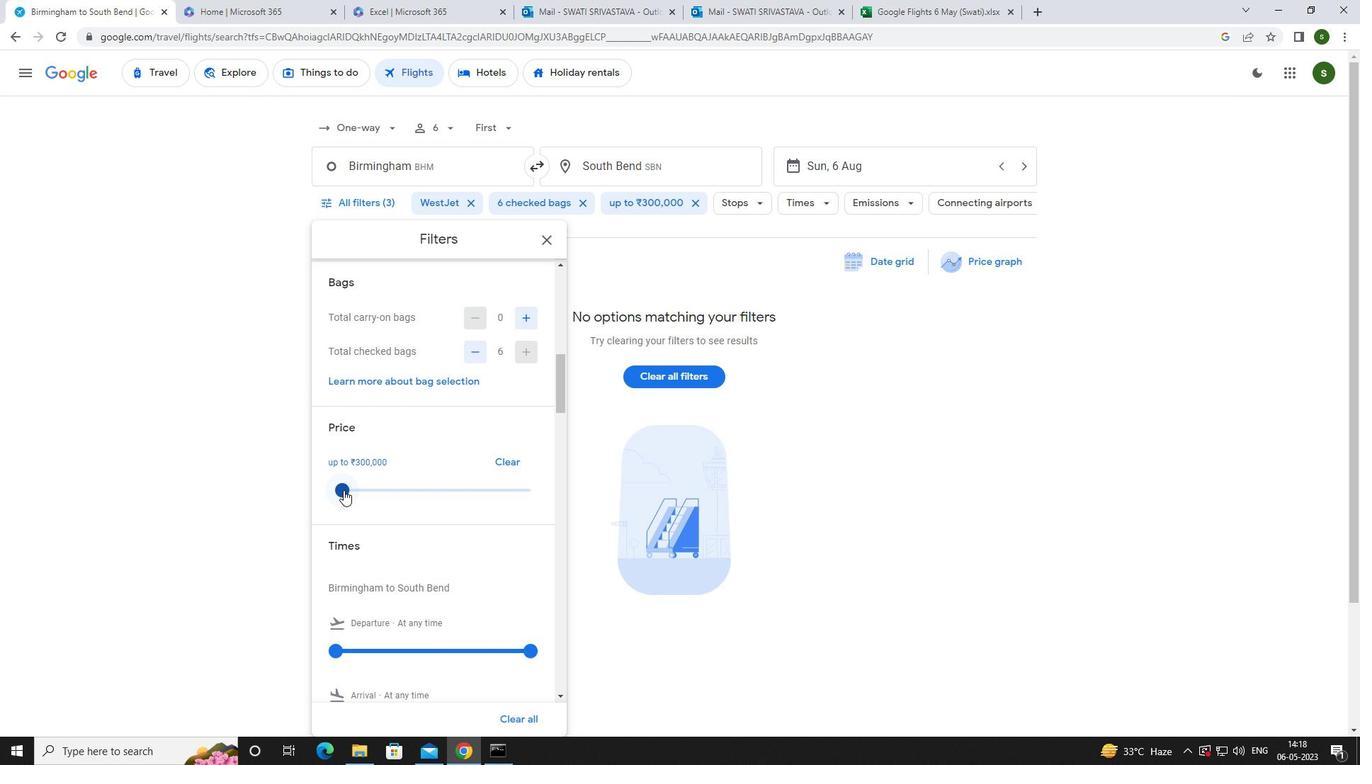 
Action: Mouse scrolled (343, 489) with delta (0, 0)
Screenshot: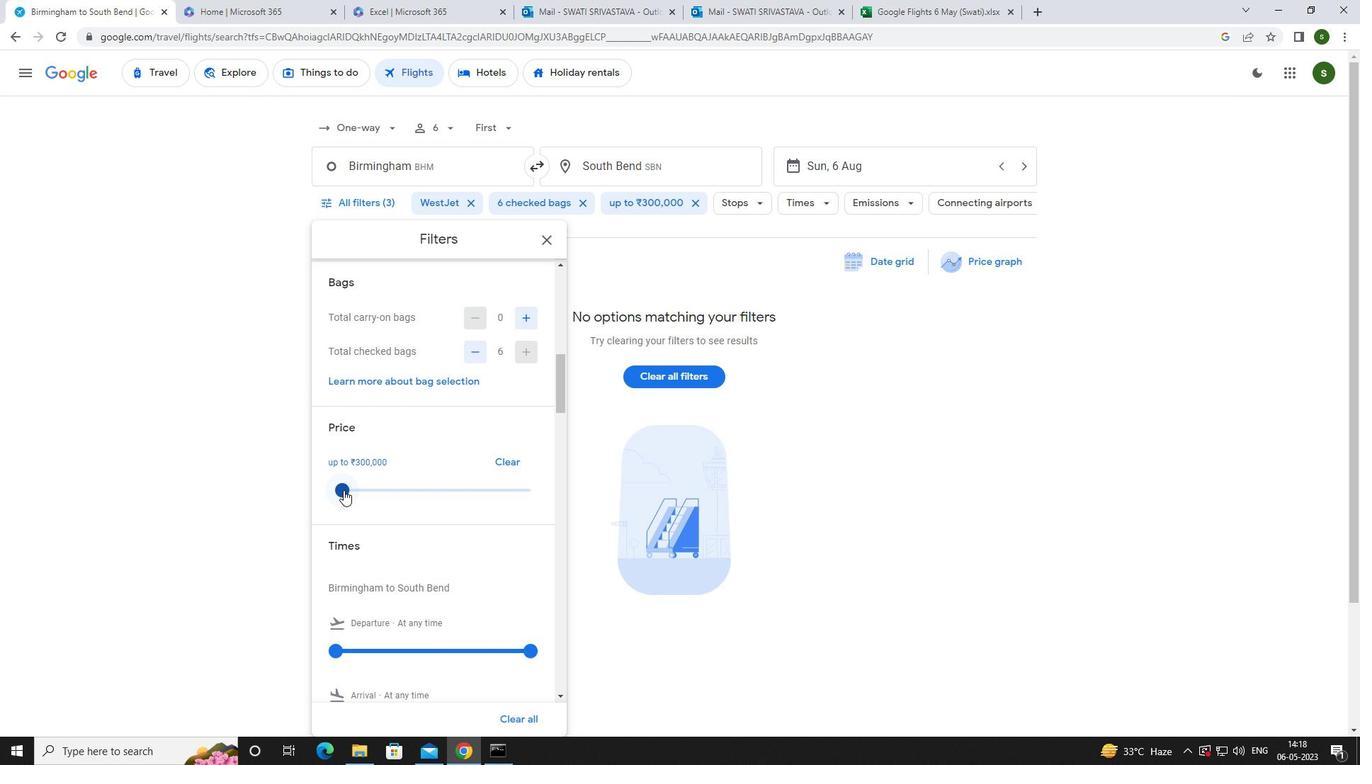 
Action: Mouse moved to (338, 507)
Screenshot: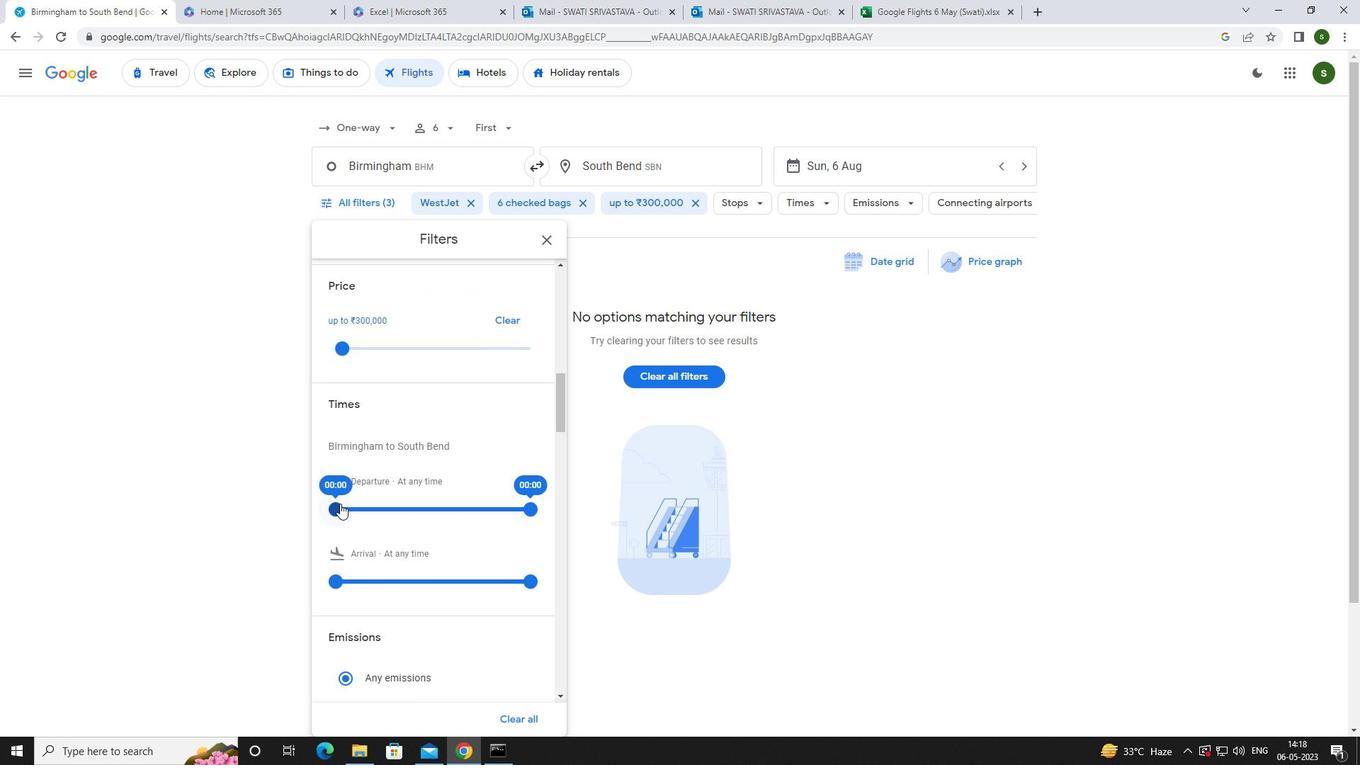 
Action: Mouse pressed left at (338, 507)
Screenshot: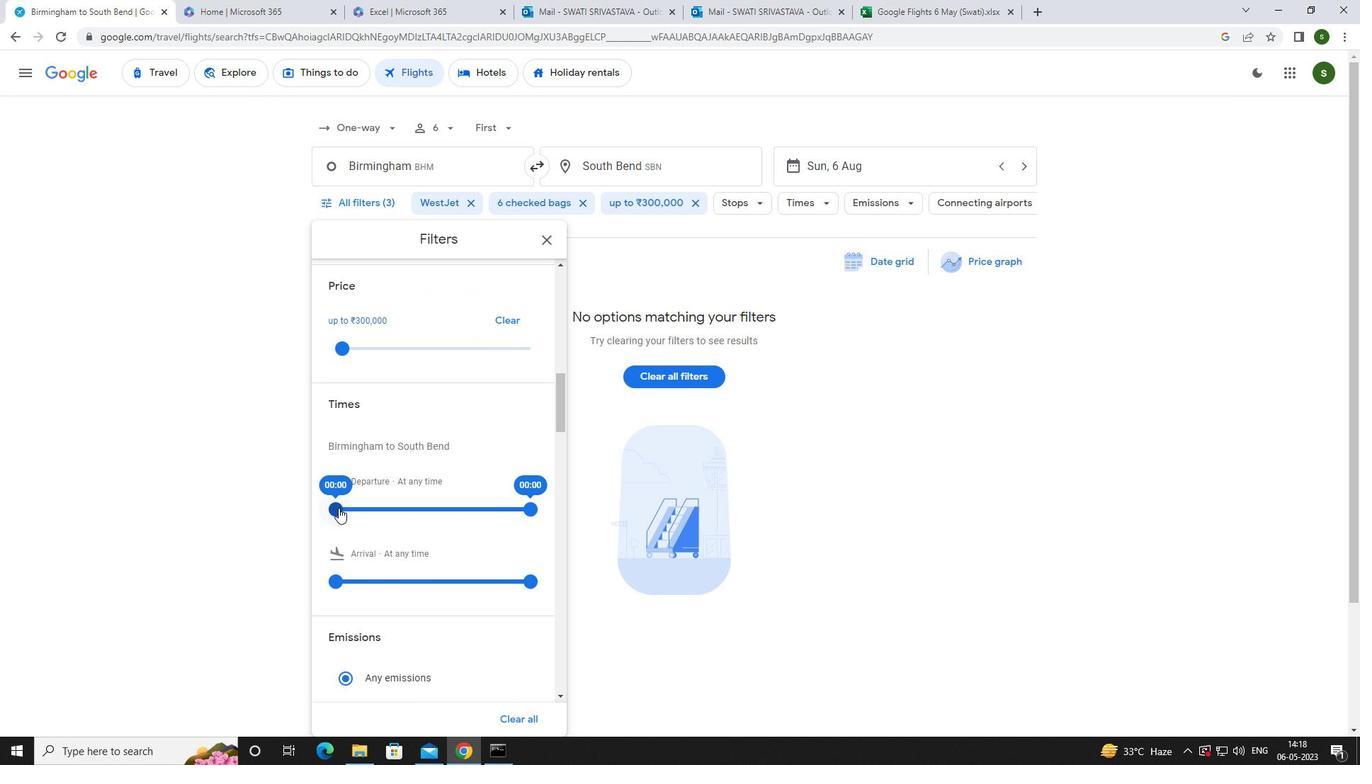 
Action: Mouse moved to (597, 594)
Screenshot: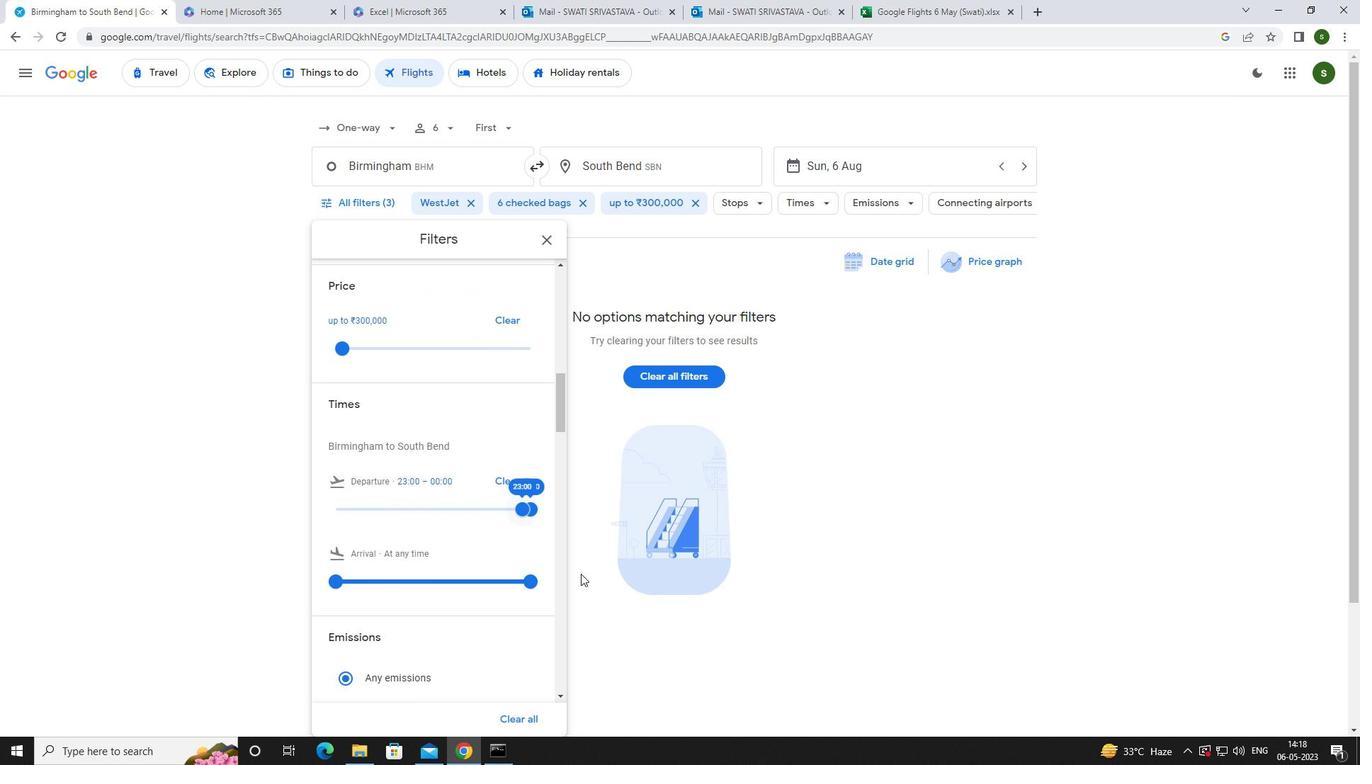 
Action: Mouse pressed left at (597, 594)
Screenshot: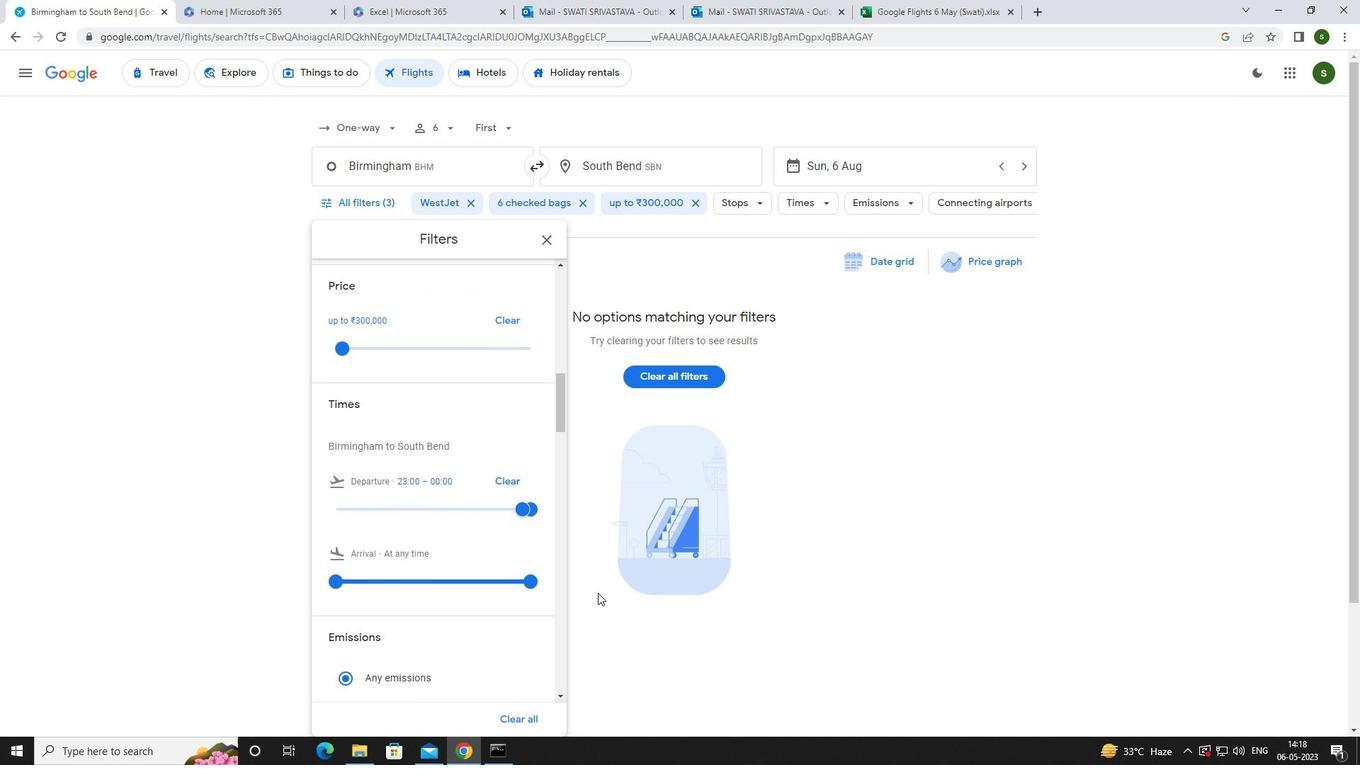 
Action: Mouse moved to (597, 594)
Screenshot: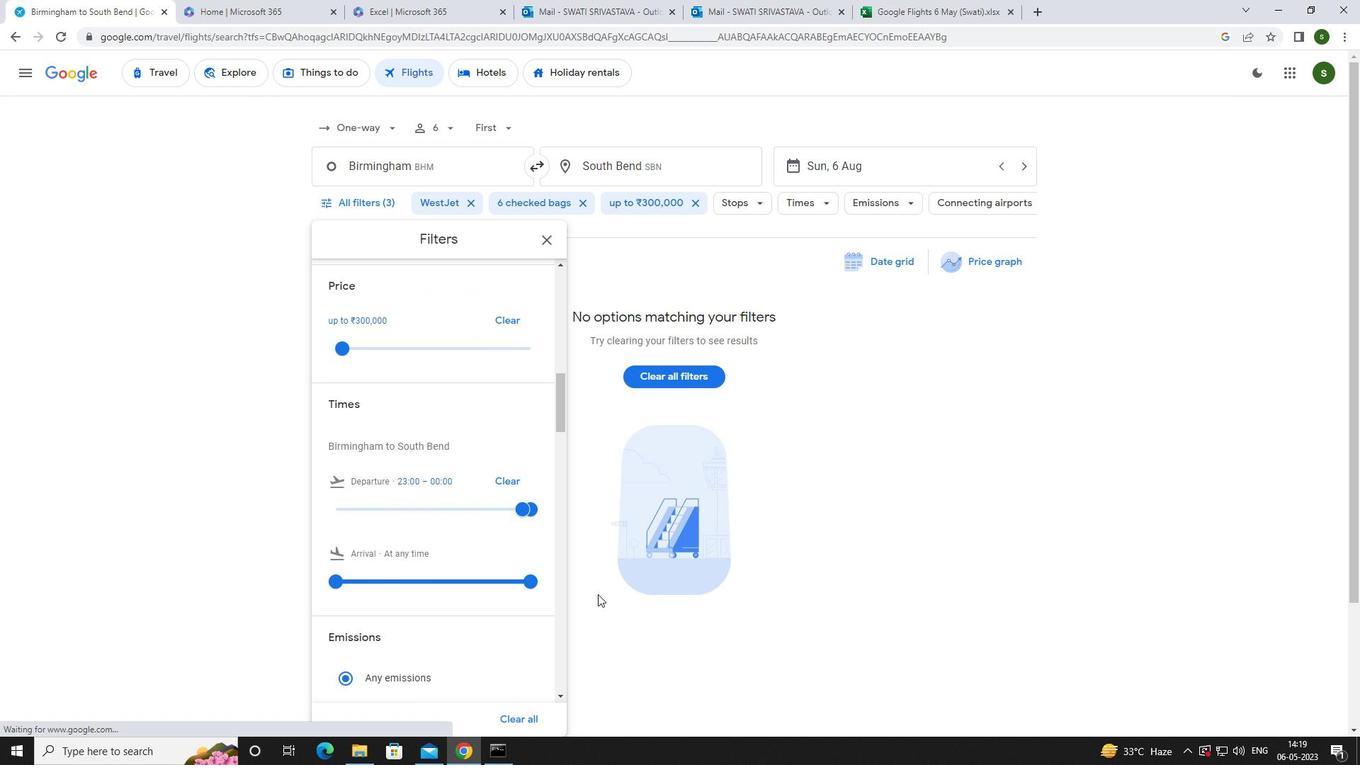 
